 Task: Add a signature Jack Davis containing With heartfelt thanks and warm wishes, Jack Davis to email address softage.5@softage.net and add a folder Easter ideas
Action: Mouse moved to (187, 54)
Screenshot: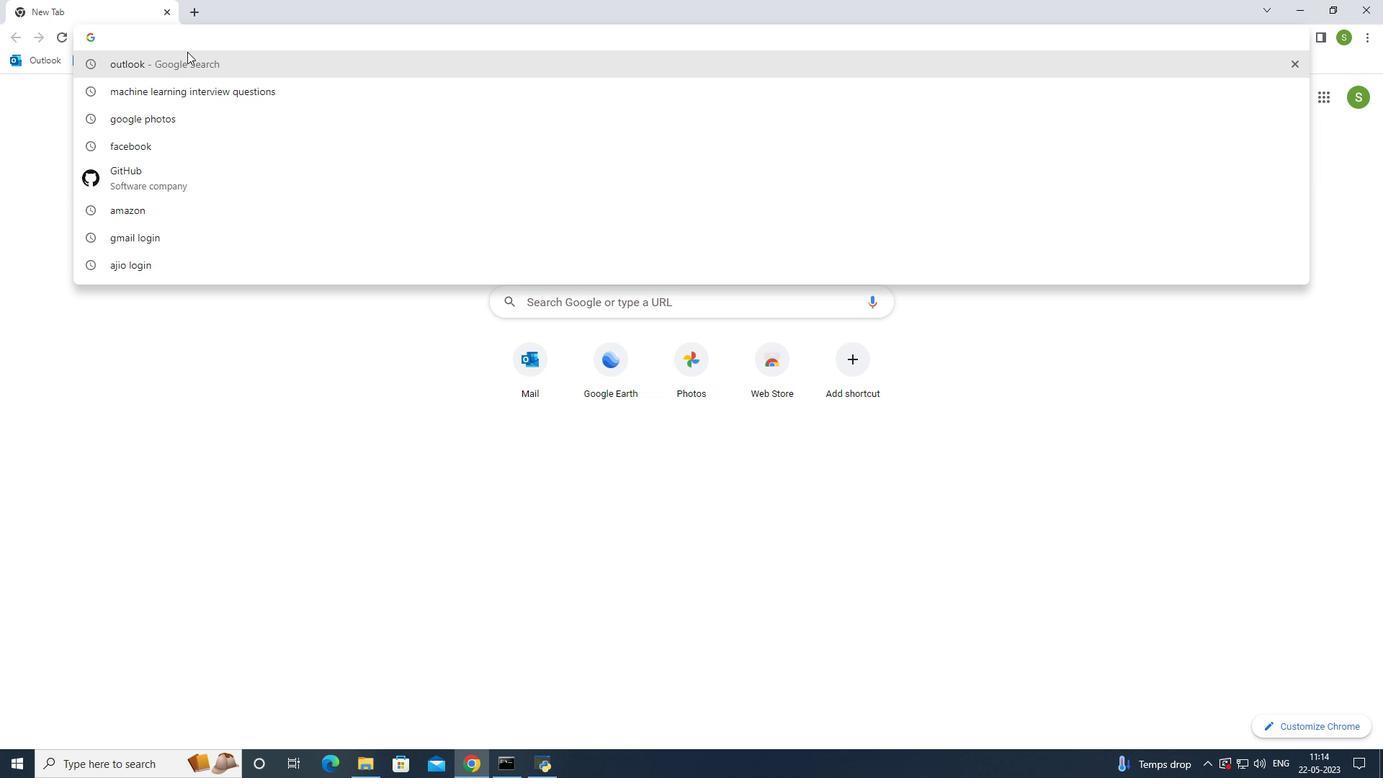 
Action: Key pressed outloo
Screenshot: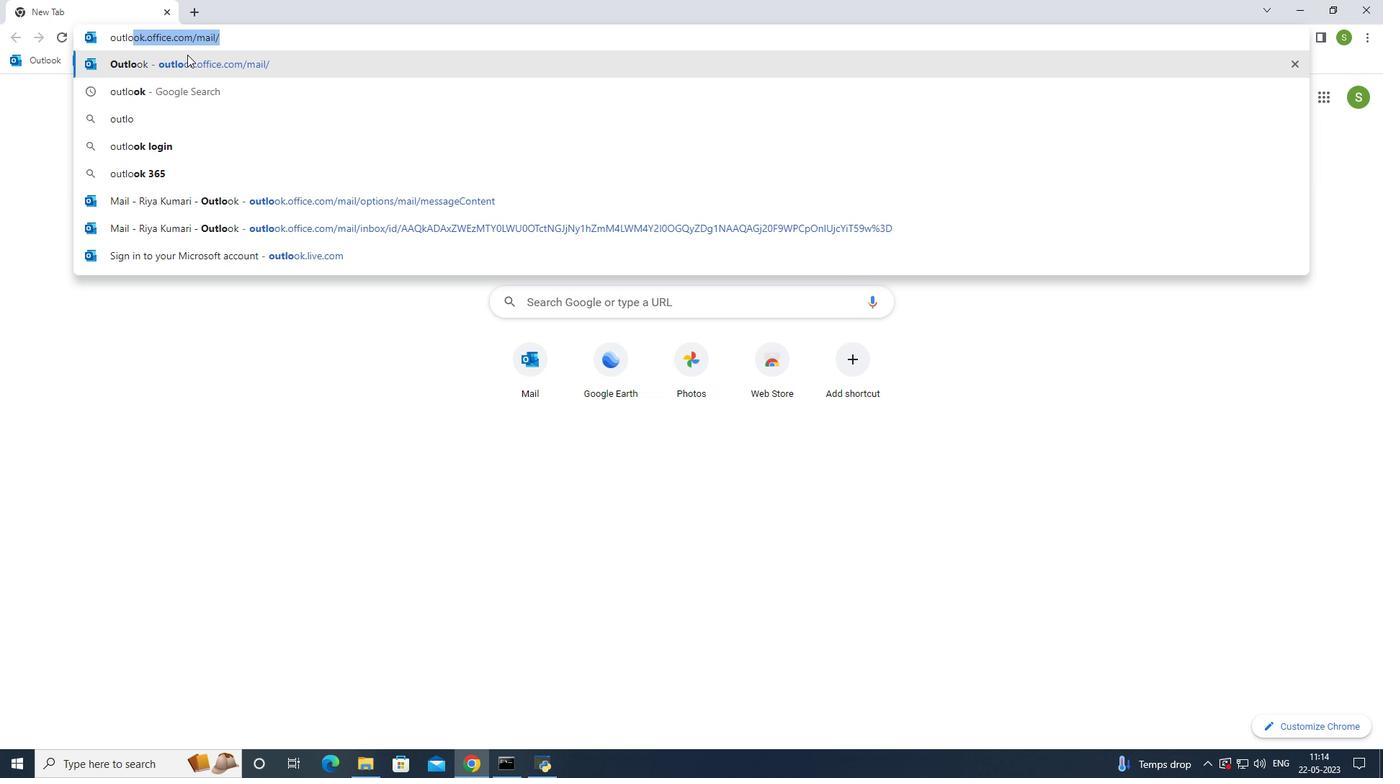 
Action: Mouse moved to (185, 62)
Screenshot: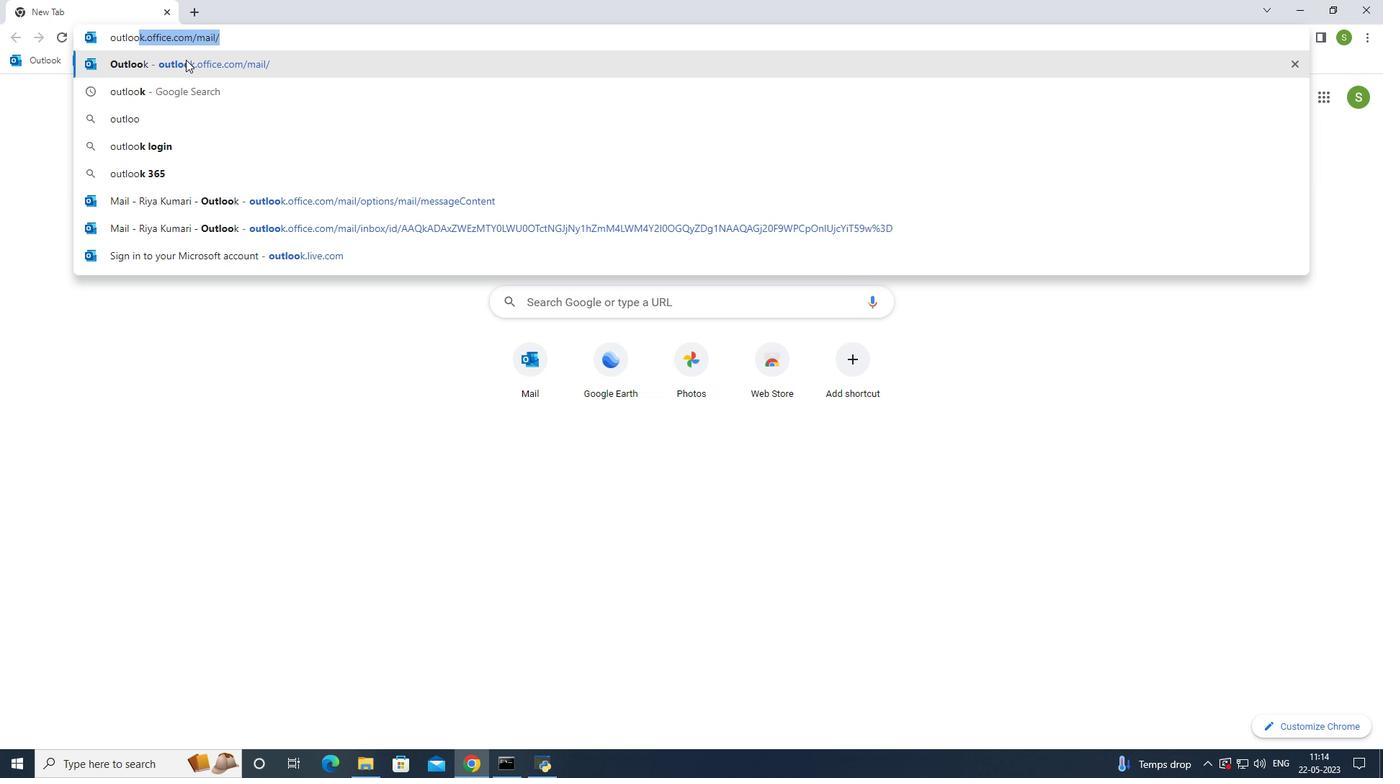 
Action: Mouse pressed left at (185, 62)
Screenshot: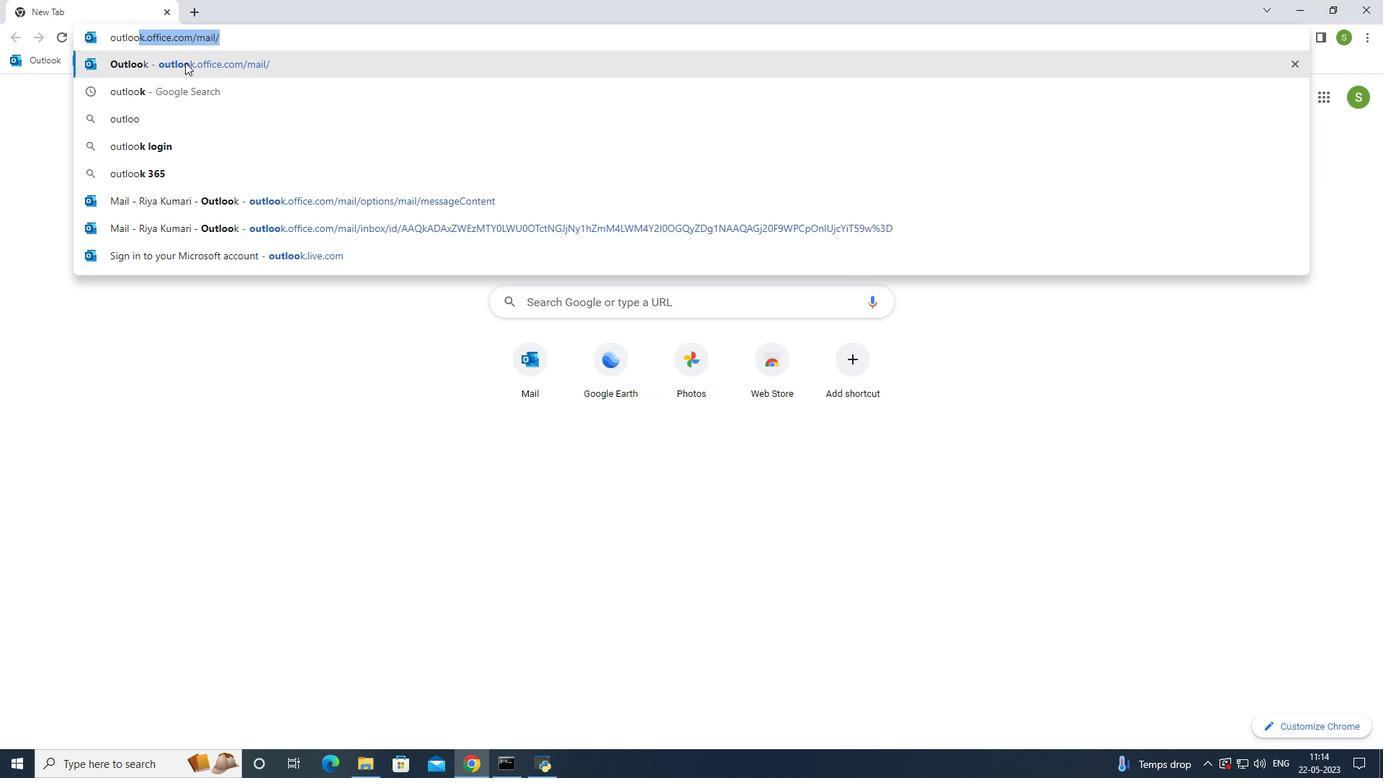 
Action: Mouse moved to (133, 123)
Screenshot: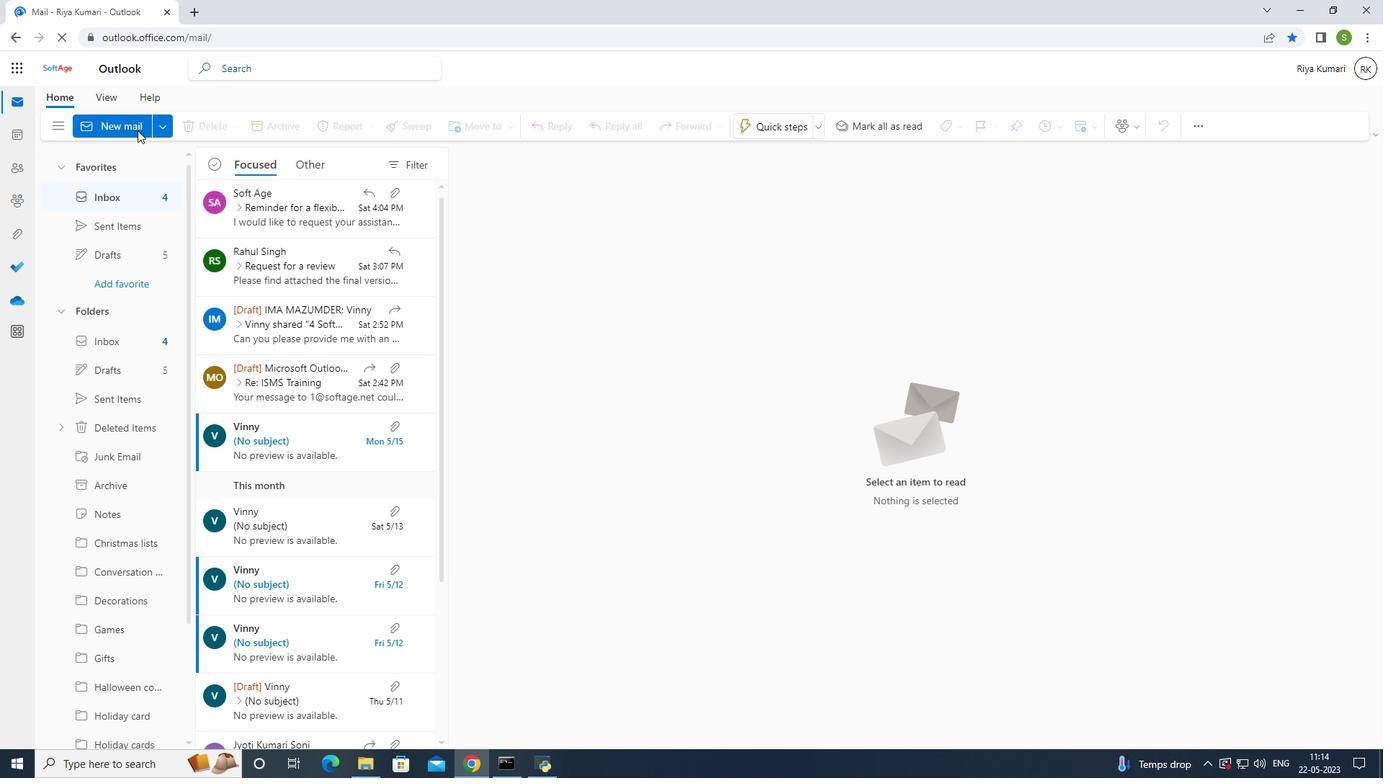 
Action: Mouse pressed left at (133, 123)
Screenshot: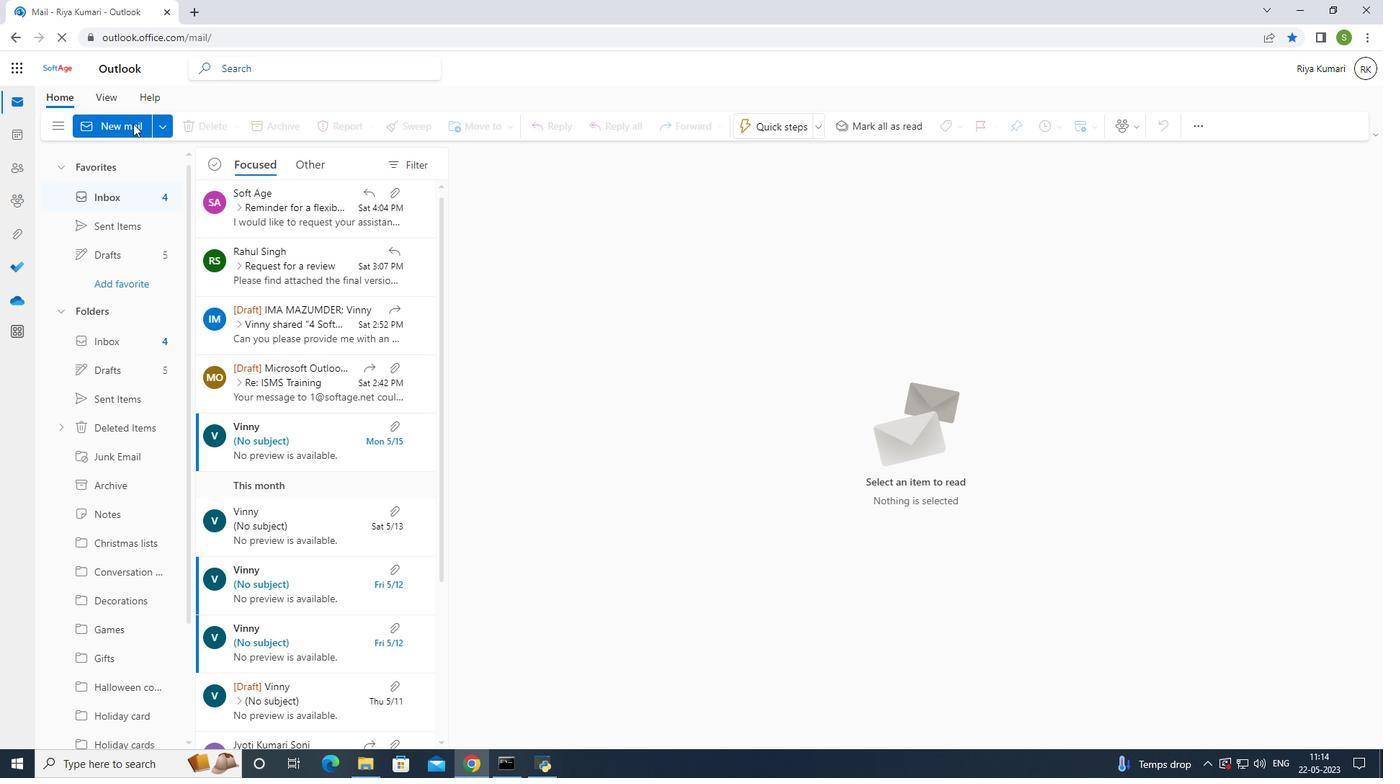 
Action: Mouse moved to (935, 127)
Screenshot: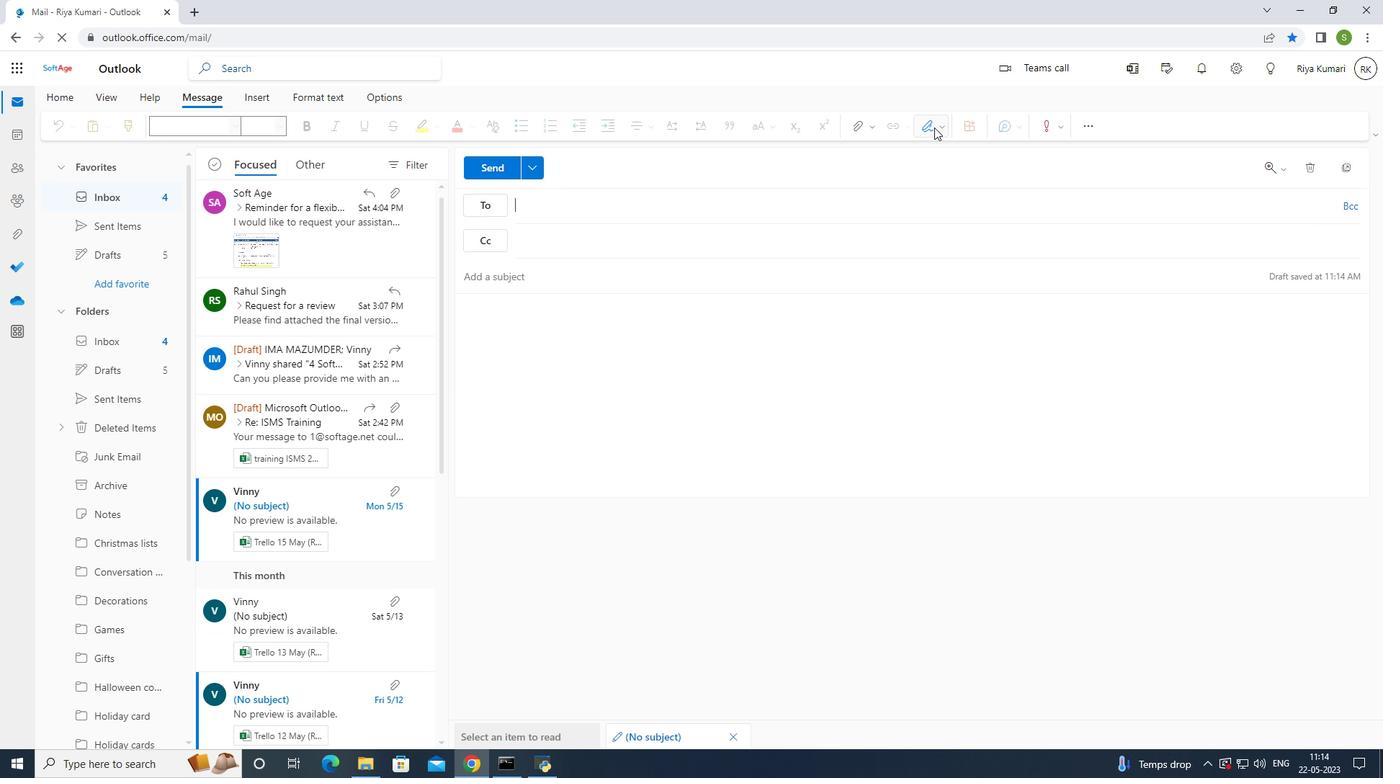 
Action: Mouse pressed left at (935, 127)
Screenshot: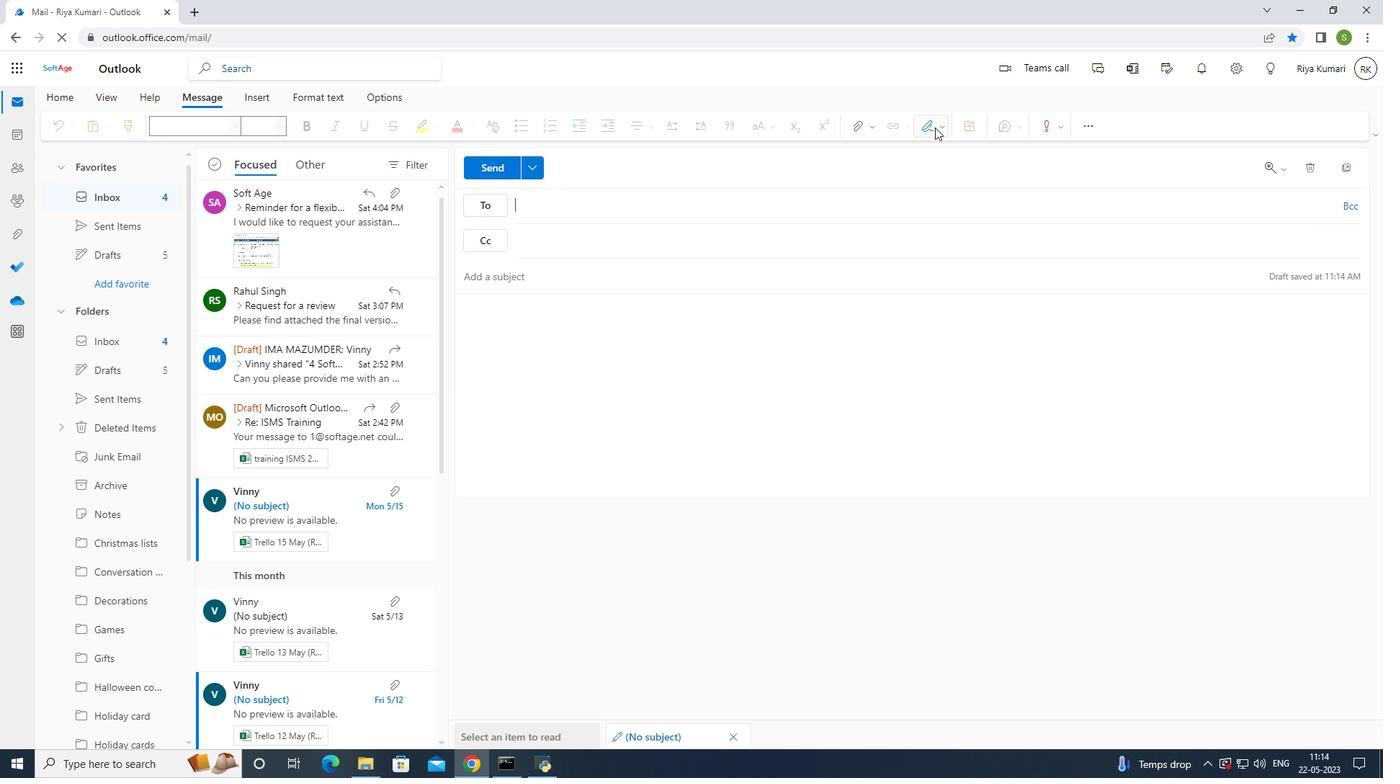 
Action: Mouse moved to (914, 208)
Screenshot: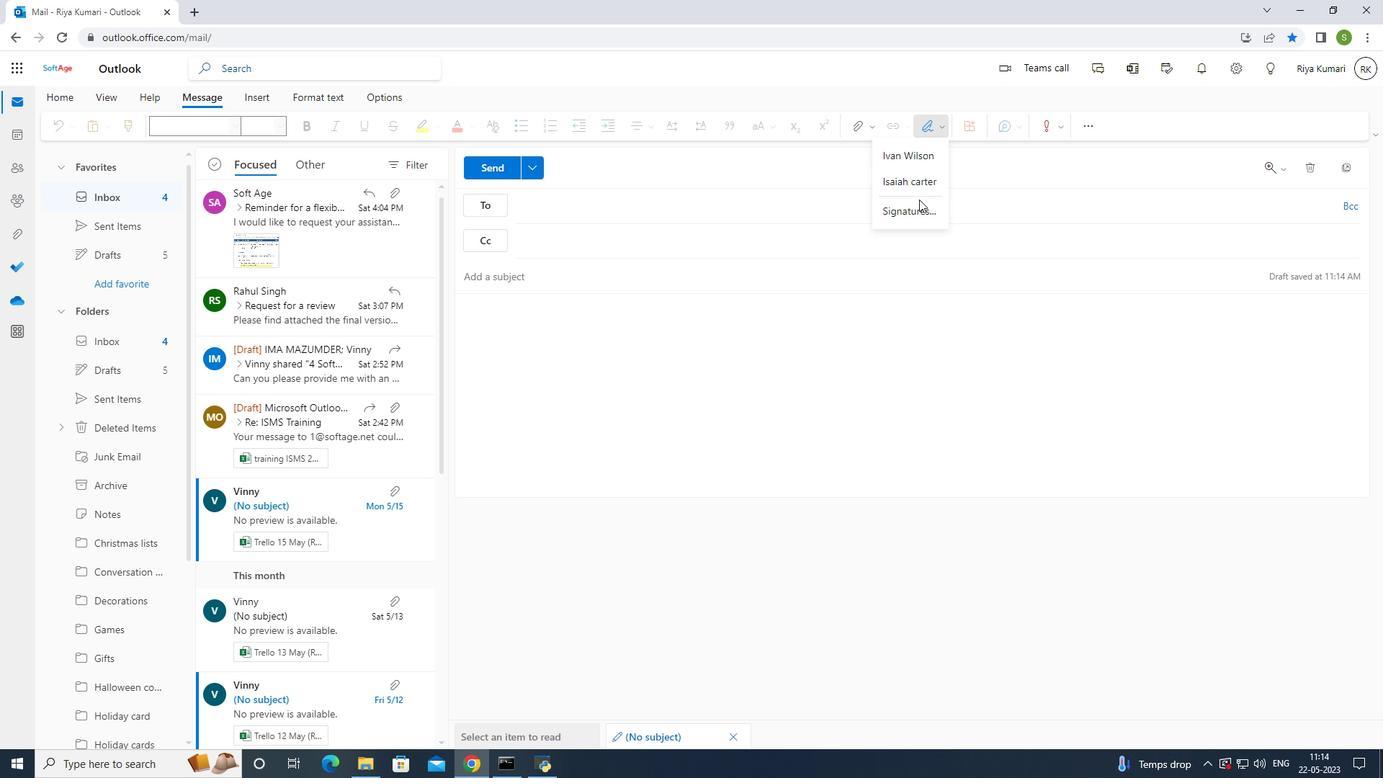 
Action: Mouse pressed left at (914, 208)
Screenshot: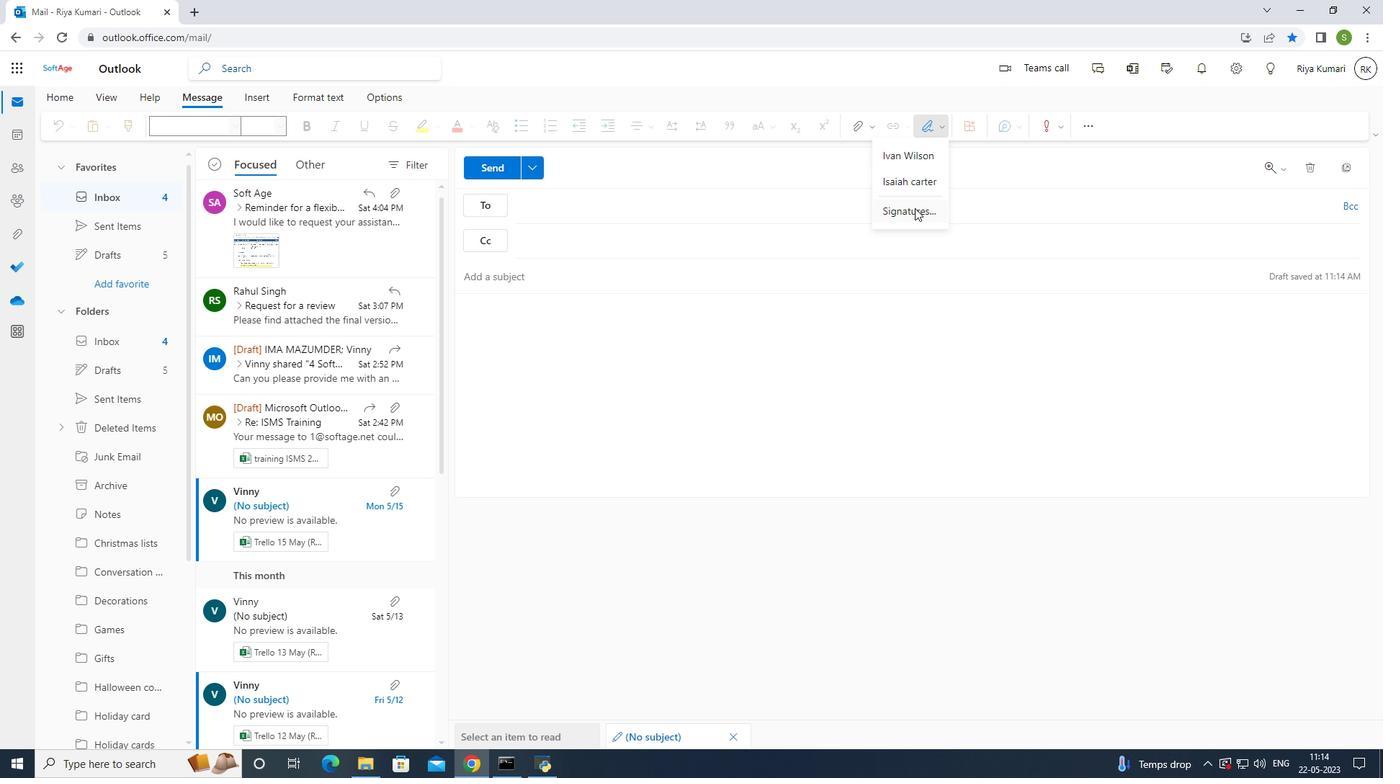 
Action: Mouse moved to (909, 241)
Screenshot: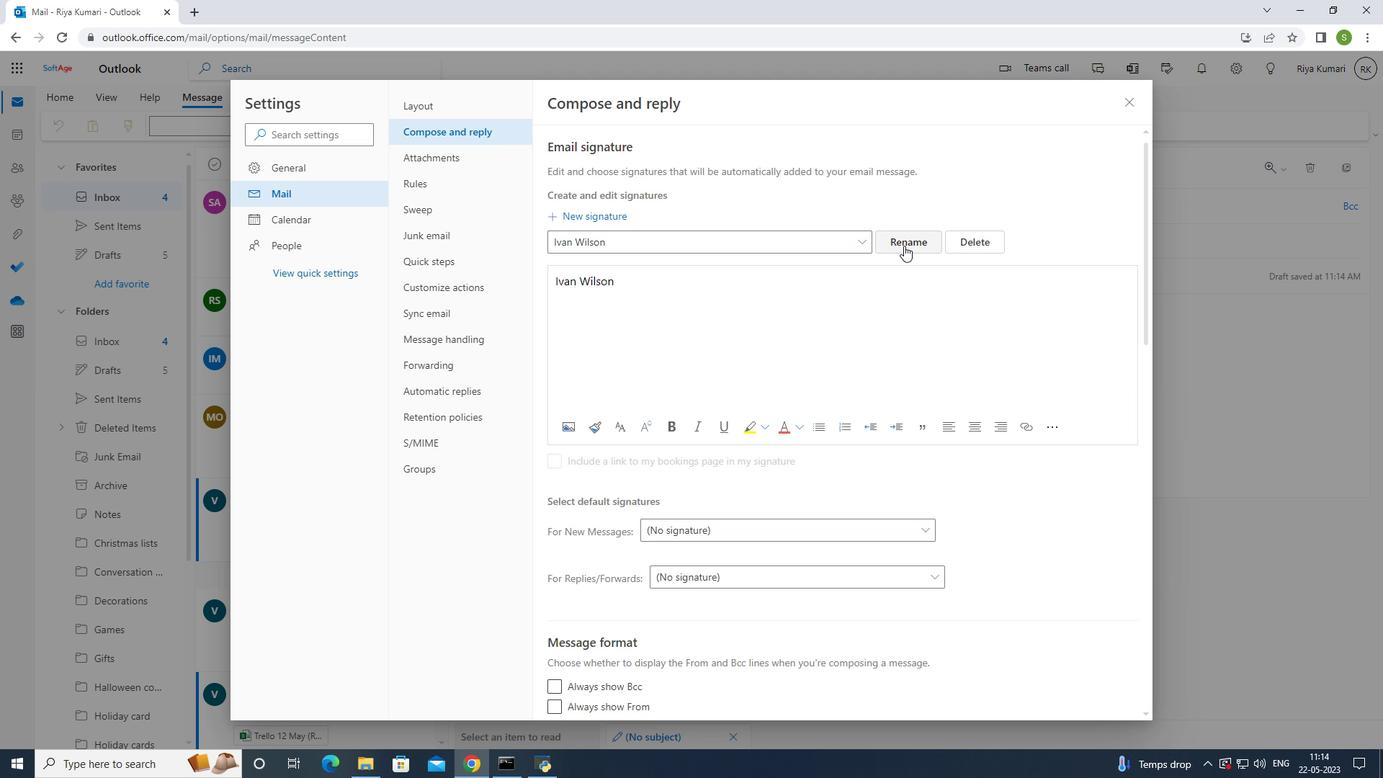 
Action: Mouse pressed left at (909, 241)
Screenshot: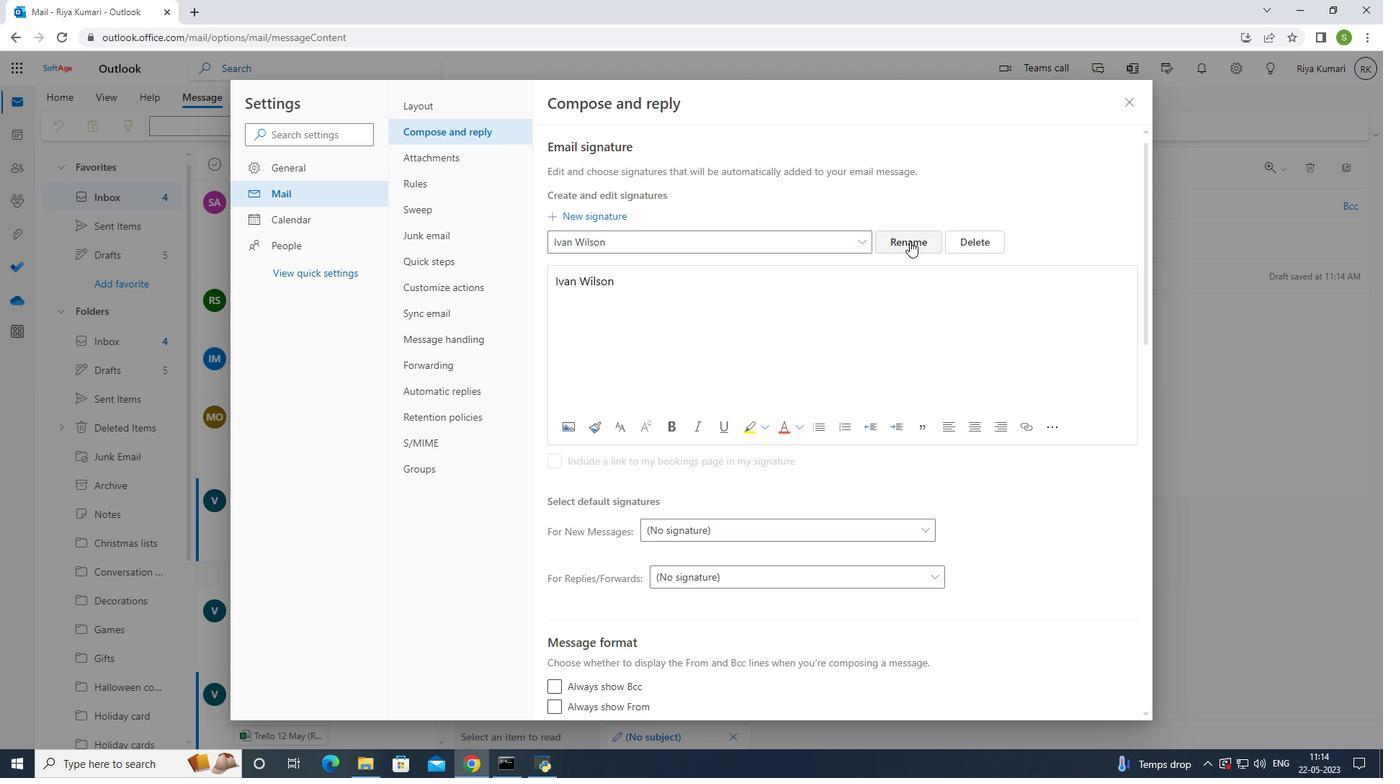 
Action: Mouse moved to (900, 233)
Screenshot: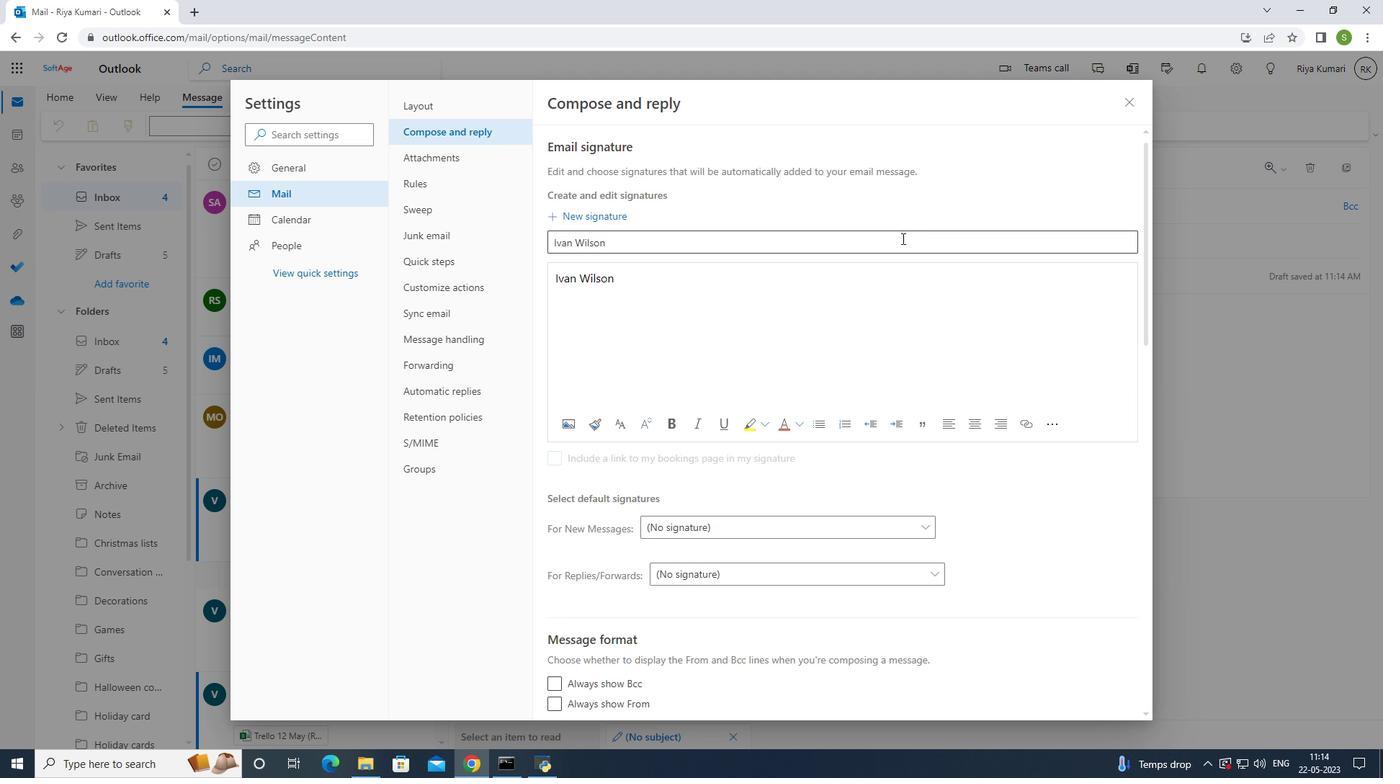 
Action: Key pressed <Key.backspace>
Screenshot: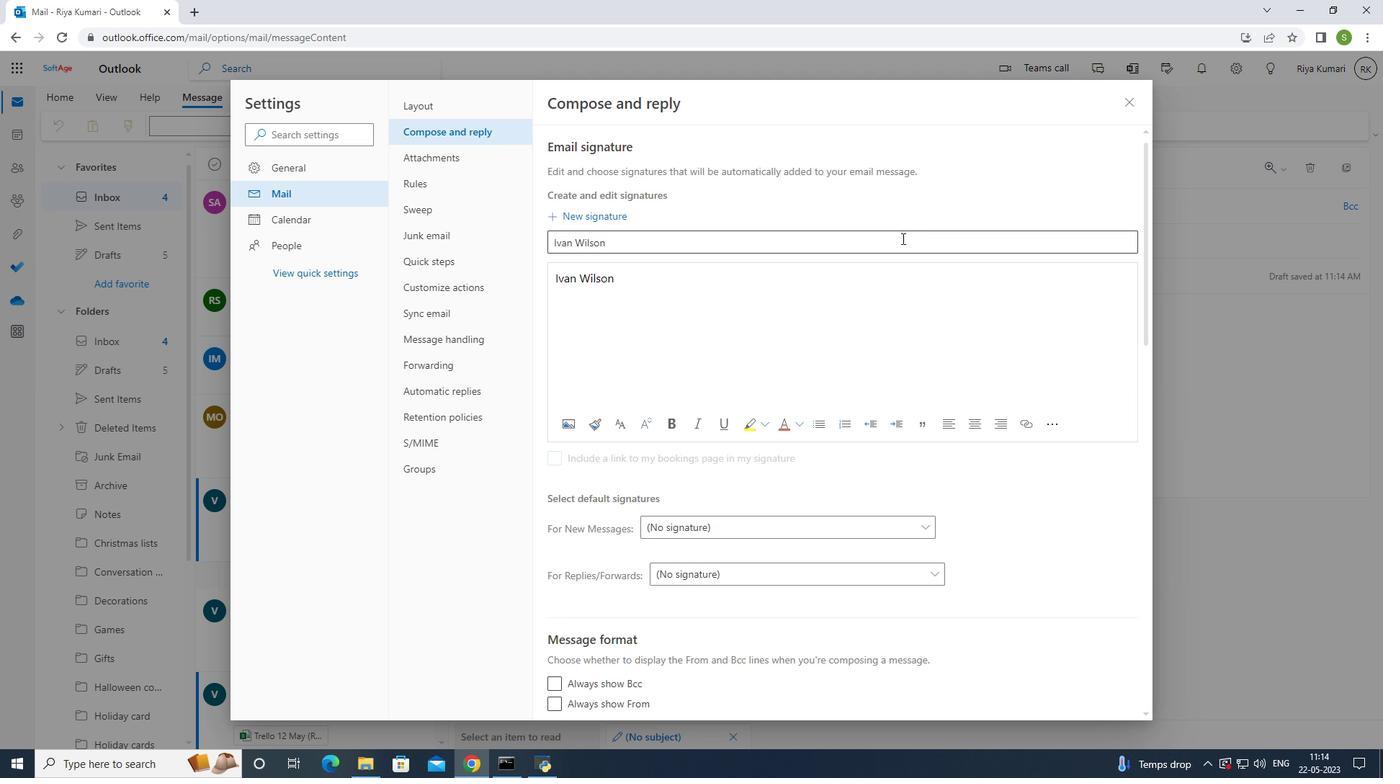 
Action: Mouse moved to (899, 231)
Screenshot: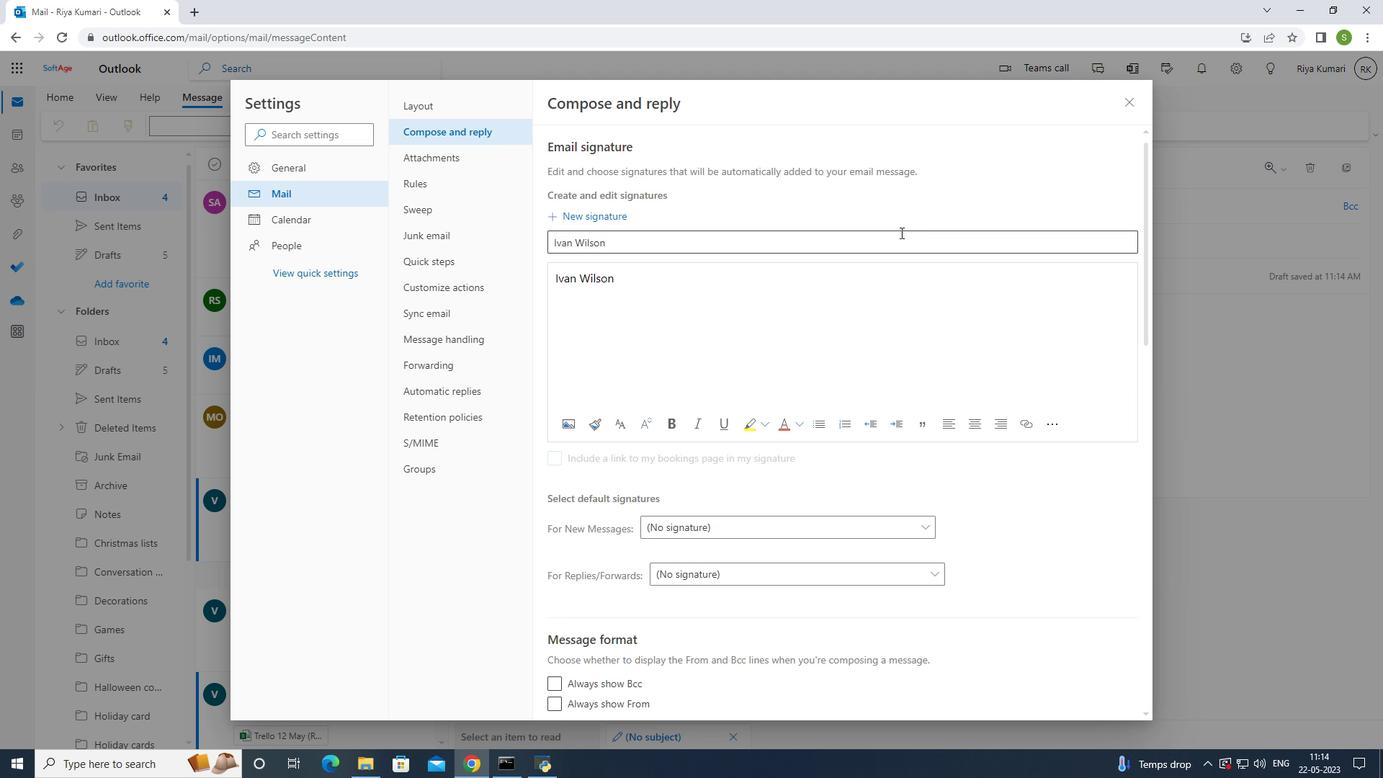 
Action: Key pressed <Key.backspace><Key.backspace>
Screenshot: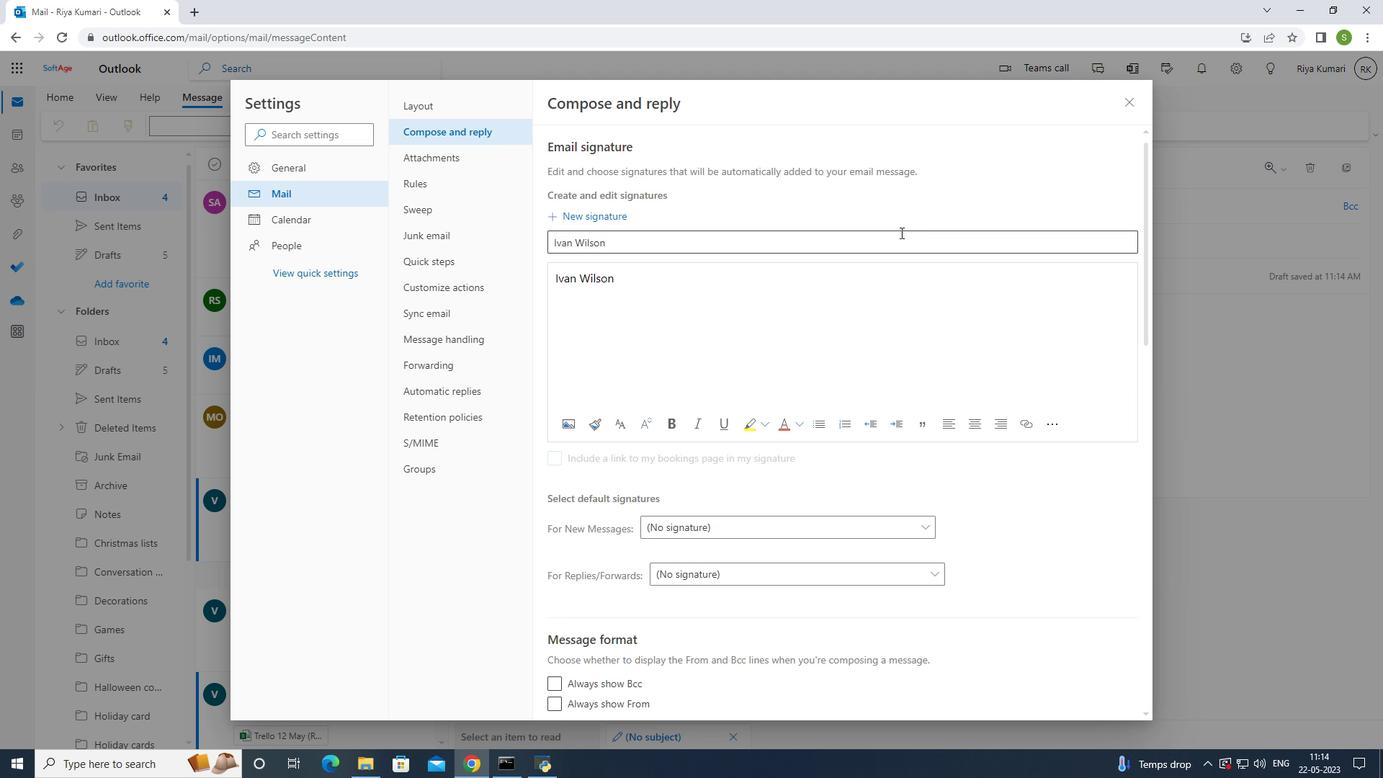 
Action: Mouse moved to (721, 219)
Screenshot: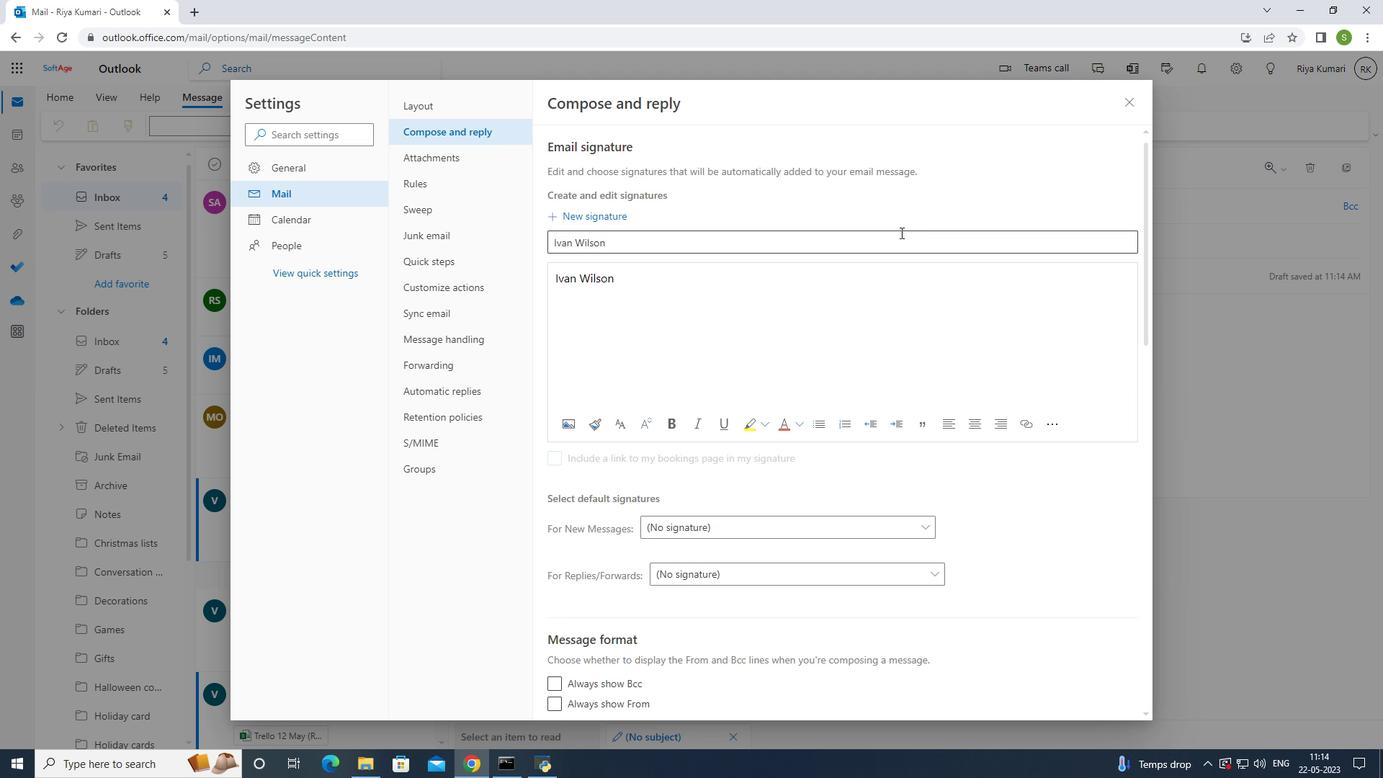 
Action: Key pressed <Key.backspace>
Screenshot: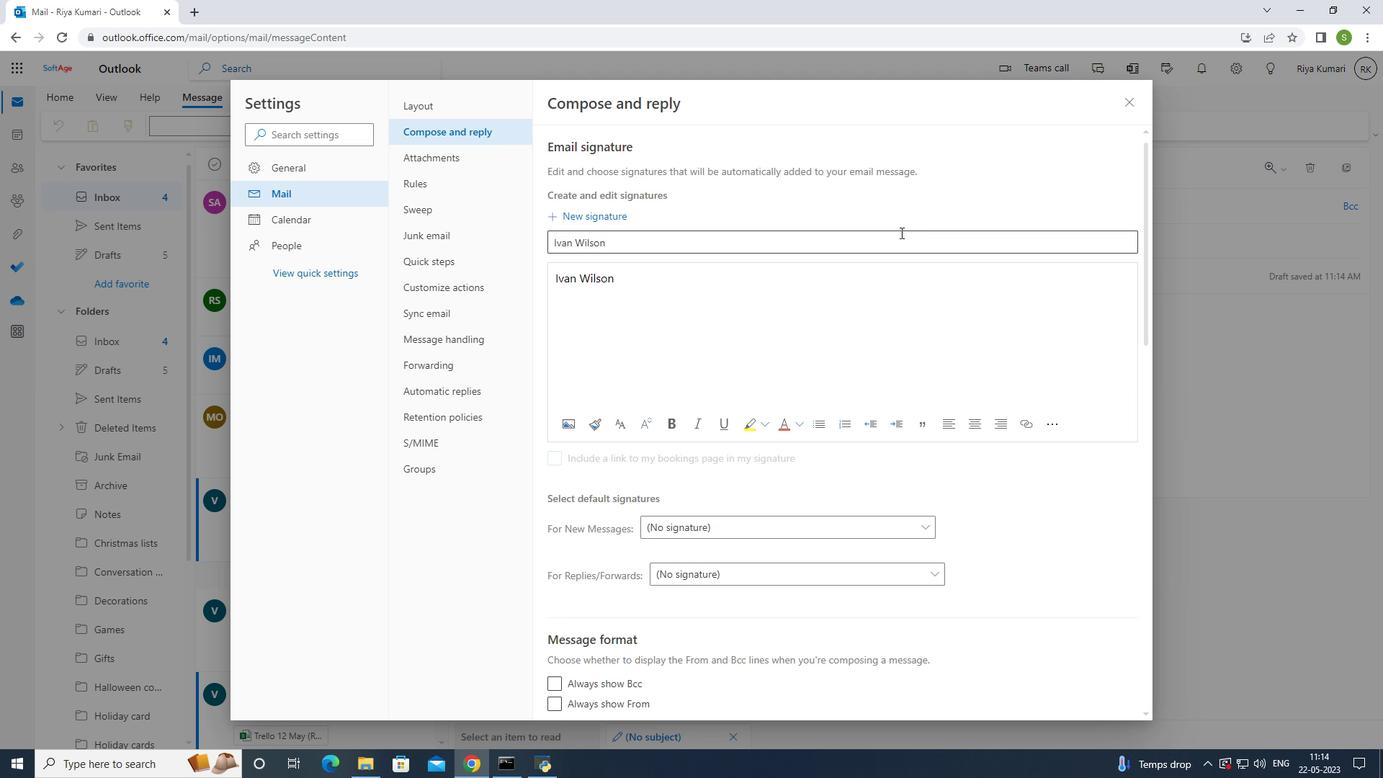 
Action: Mouse moved to (719, 219)
Screenshot: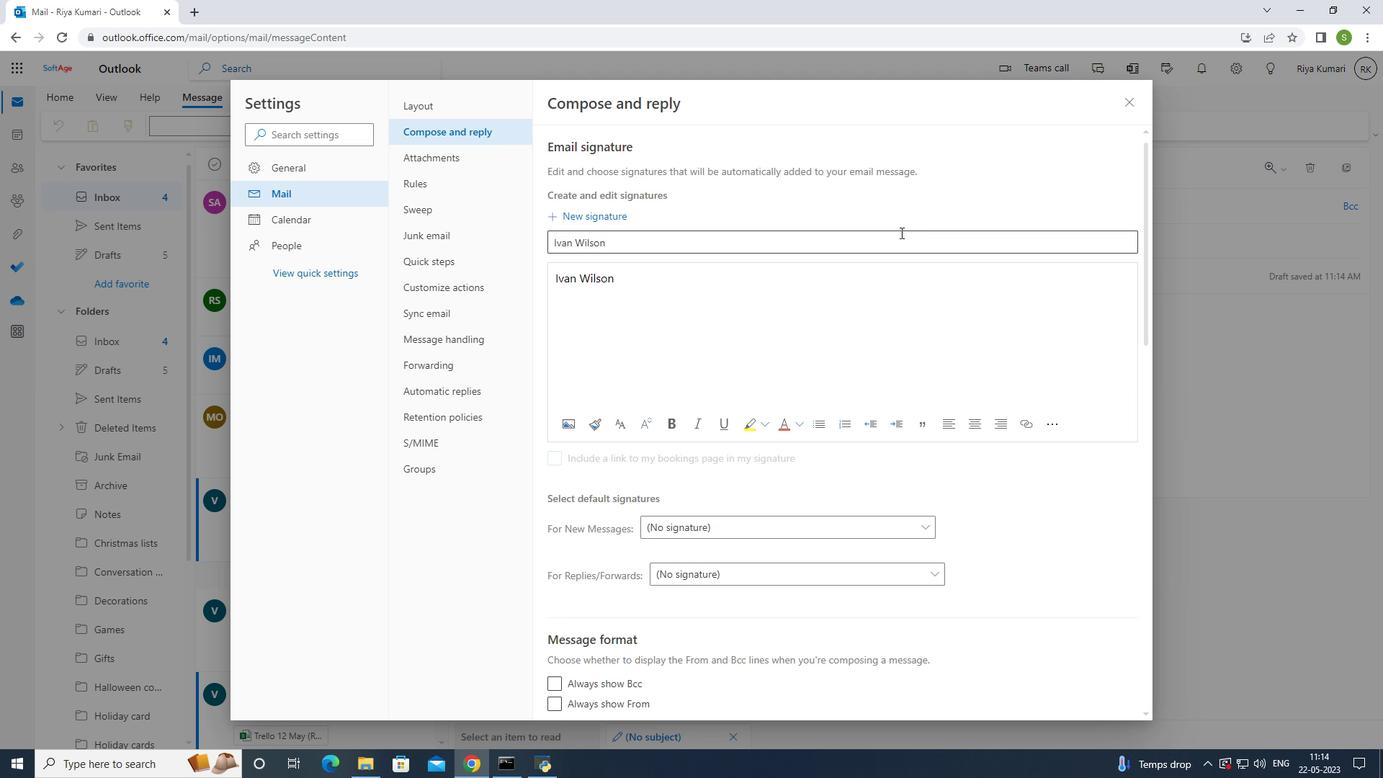 
Action: Key pressed <Key.backspace>
Screenshot: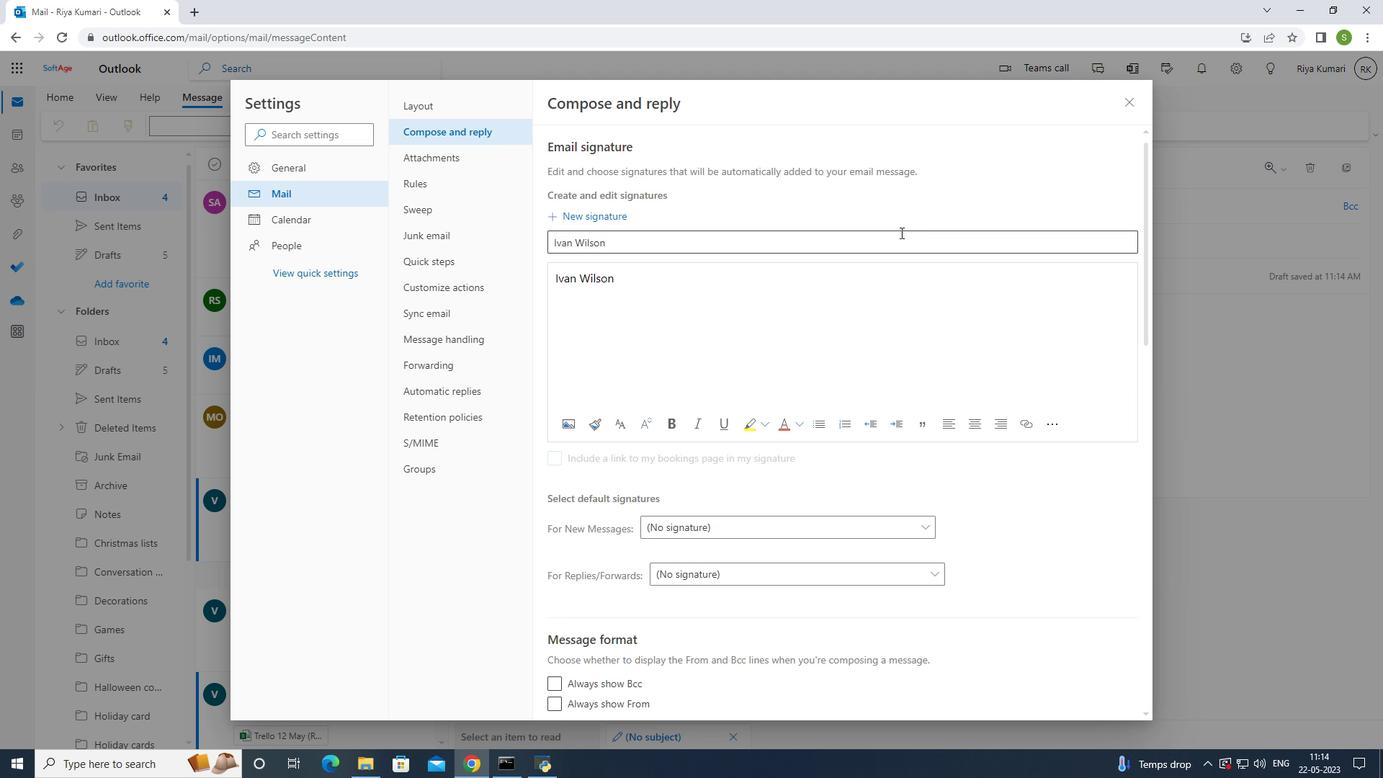 
Action: Mouse moved to (718, 219)
Screenshot: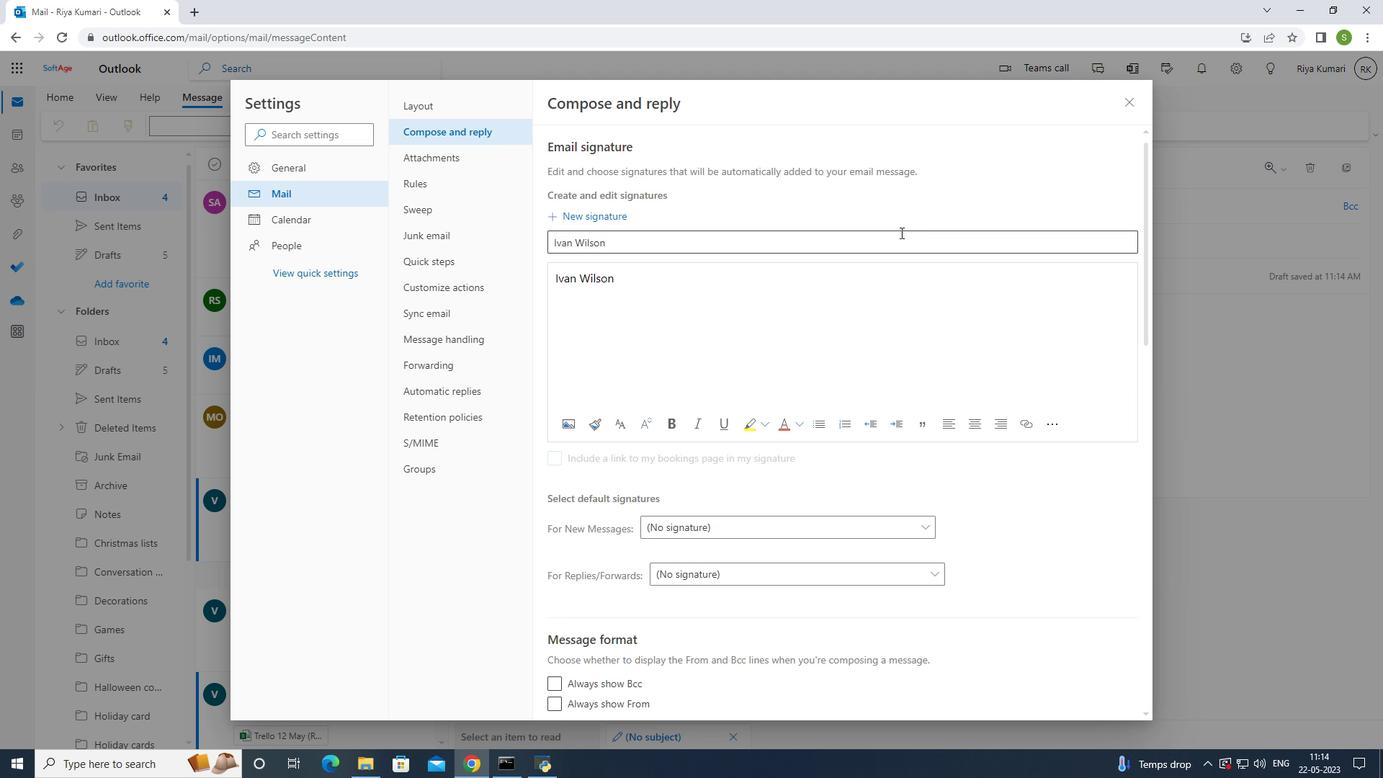 
Action: Key pressed <Key.backspace>
Screenshot: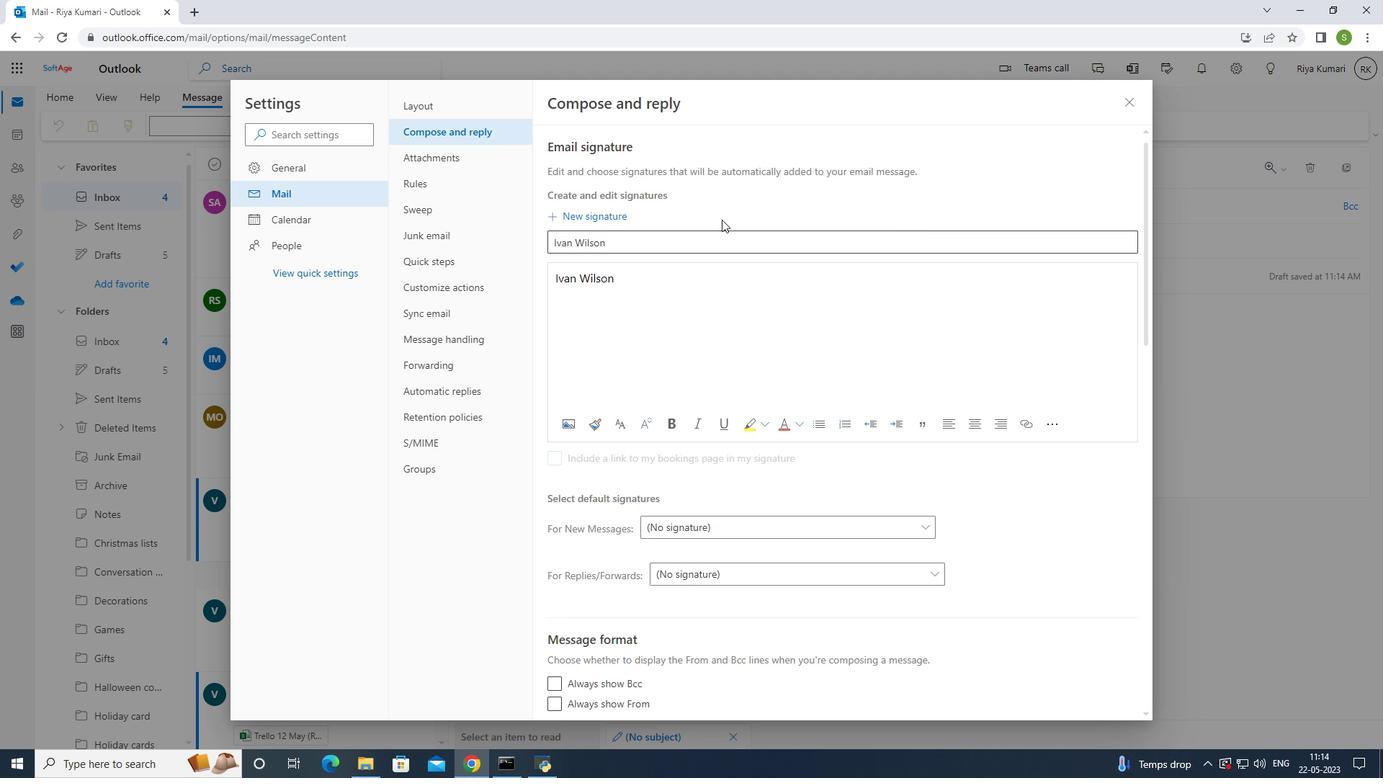 
Action: Mouse moved to (666, 231)
Screenshot: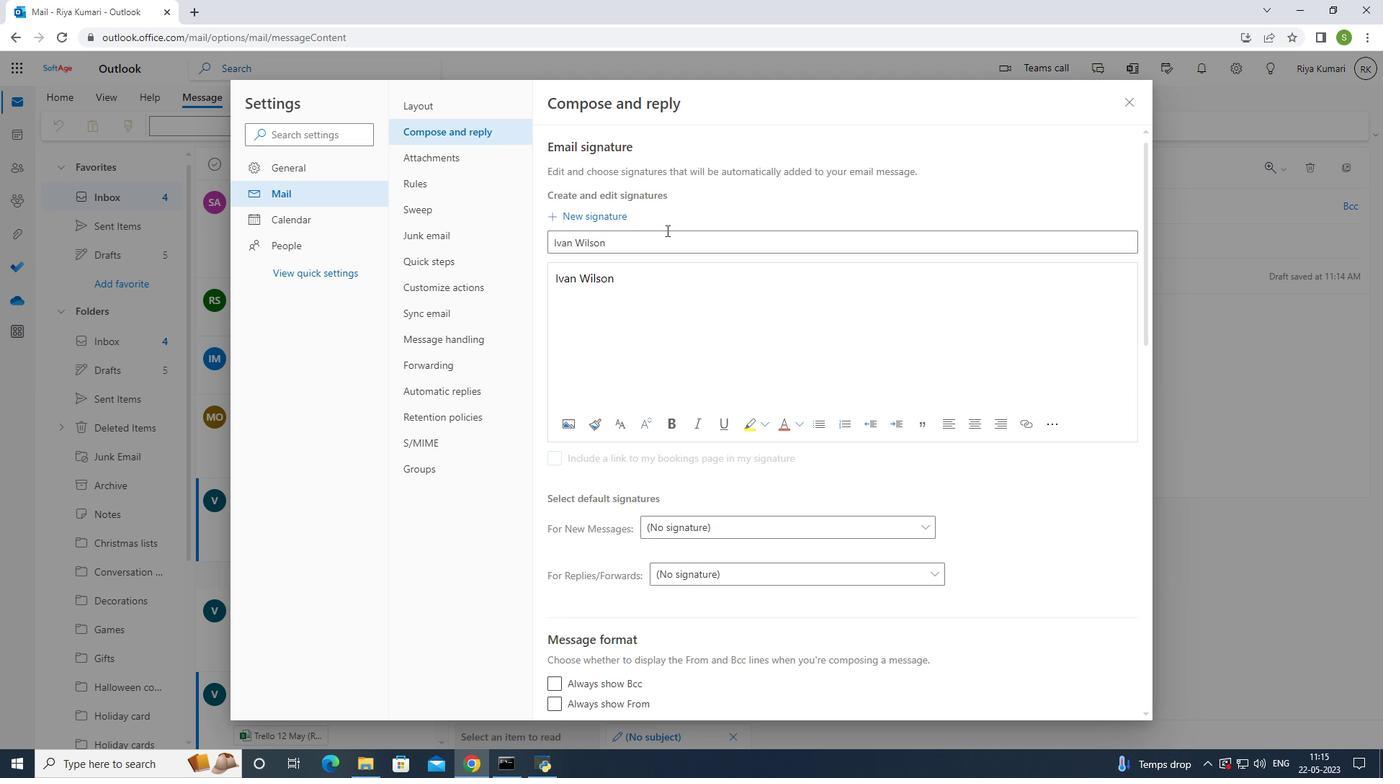 
Action: Mouse pressed left at (666, 231)
Screenshot: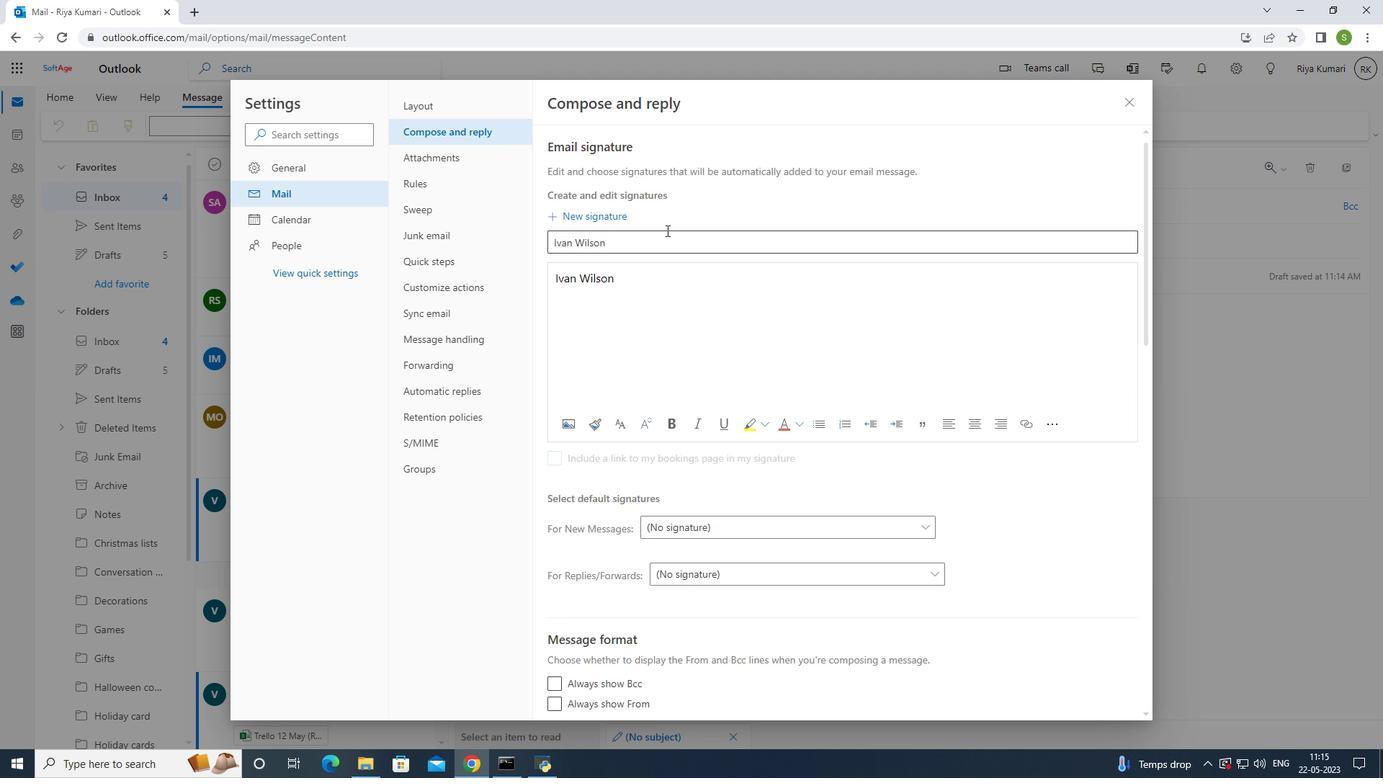
Action: Mouse moved to (666, 231)
Screenshot: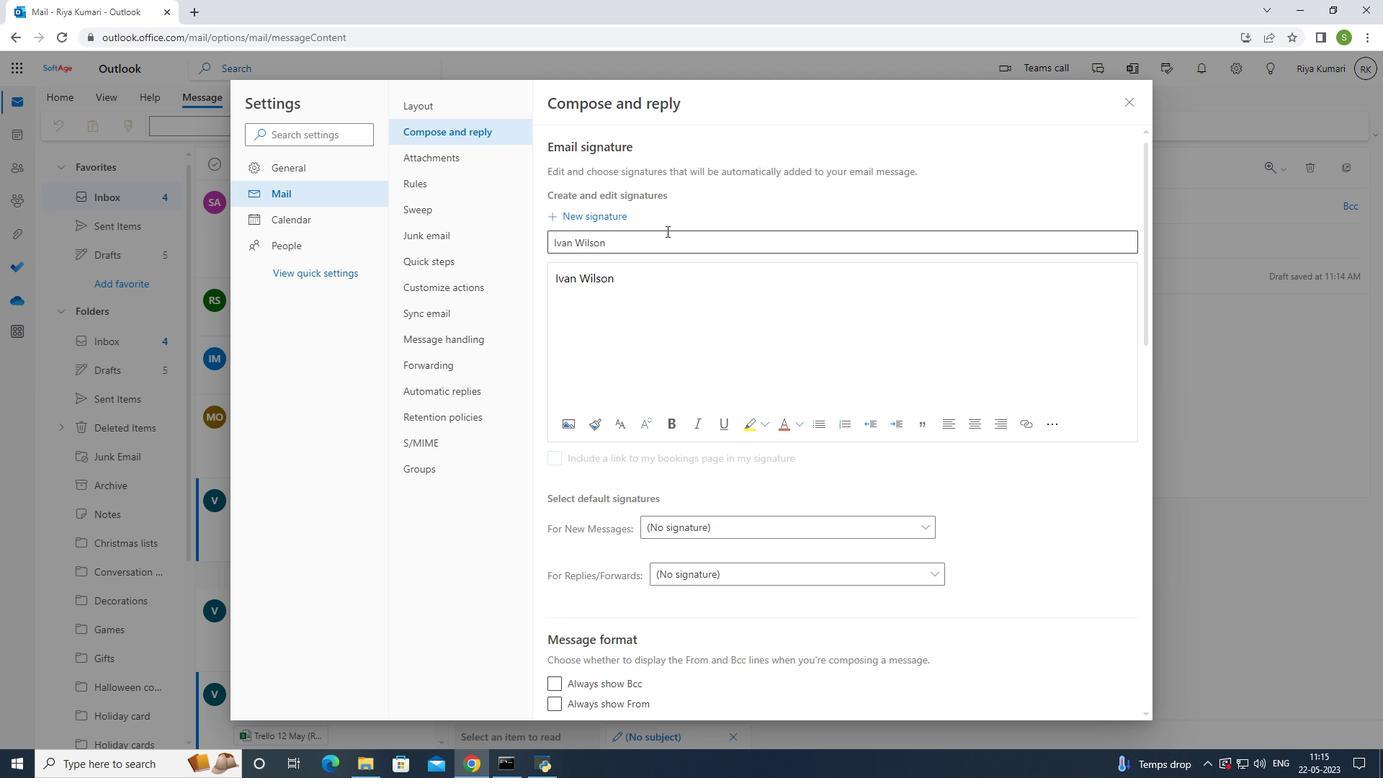 
Action: Key pressed <Key.backspace><Key.backspace><Key.backspace><Key.backspace><Key.backspace><Key.backspace><Key.backspace><Key.backspace><Key.backspace><Key.backspace><Key.backspace><Key.backspace><Key.backspace><Key.backspace><Key.backspace><Key.backspace><Key.backspace>
Screenshot: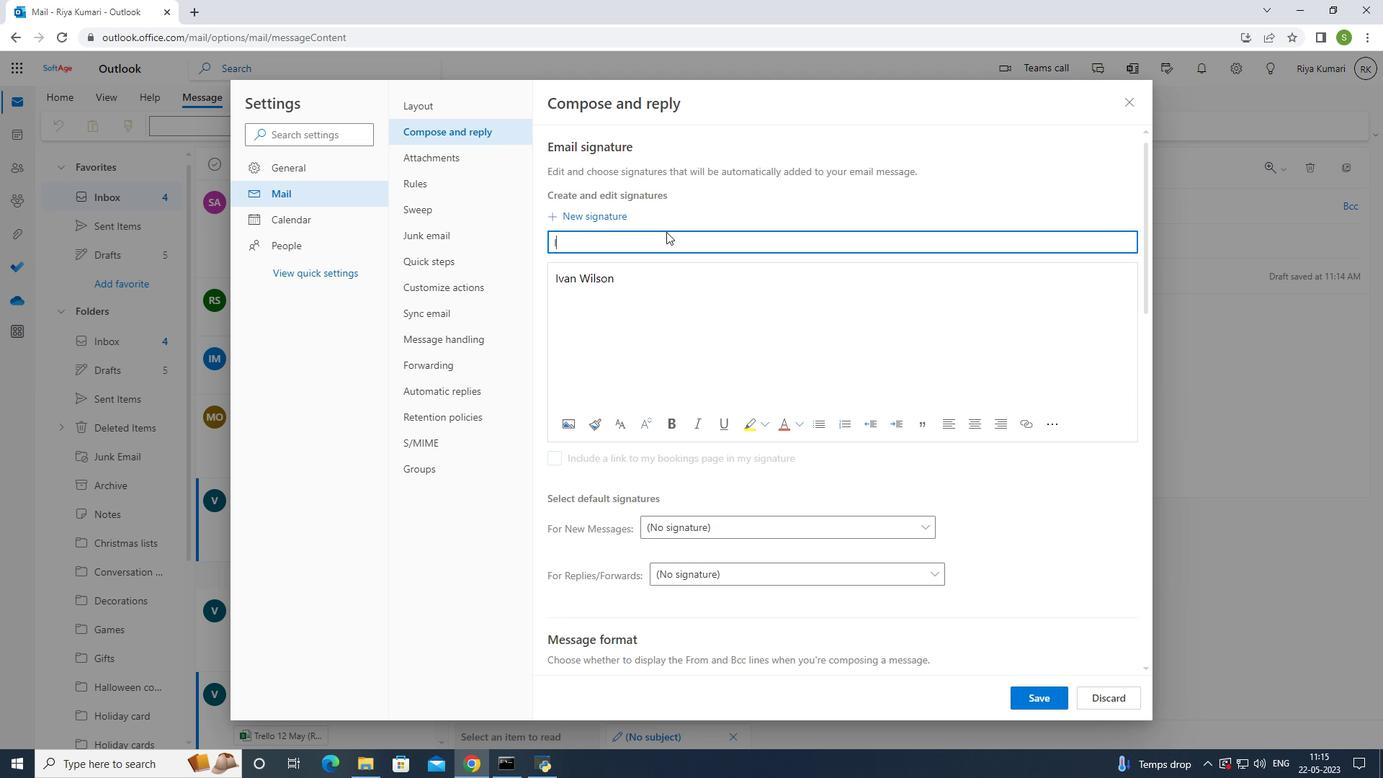 
Action: Mouse moved to (757, 261)
Screenshot: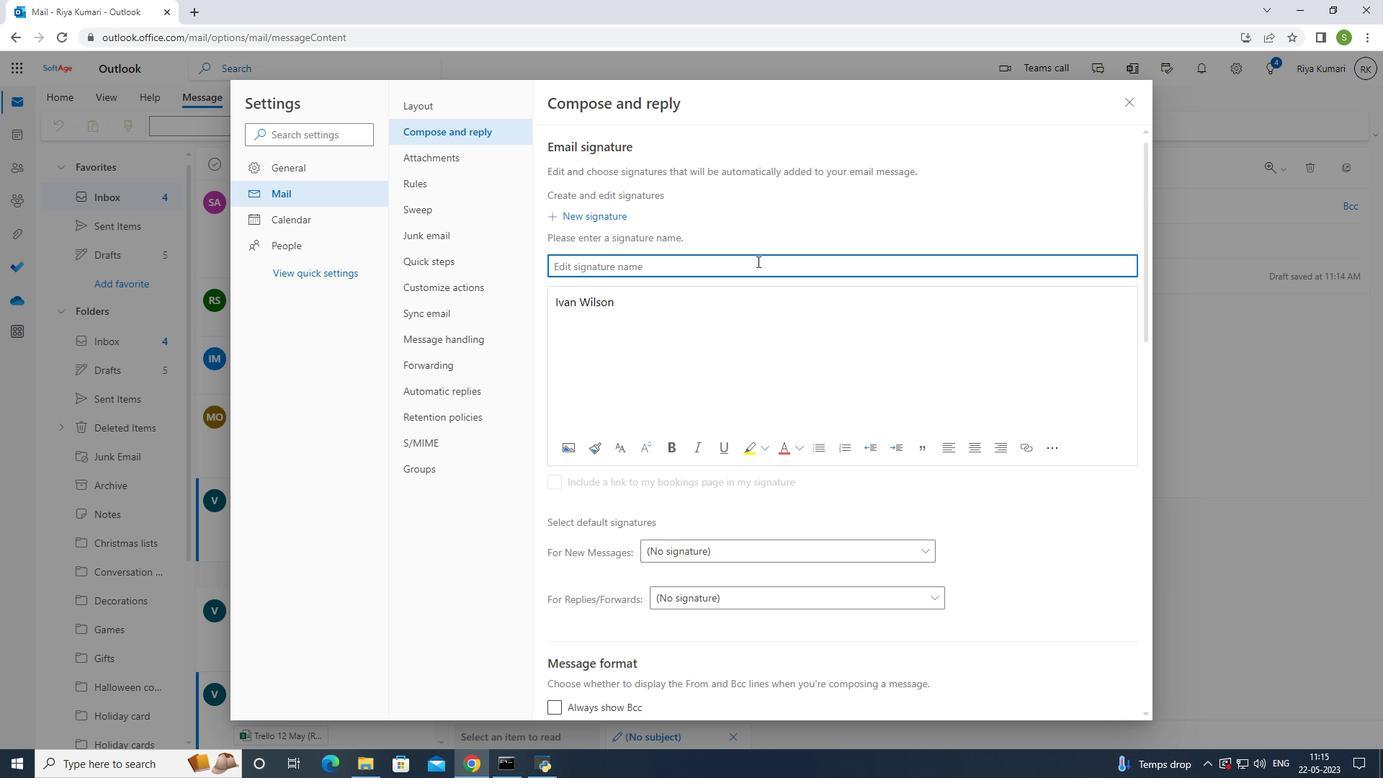 
Action: Key pressed <Key.caps_lock>JAC<Key.caps_lock><Key.backspace><Key.backspace>ack<Key.space><Key.shift>Davisctrl+A<'\x03'>
Screenshot: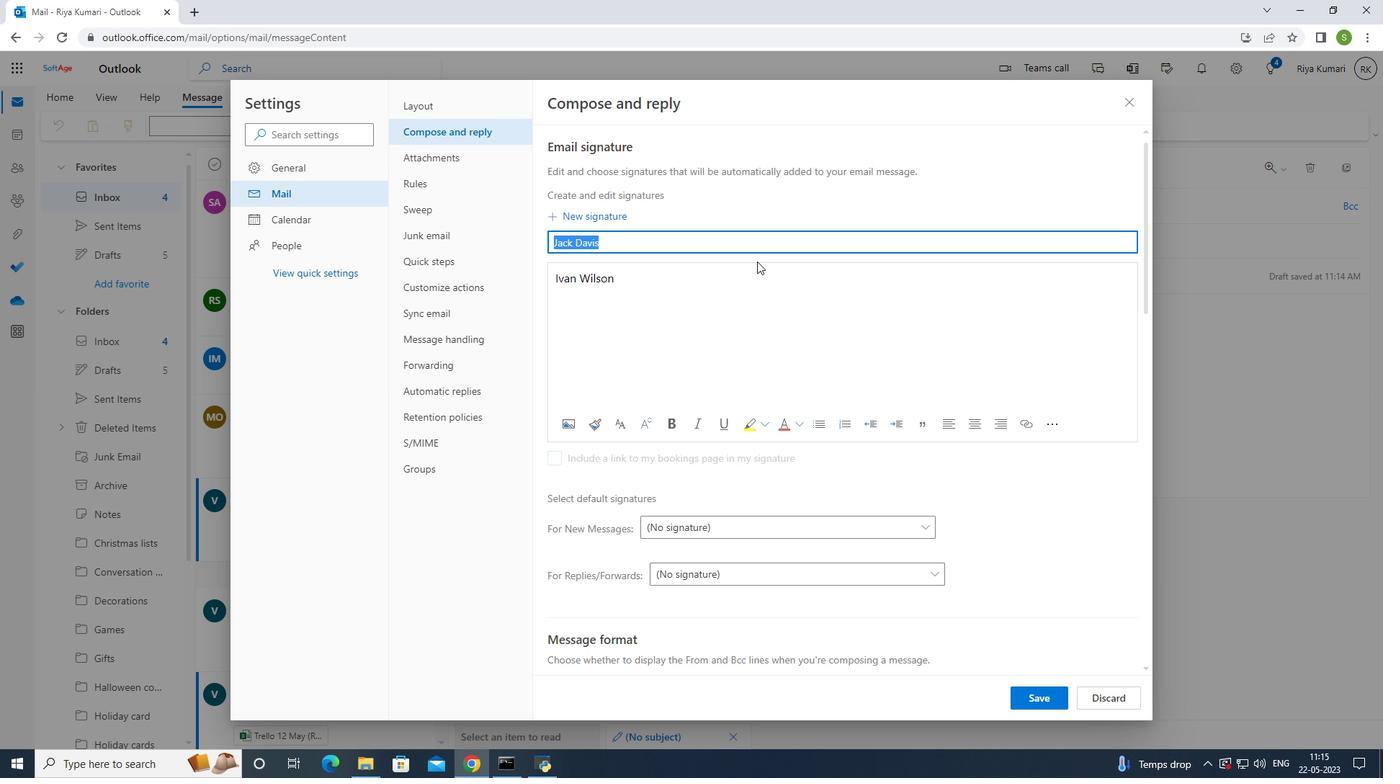 
Action: Mouse moved to (621, 280)
Screenshot: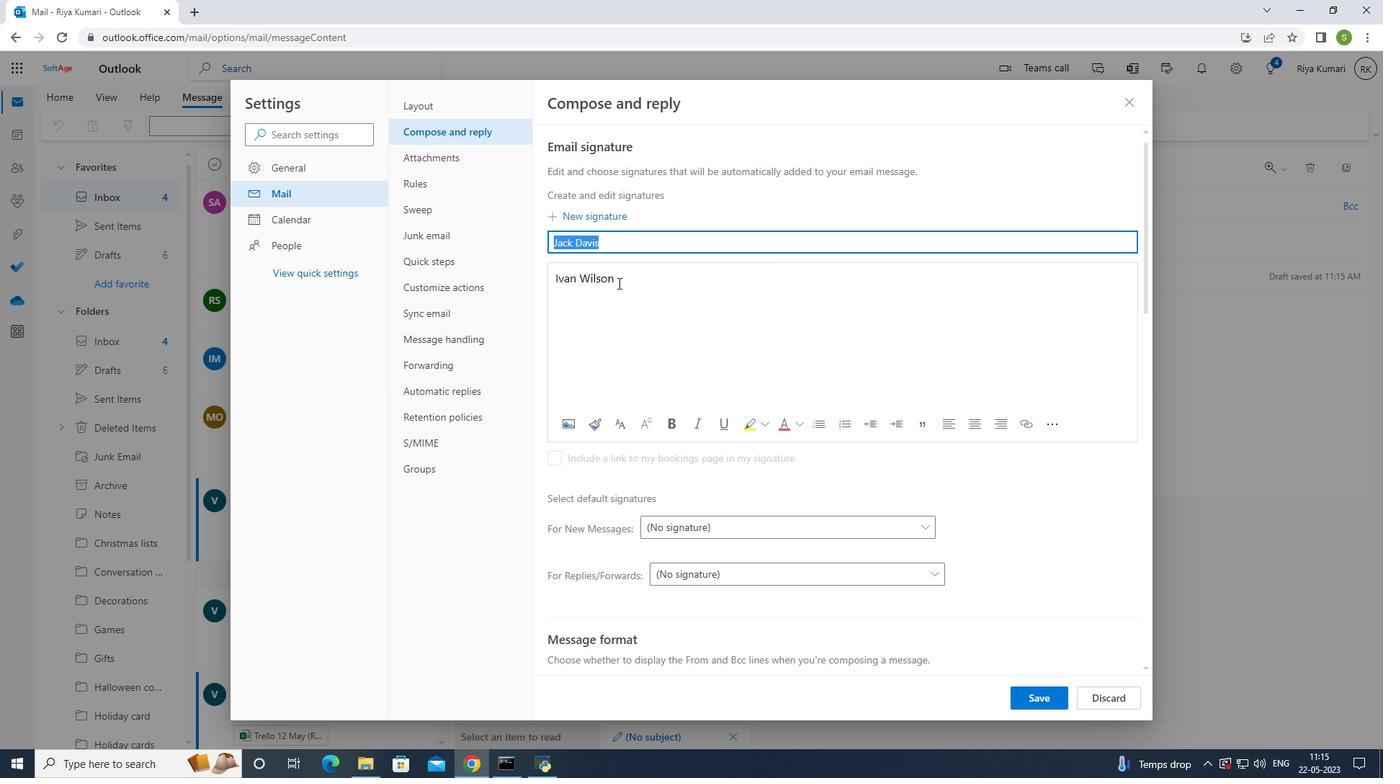 
Action: Mouse pressed left at (621, 280)
Screenshot: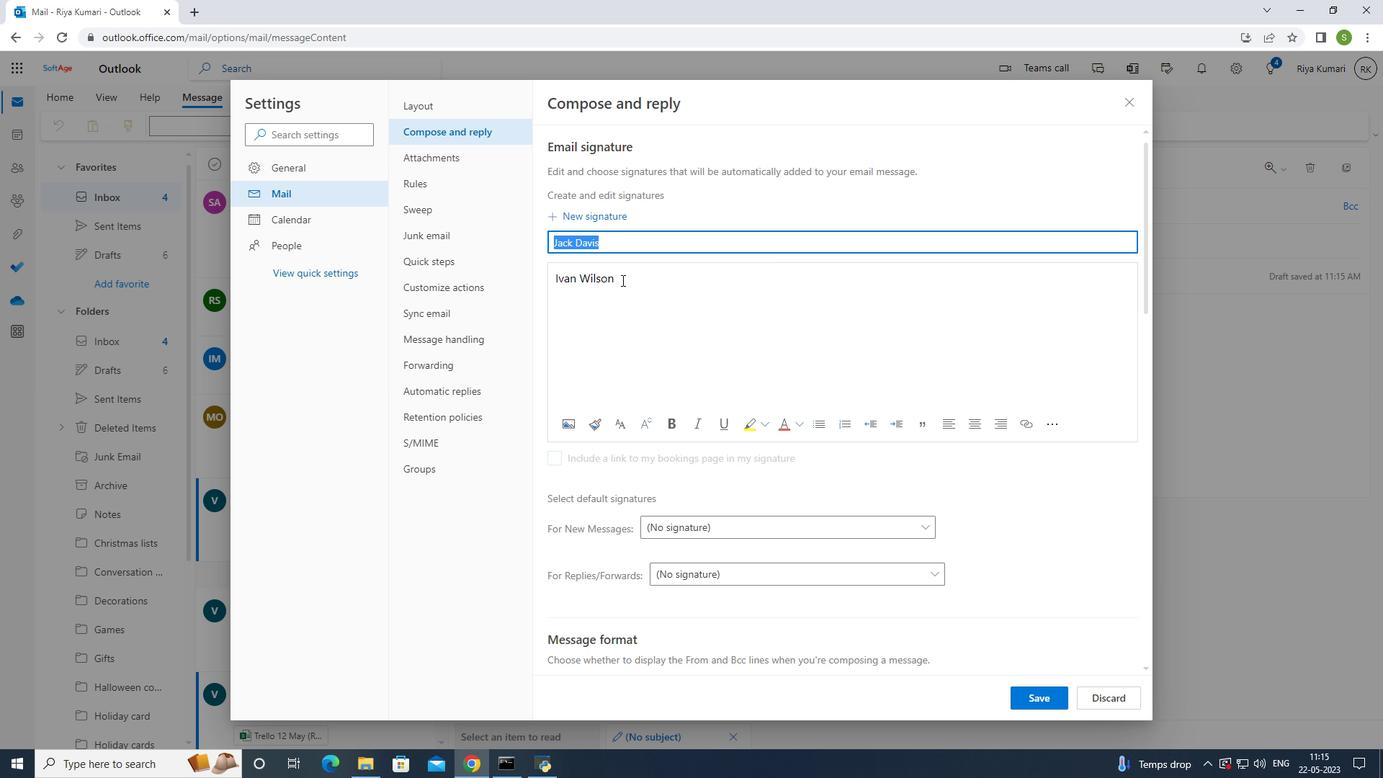 
Action: Key pressed <Key.backspace>
Screenshot: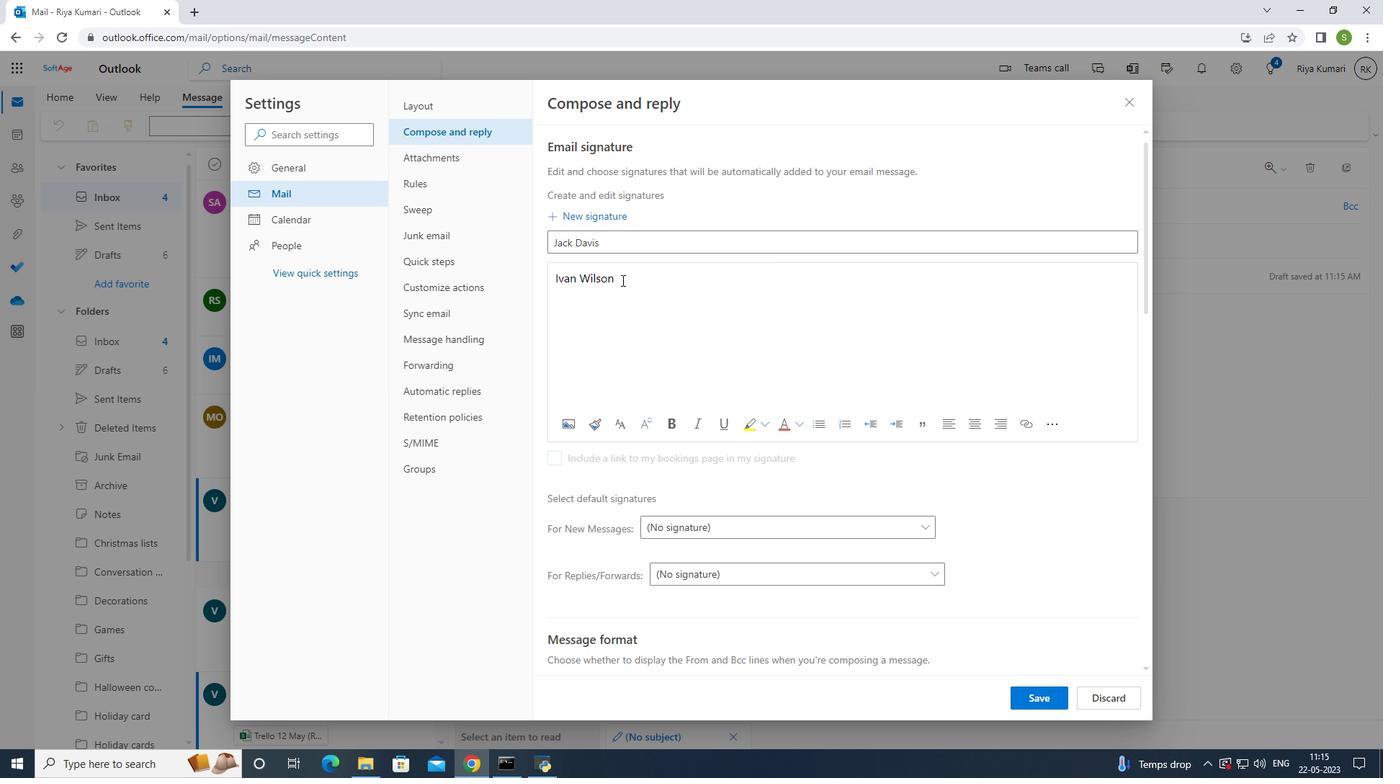 
Action: Mouse moved to (623, 277)
Screenshot: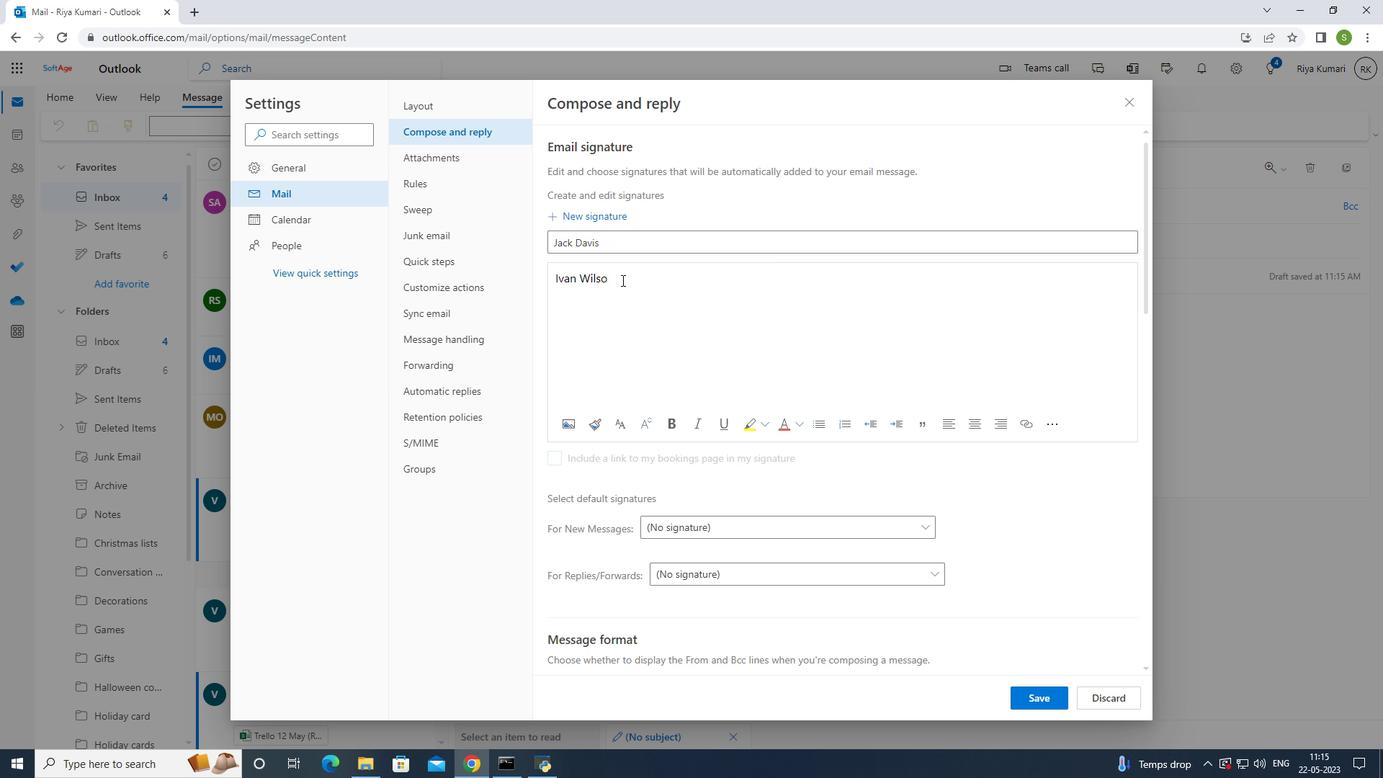 
Action: Key pressed <Key.backspace><Key.backspace><Key.backspace><Key.backspace><Key.backspace><Key.backspace><Key.backspace><Key.backspace><Key.backspace><Key.backspace><Key.backspace><Key.backspace><Key.backspace><Key.backspace><Key.backspace><Key.backspace><Key.backspace><Key.backspace><Key.backspace><Key.backspace><Key.backspace><Key.backspace><Key.backspace><Key.backspace><Key.backspace><Key.backspace><Key.backspace><Key.backspace><Key.backspace><Key.backspace>
Screenshot: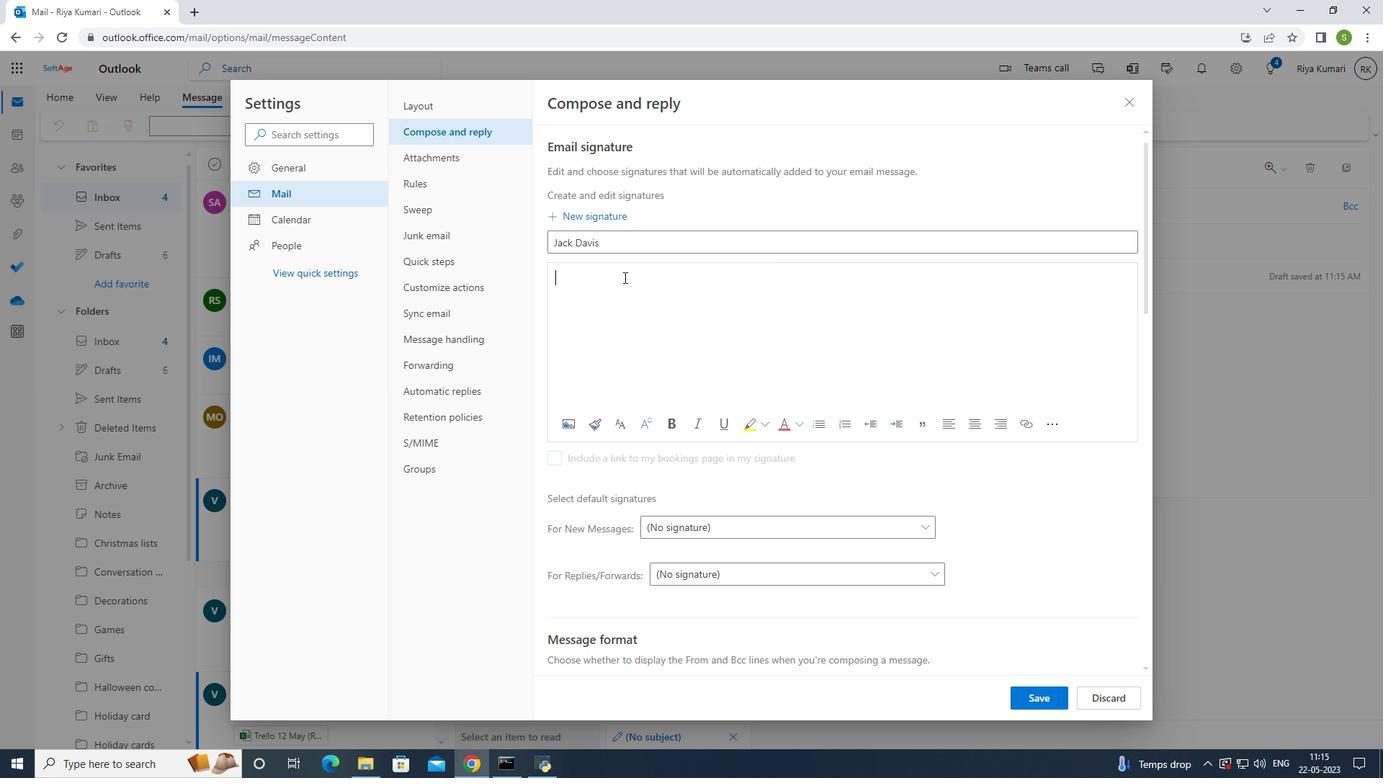 
Action: Mouse moved to (624, 272)
Screenshot: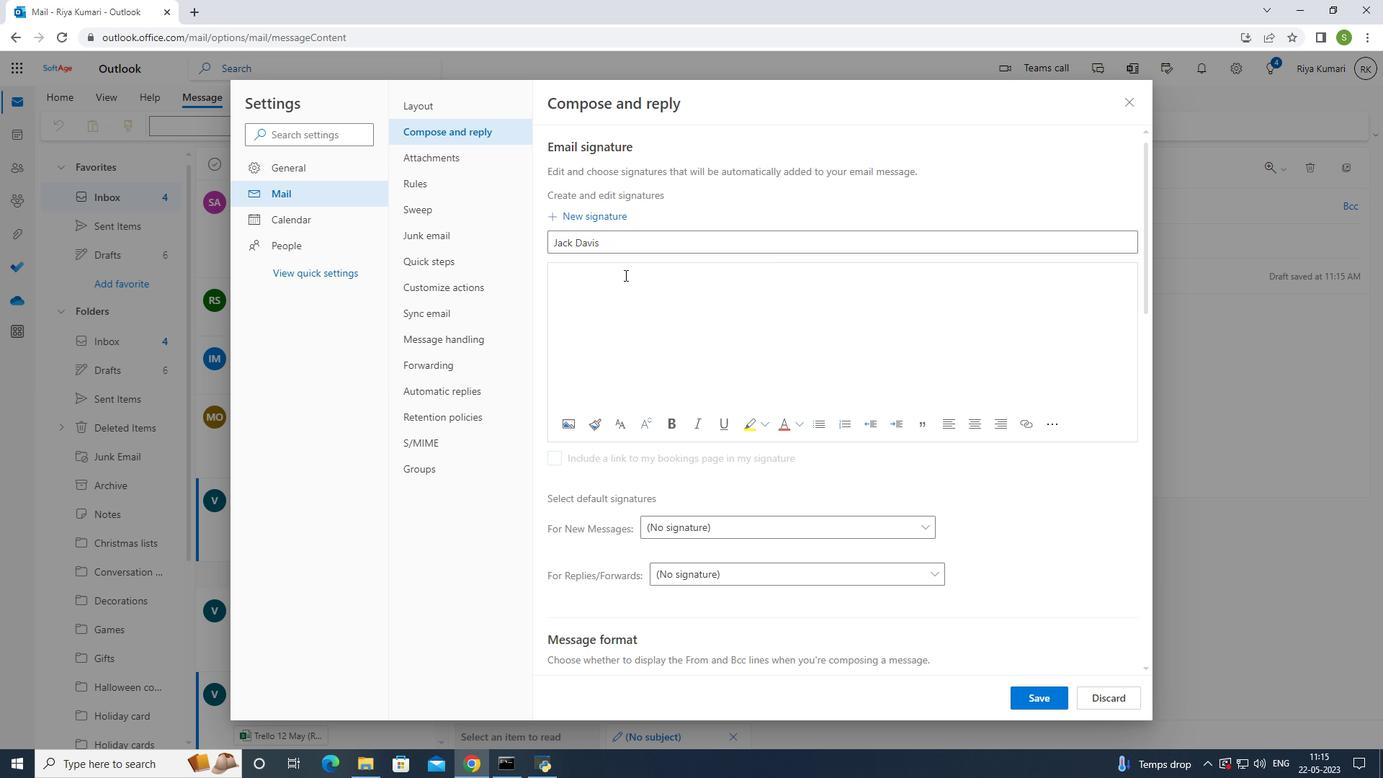 
Action: Key pressed ctrl+V
Screenshot: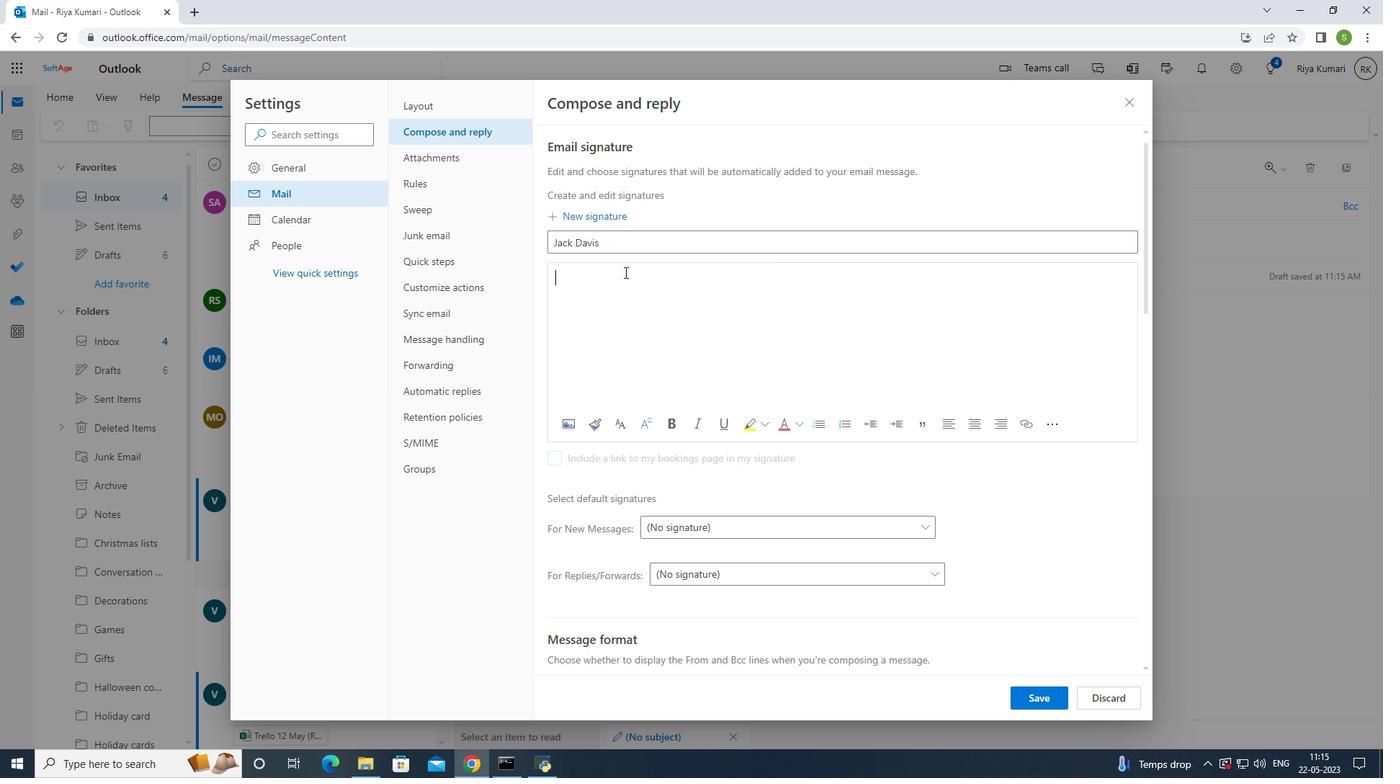
Action: Mouse moved to (1030, 705)
Screenshot: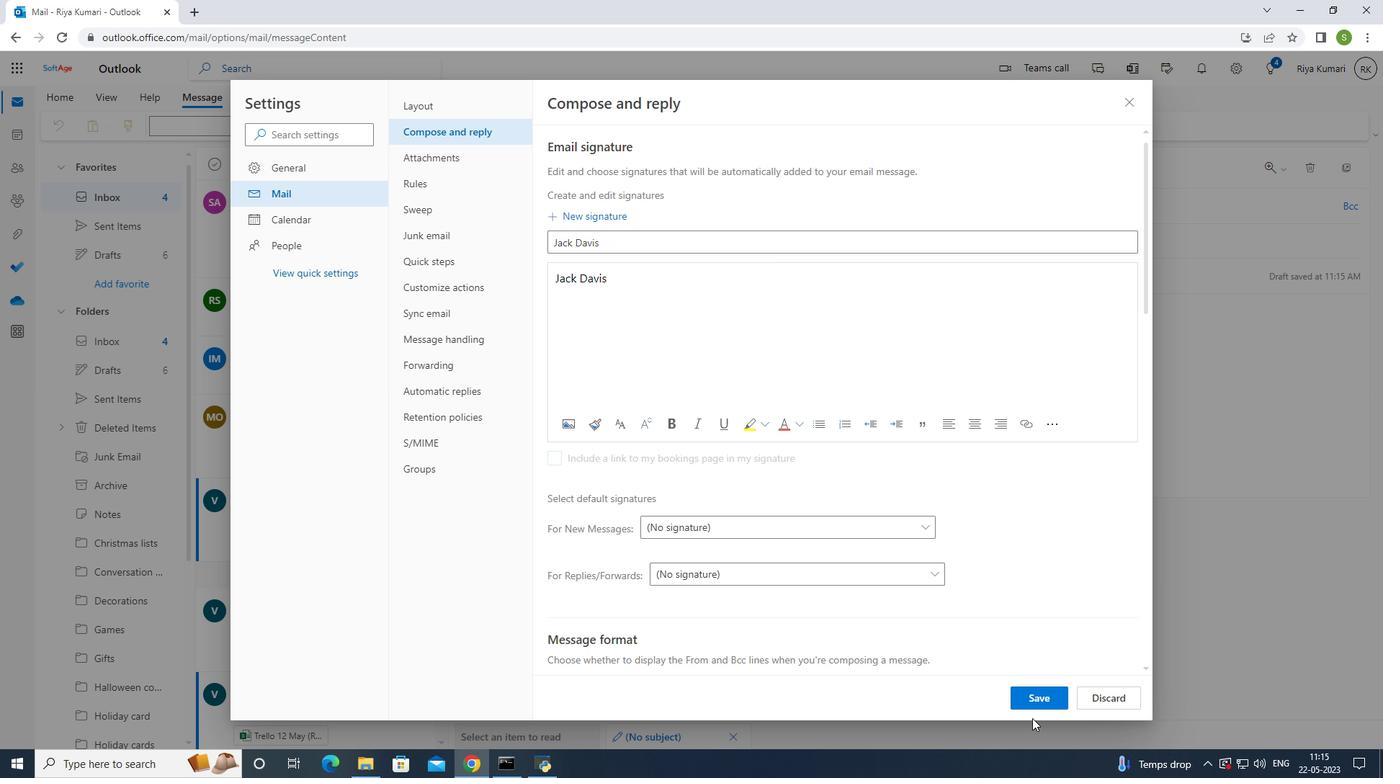 
Action: Mouse pressed left at (1030, 705)
Screenshot: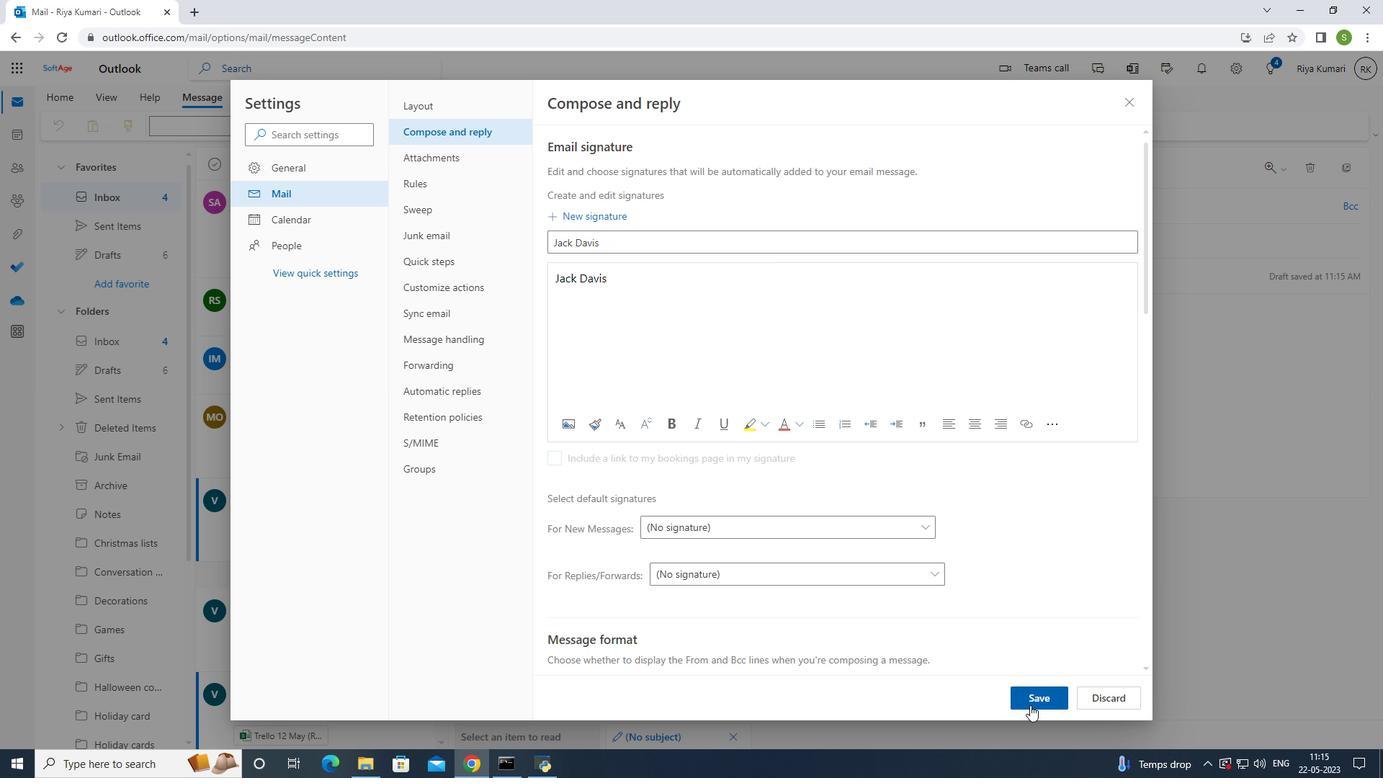 
Action: Mouse moved to (1129, 101)
Screenshot: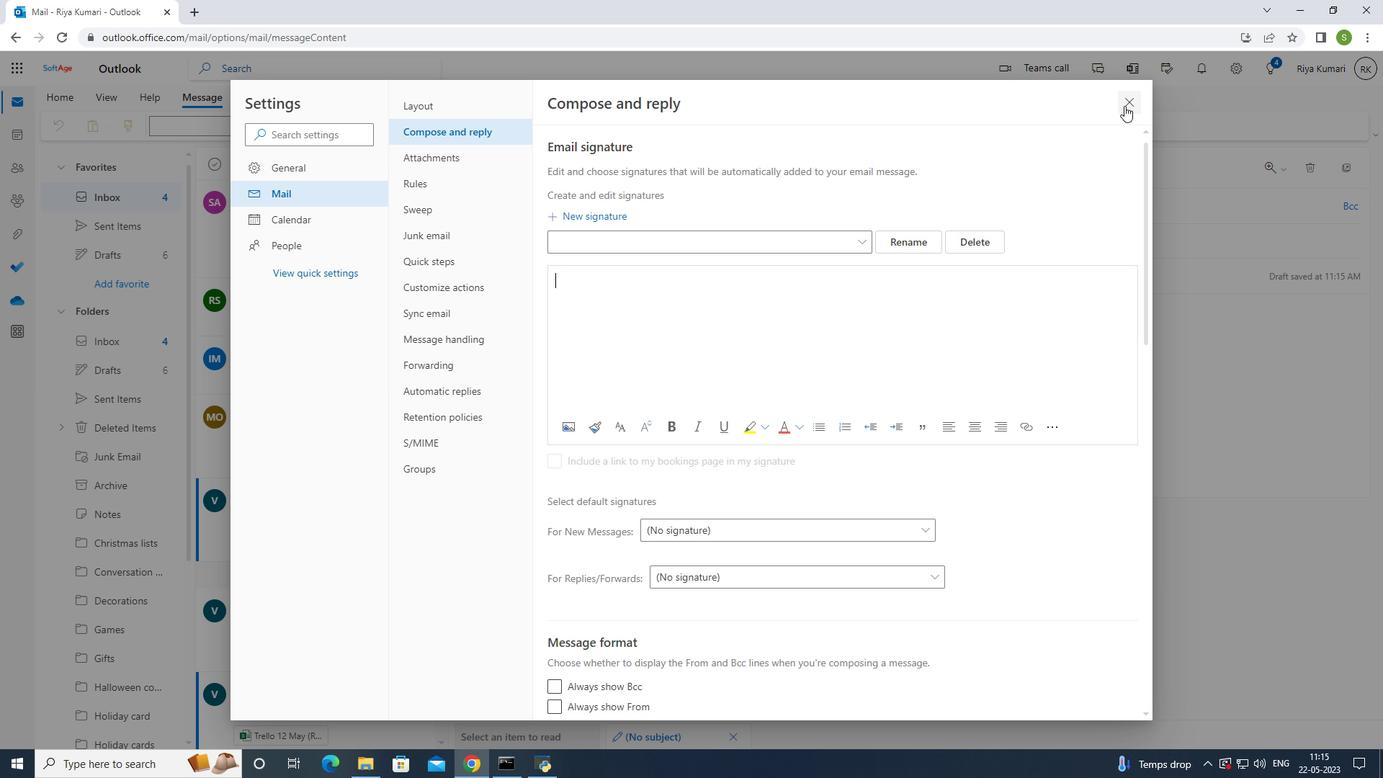 
Action: Mouse pressed left at (1129, 101)
Screenshot: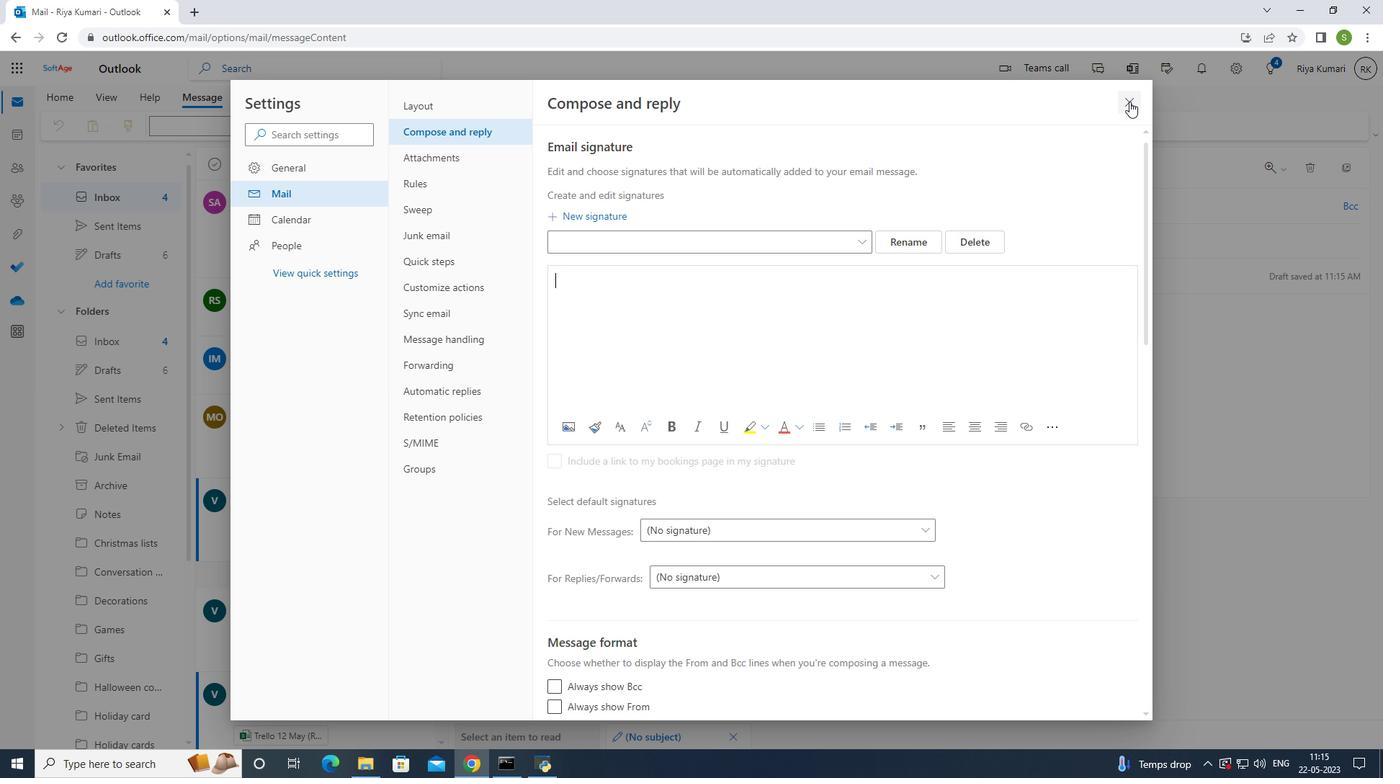 
Action: Mouse moved to (564, 322)
Screenshot: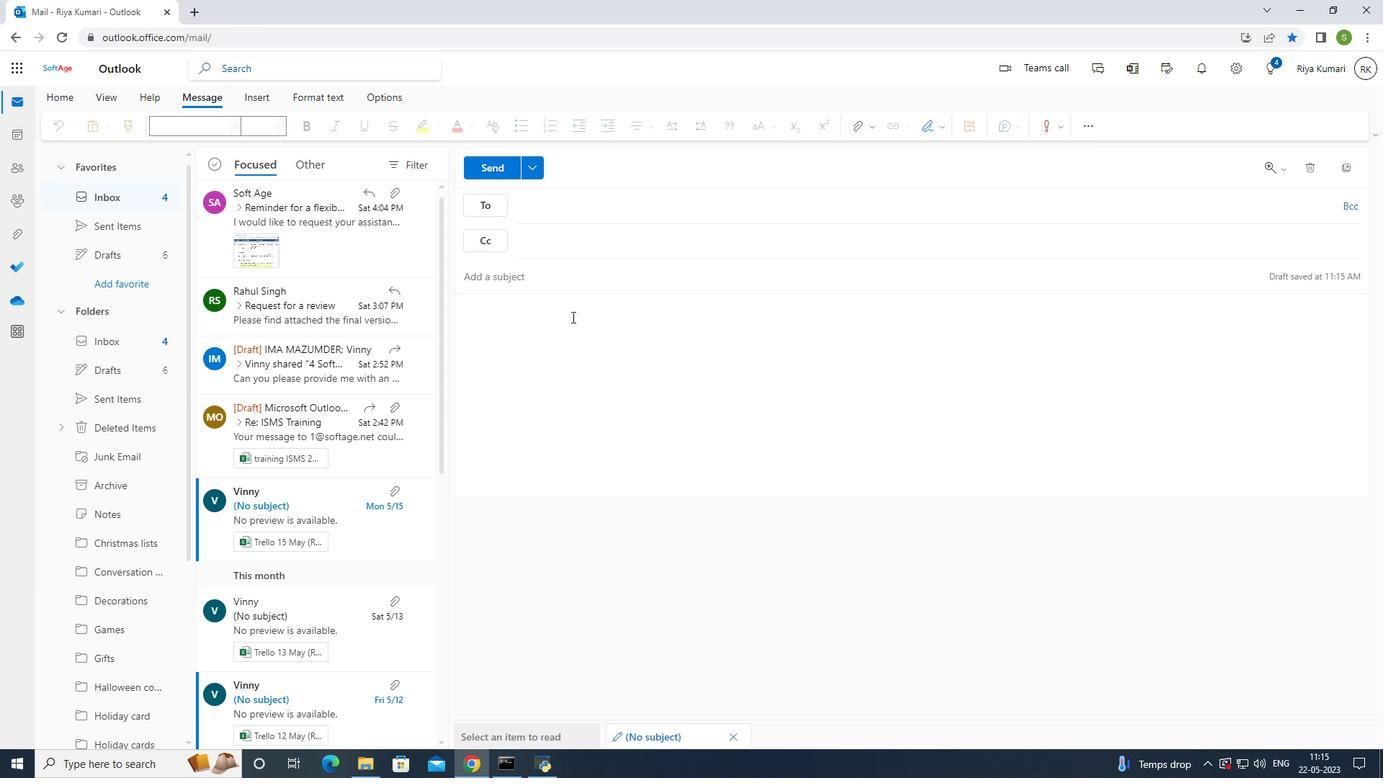 
Action: Mouse pressed left at (564, 322)
Screenshot: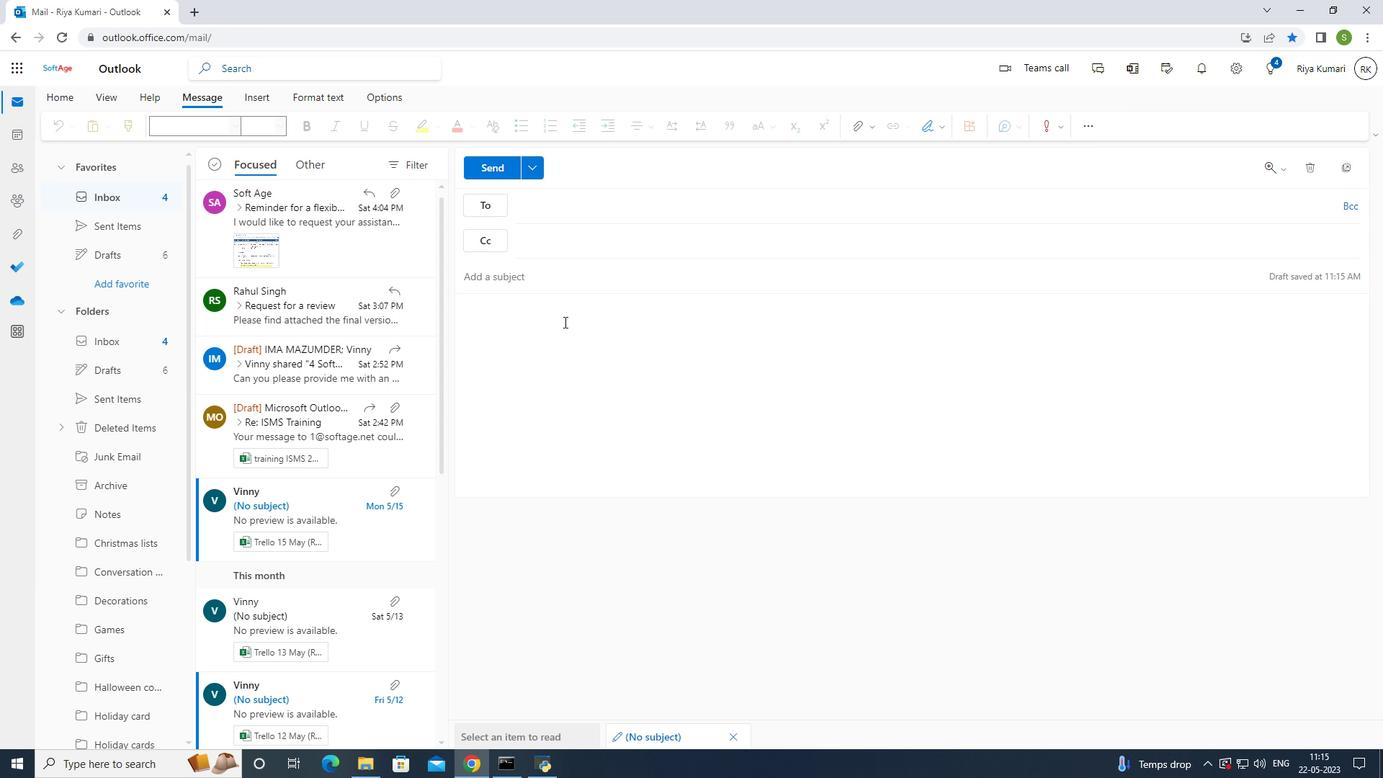 
Action: Mouse moved to (942, 132)
Screenshot: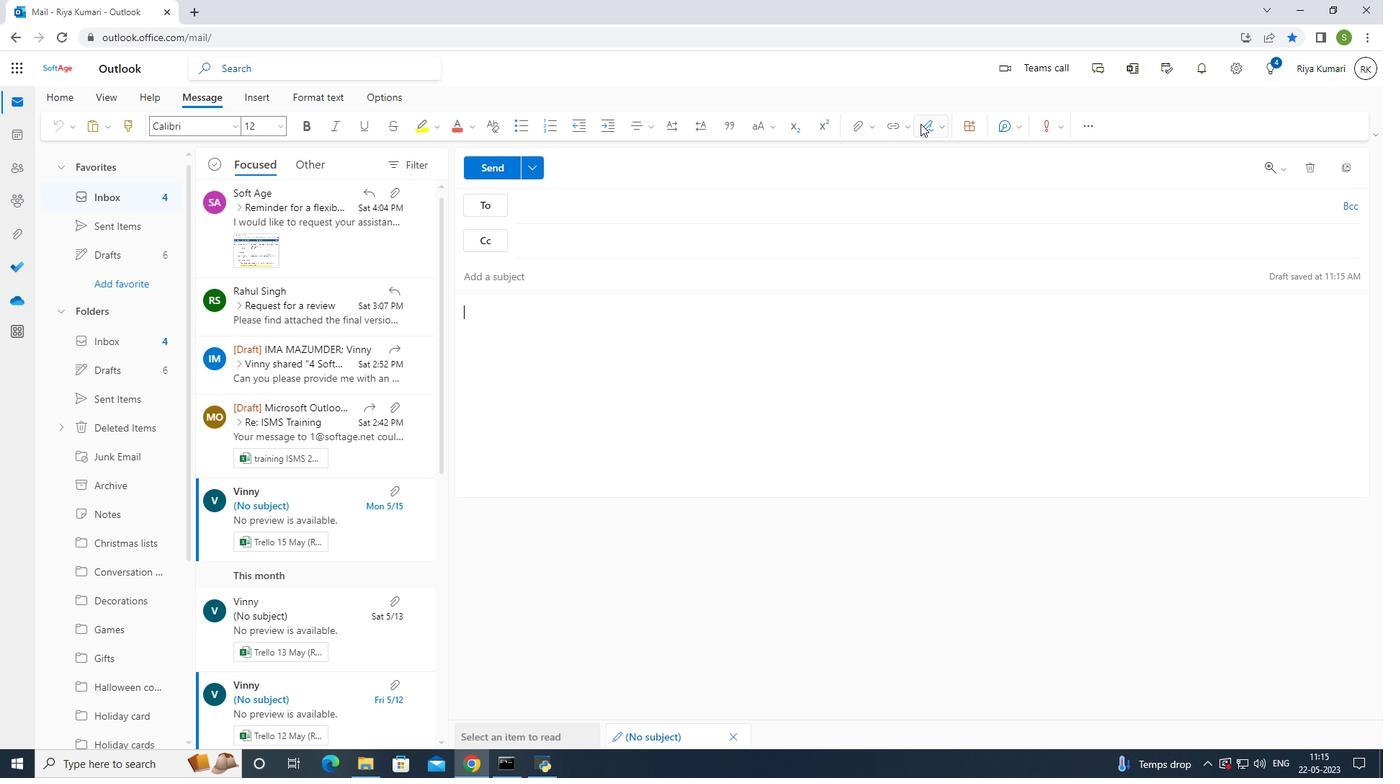 
Action: Mouse pressed left at (942, 132)
Screenshot: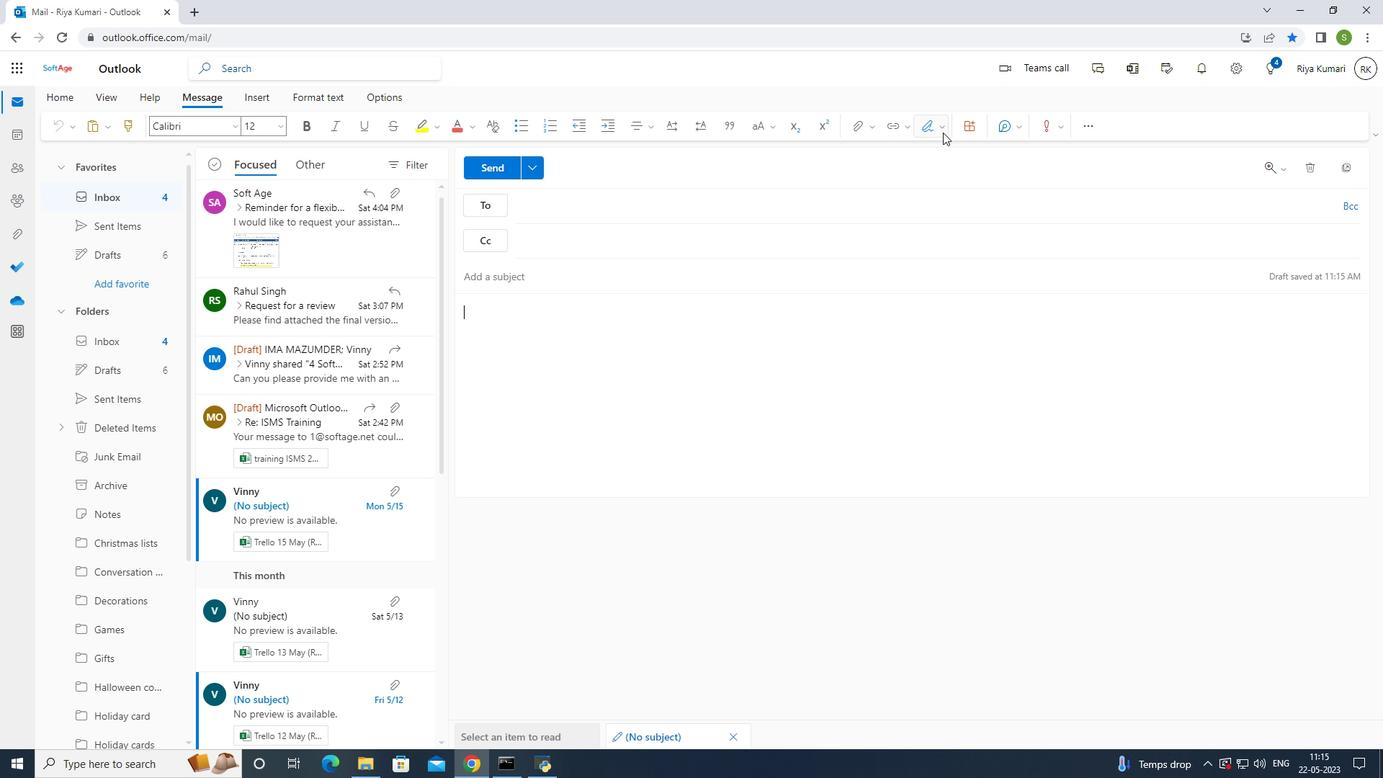 
Action: Mouse moved to (916, 181)
Screenshot: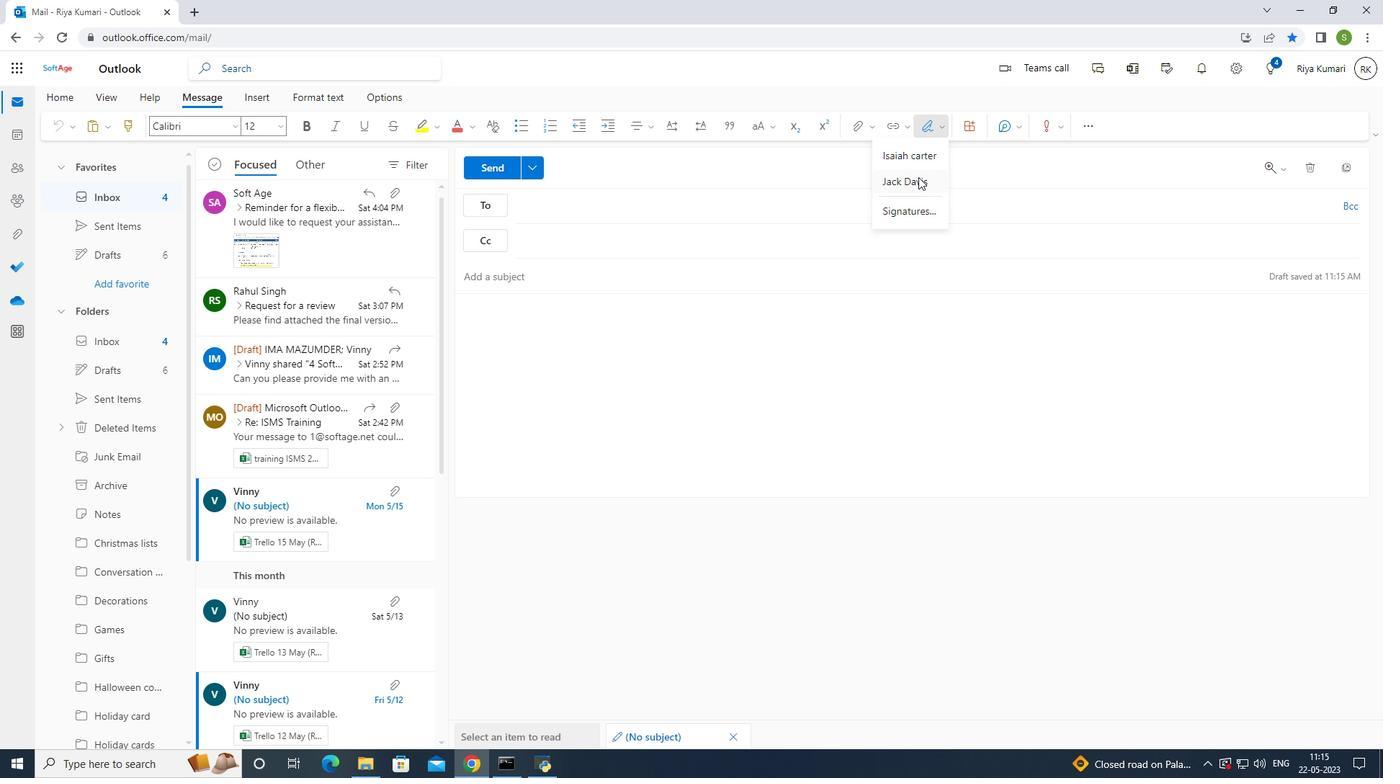 
Action: Mouse pressed left at (916, 181)
Screenshot: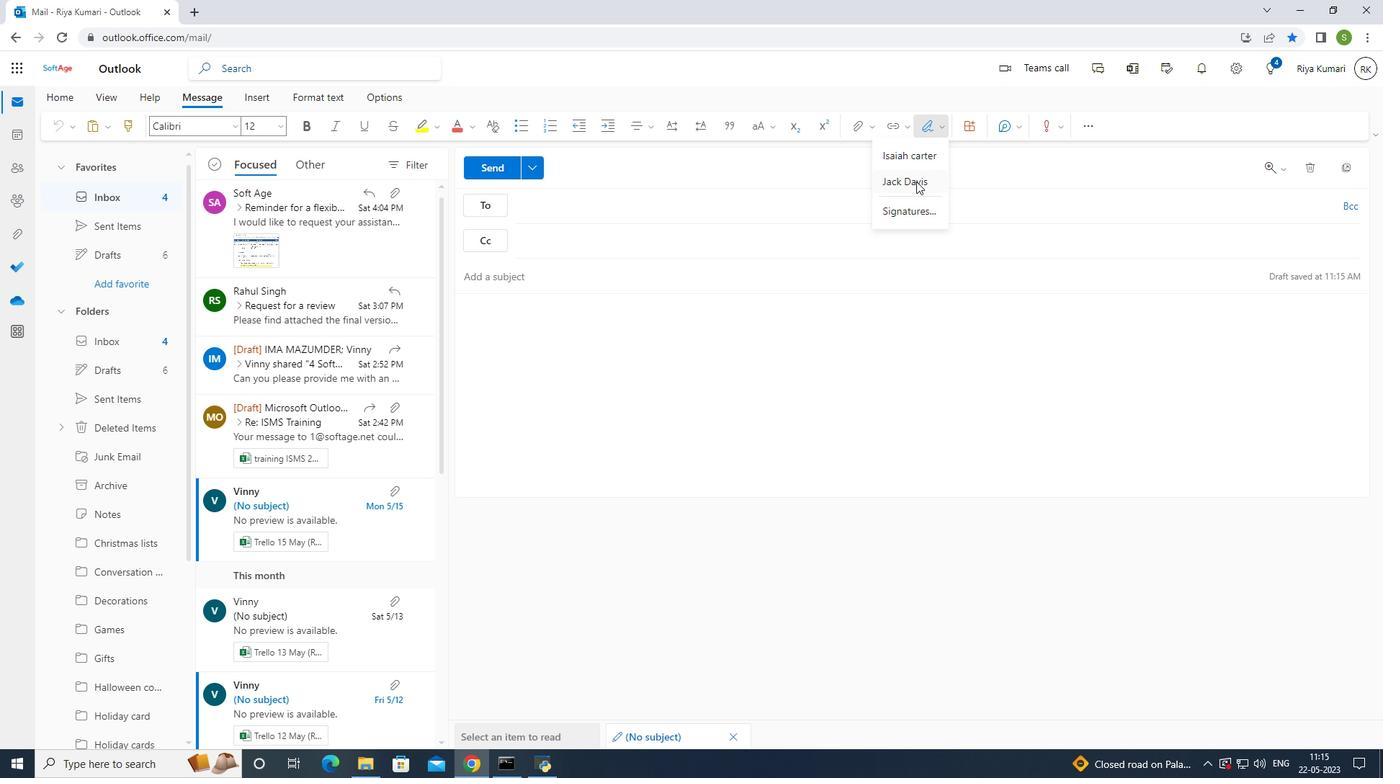 
Action: Mouse moved to (816, 425)
Screenshot: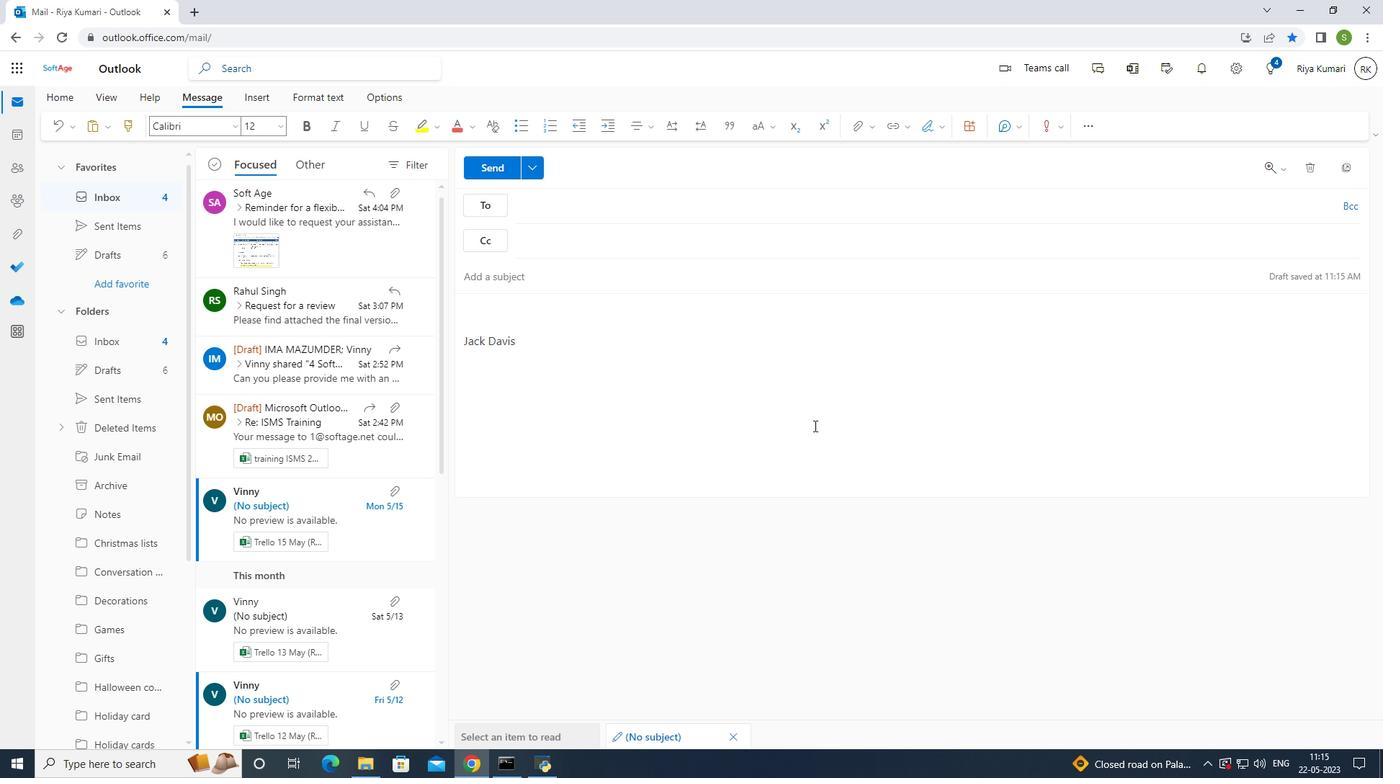 
Action: Key pressed containing<Key.space>with<Key.space>heartfull<Key.backspace><Key.backspace><Key.backspace>elt<Key.space>thanks<Key.space>and<Key.space>warm<Key.space>wishes.
Screenshot: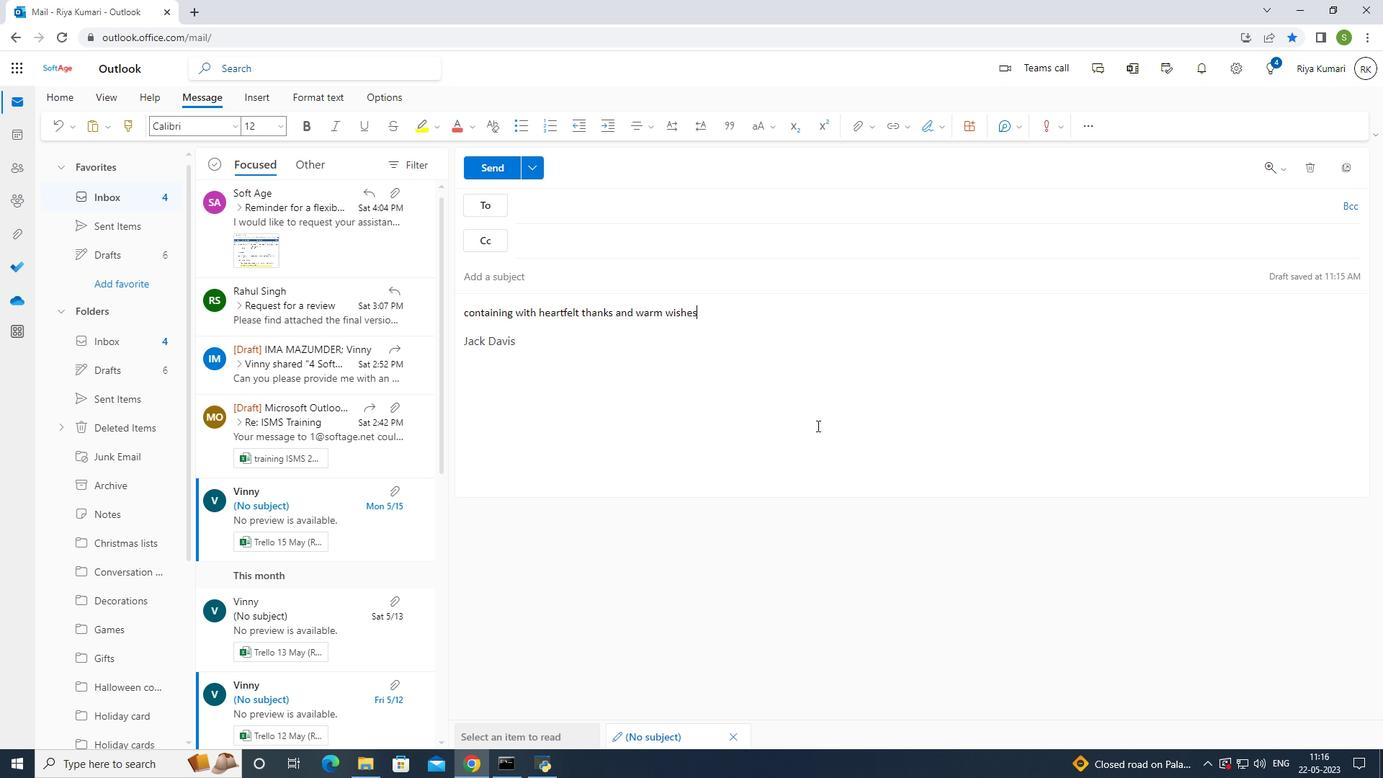 
Action: Mouse moved to (105, 599)
Screenshot: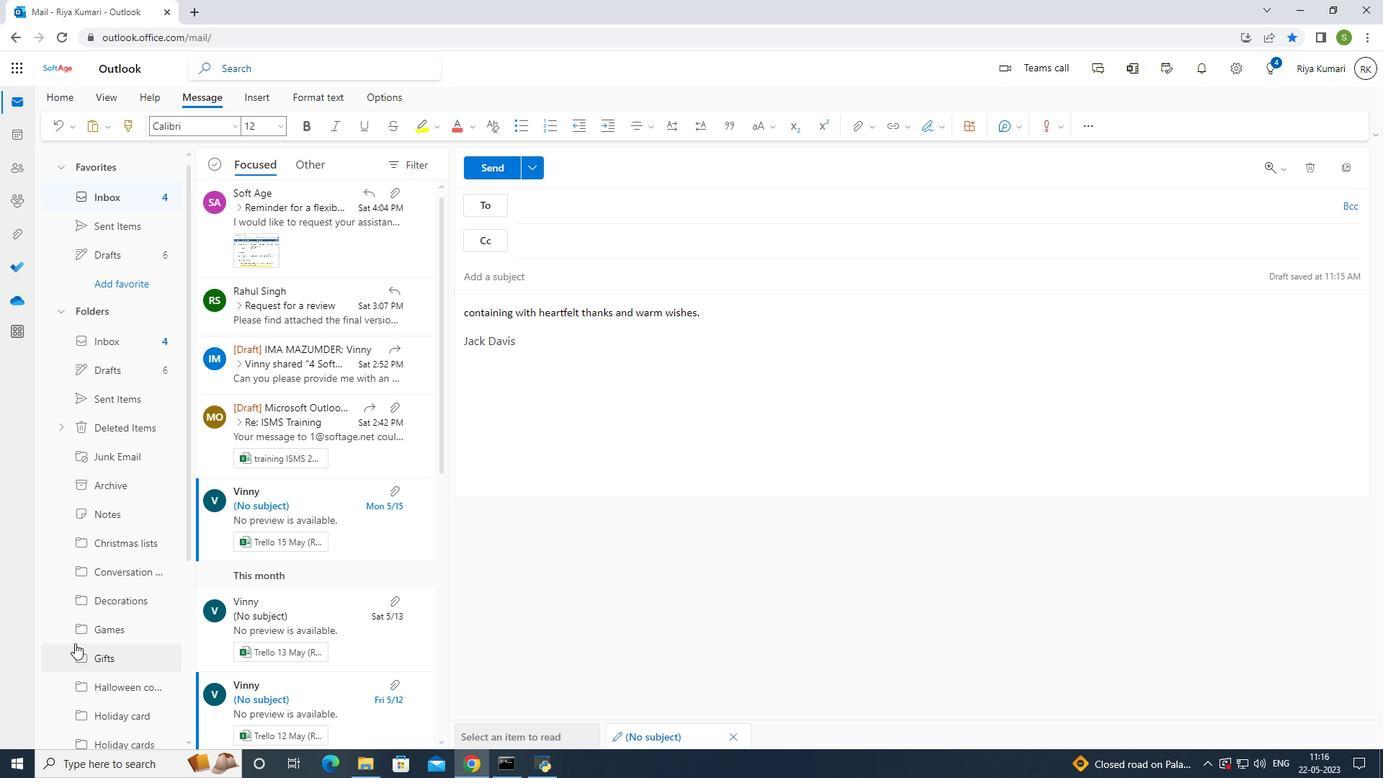 
Action: Mouse scrolled (105, 598) with delta (0, 0)
Screenshot: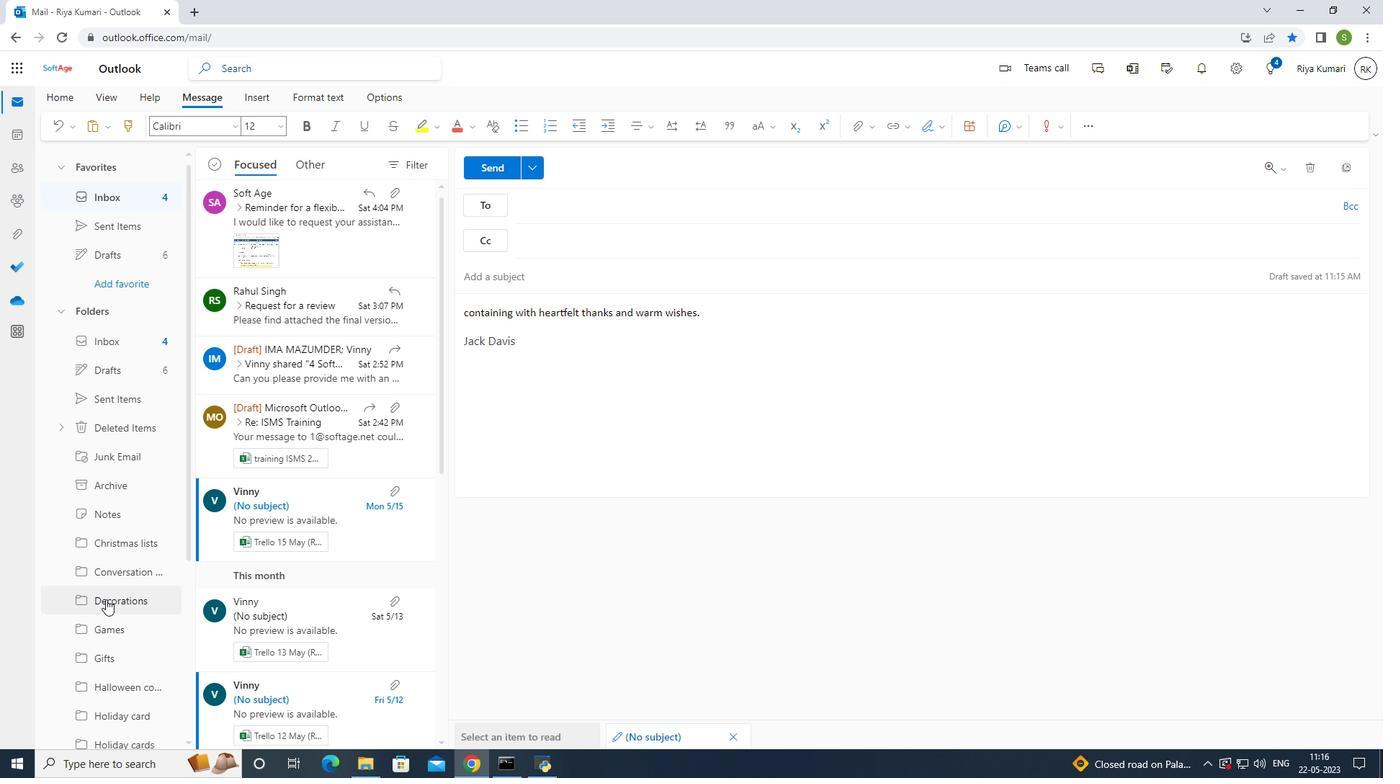 
Action: Mouse scrolled (105, 598) with delta (0, 0)
Screenshot: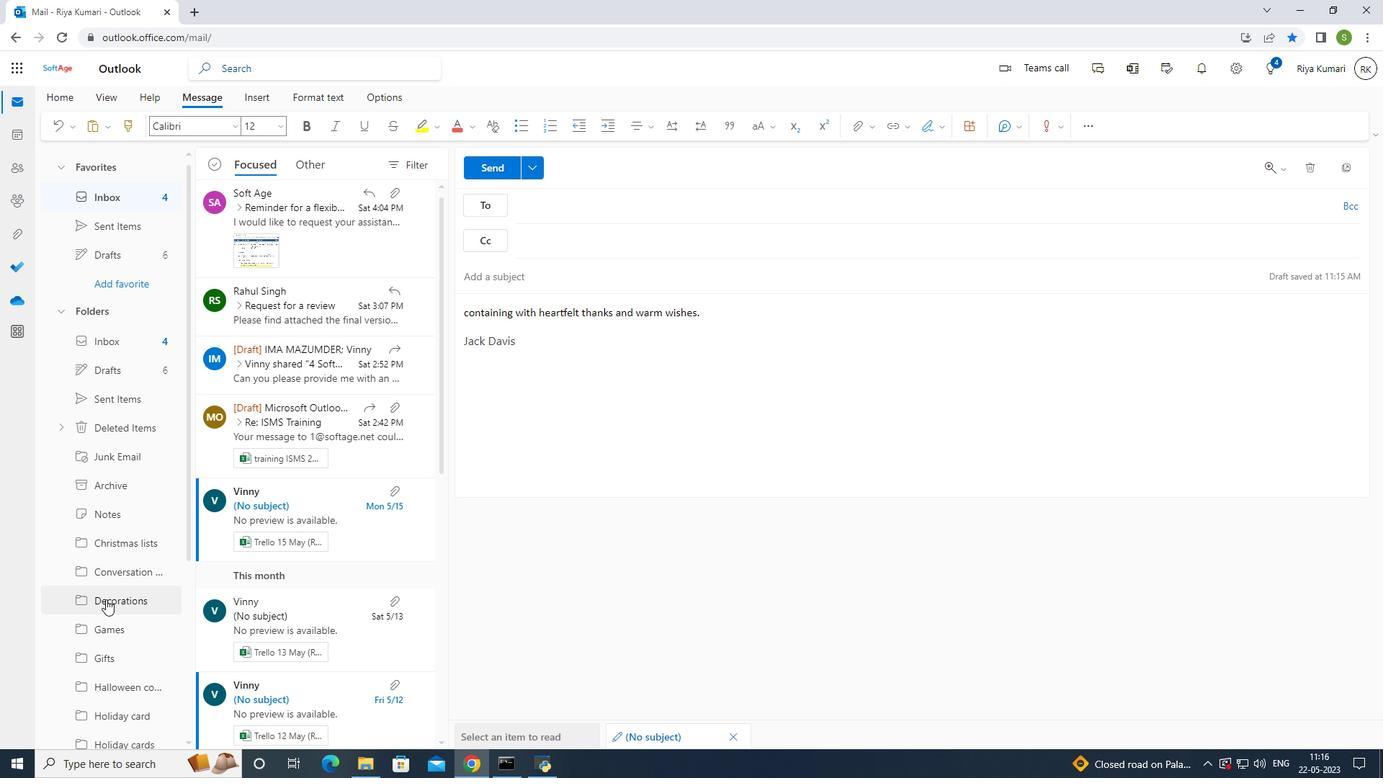 
Action: Mouse scrolled (105, 598) with delta (0, 0)
Screenshot: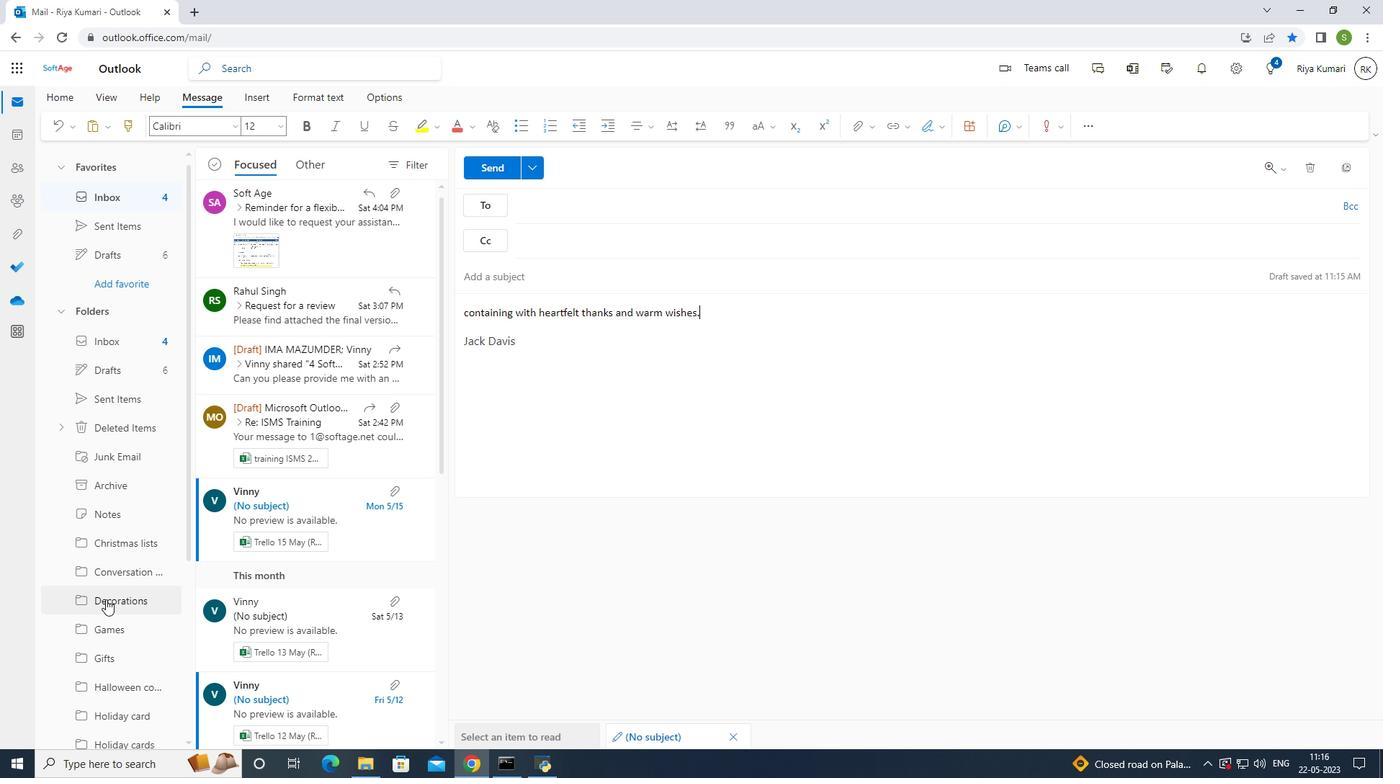
Action: Mouse scrolled (105, 598) with delta (0, 0)
Screenshot: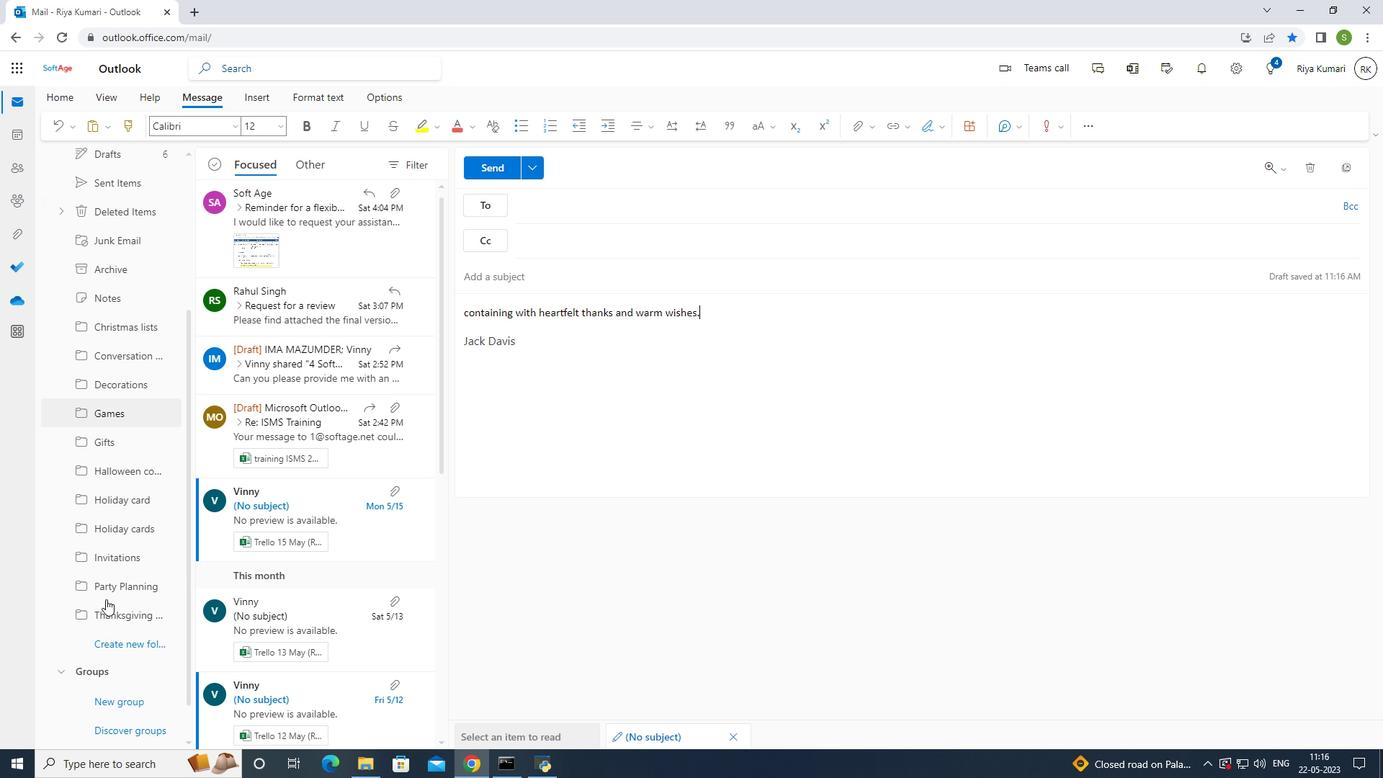 
Action: Mouse moved to (107, 601)
Screenshot: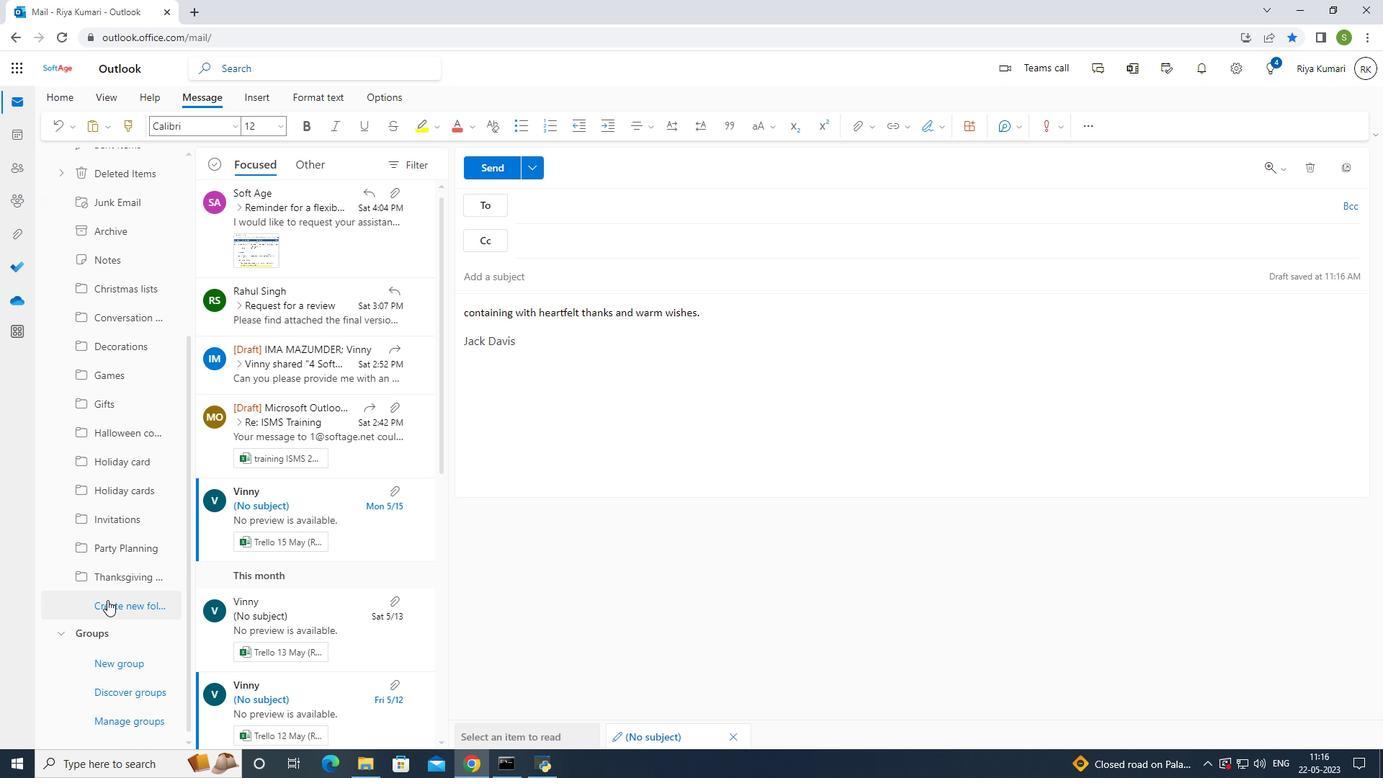 
Action: Mouse pressed left at (107, 601)
Screenshot: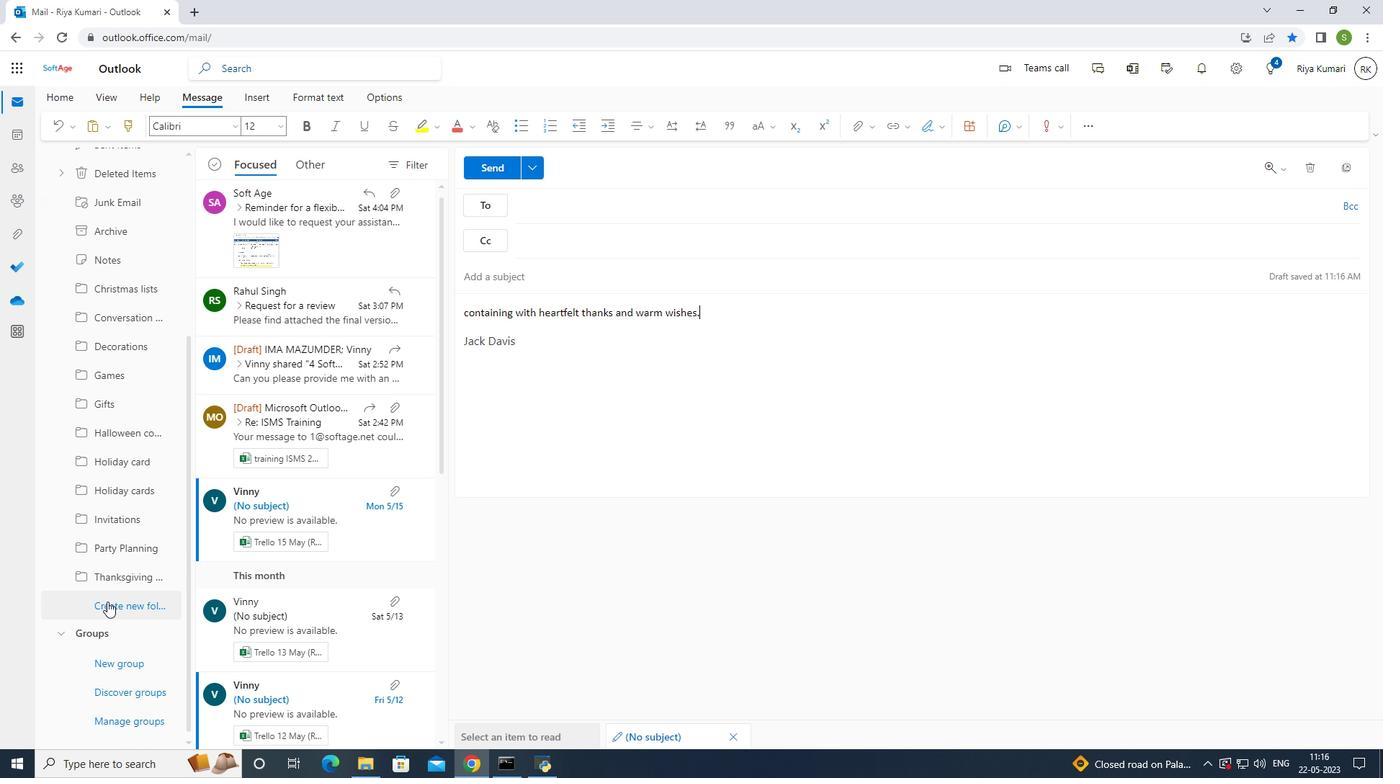 
Action: Mouse moved to (701, 580)
Screenshot: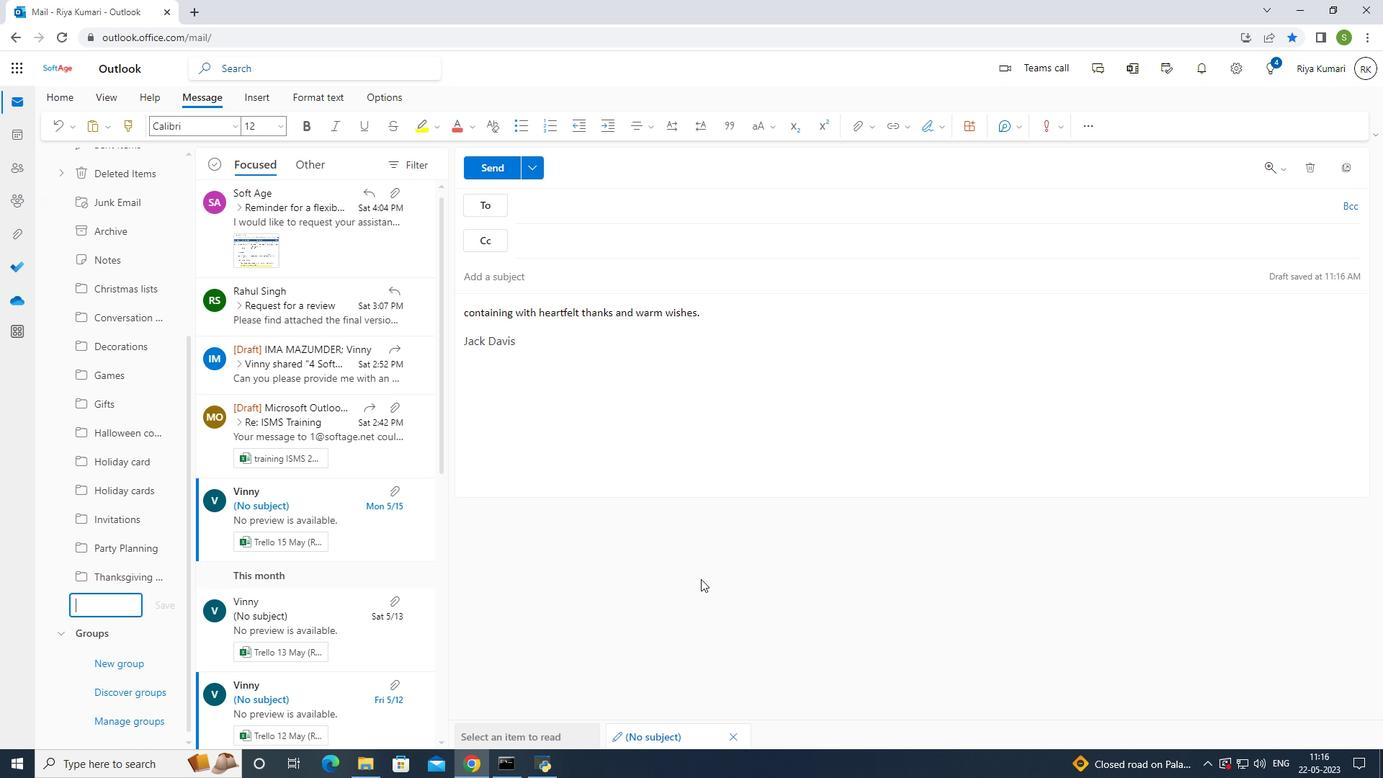 
Action: Key pressed <Key.shift>es<Key.backspace><Key.backspace><Key.shift>Easter<Key.space>ideas
Screenshot: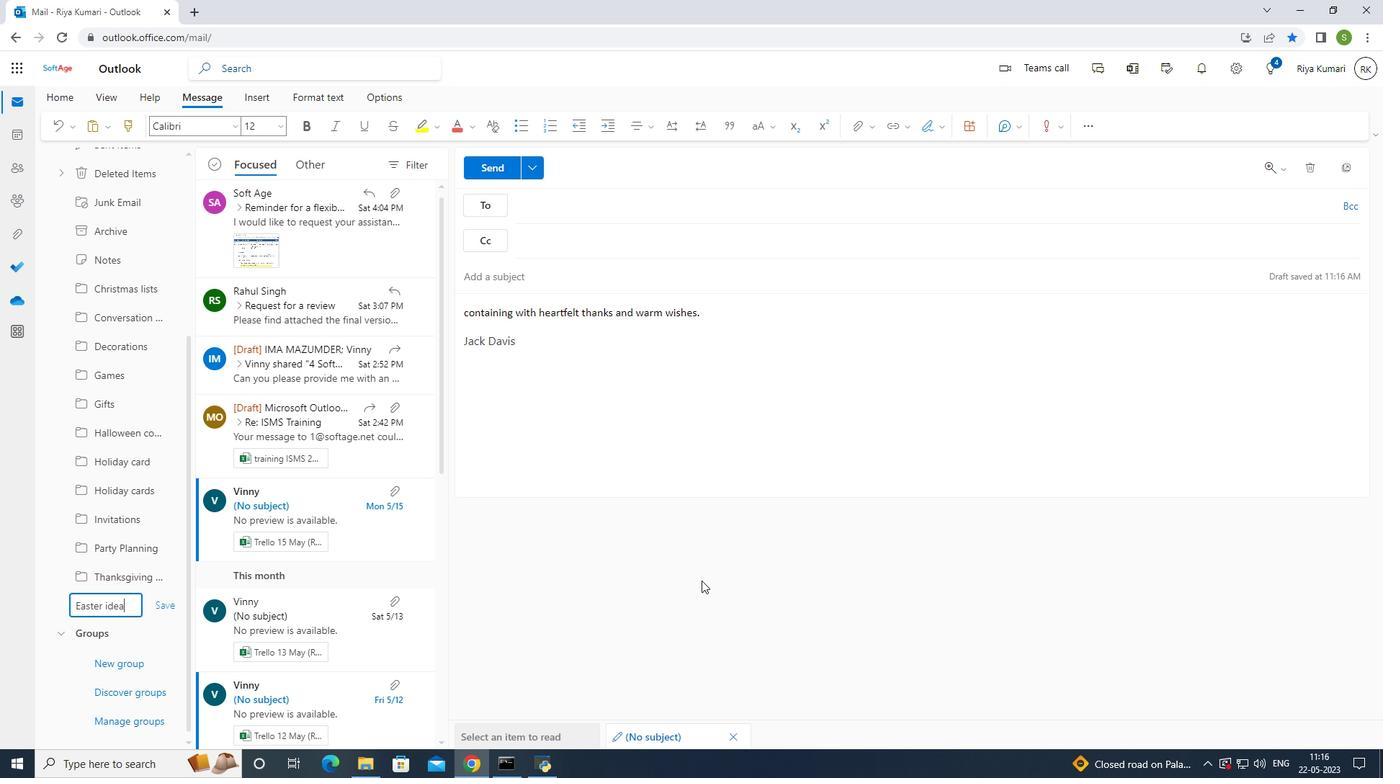 
Action: Mouse moved to (162, 606)
Screenshot: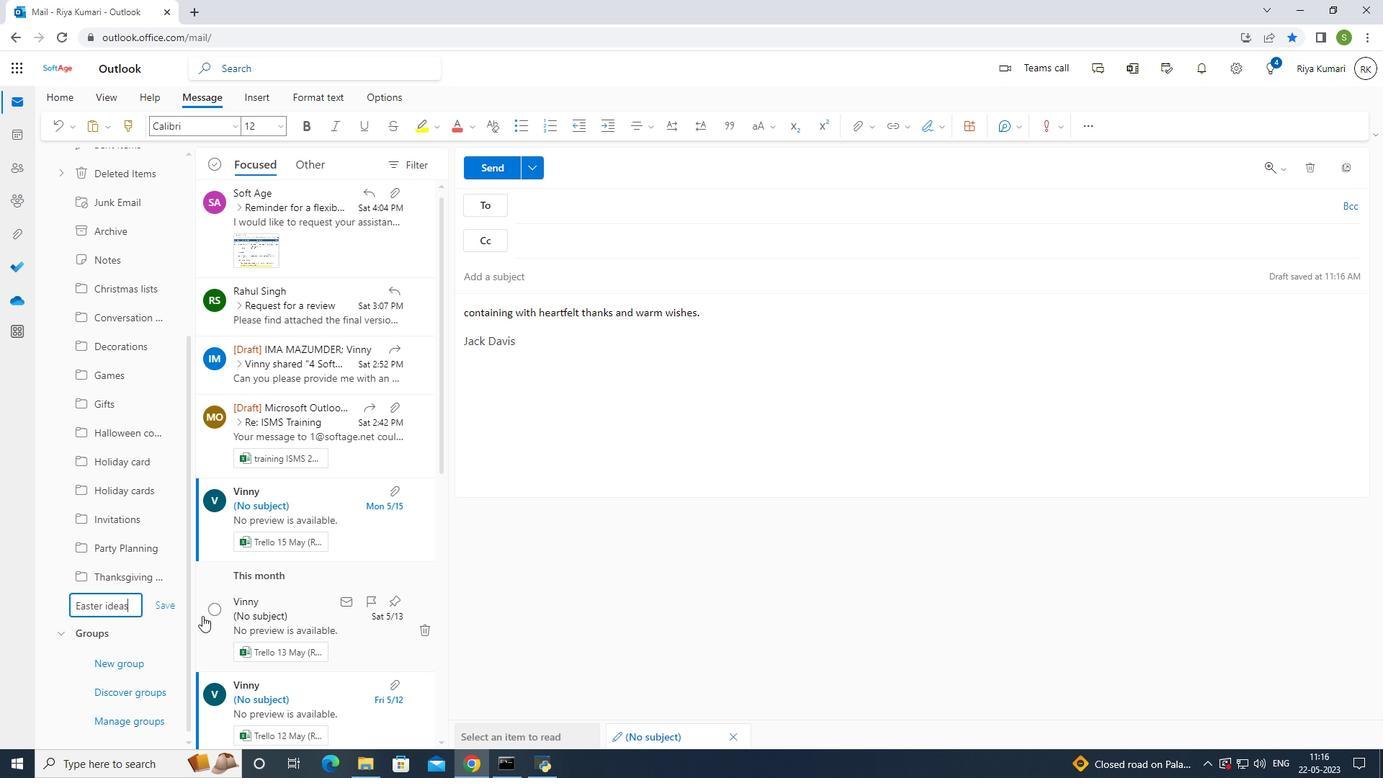 
Action: Mouse pressed left at (162, 606)
Screenshot: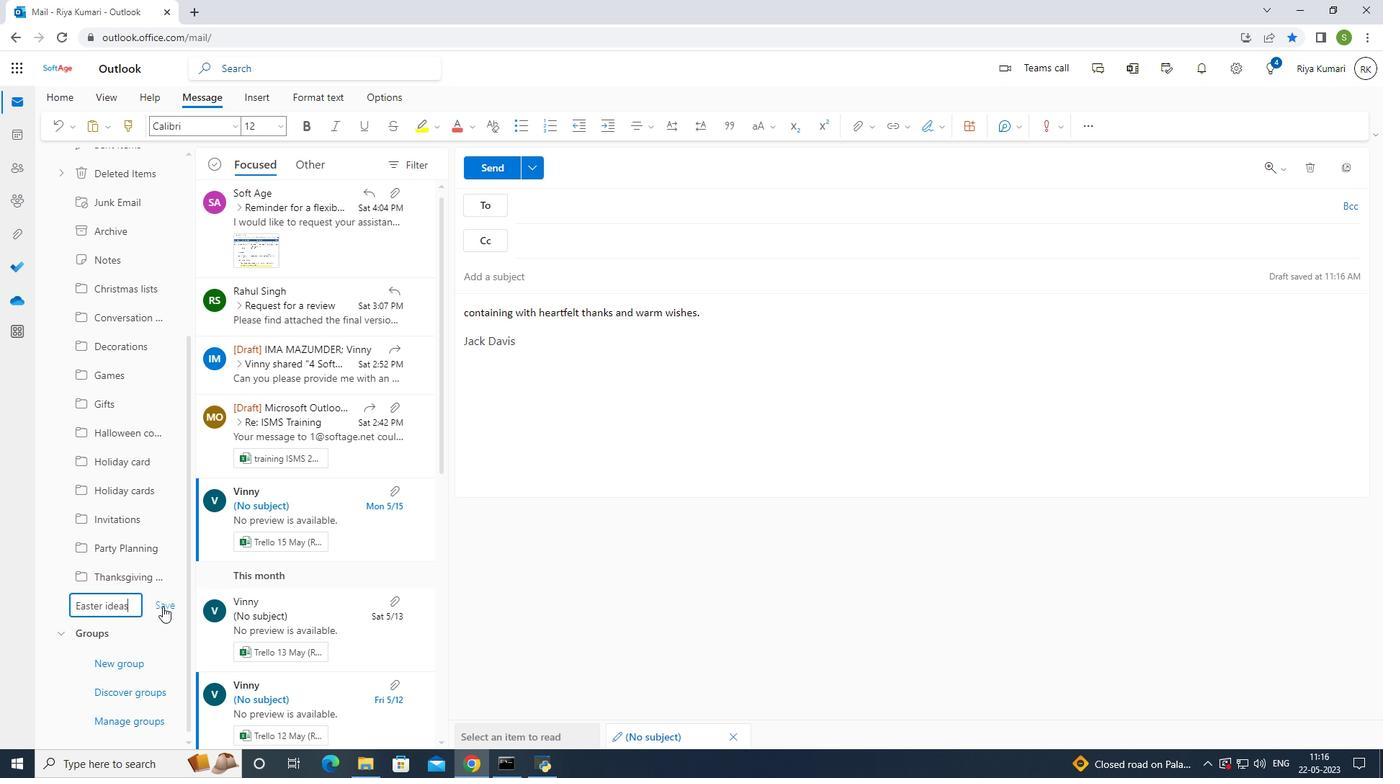 
Action: Mouse moved to (486, 165)
Screenshot: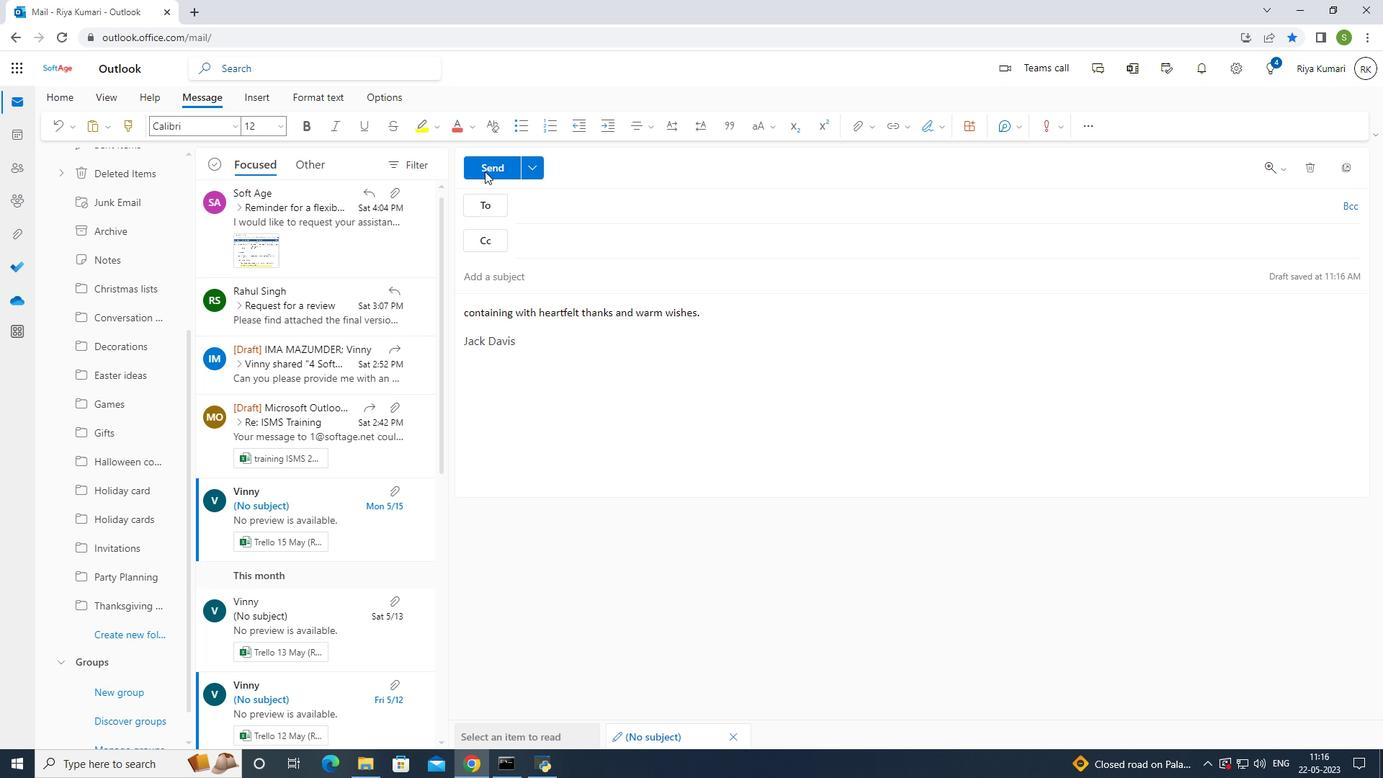 
Action: Mouse pressed left at (486, 165)
Screenshot: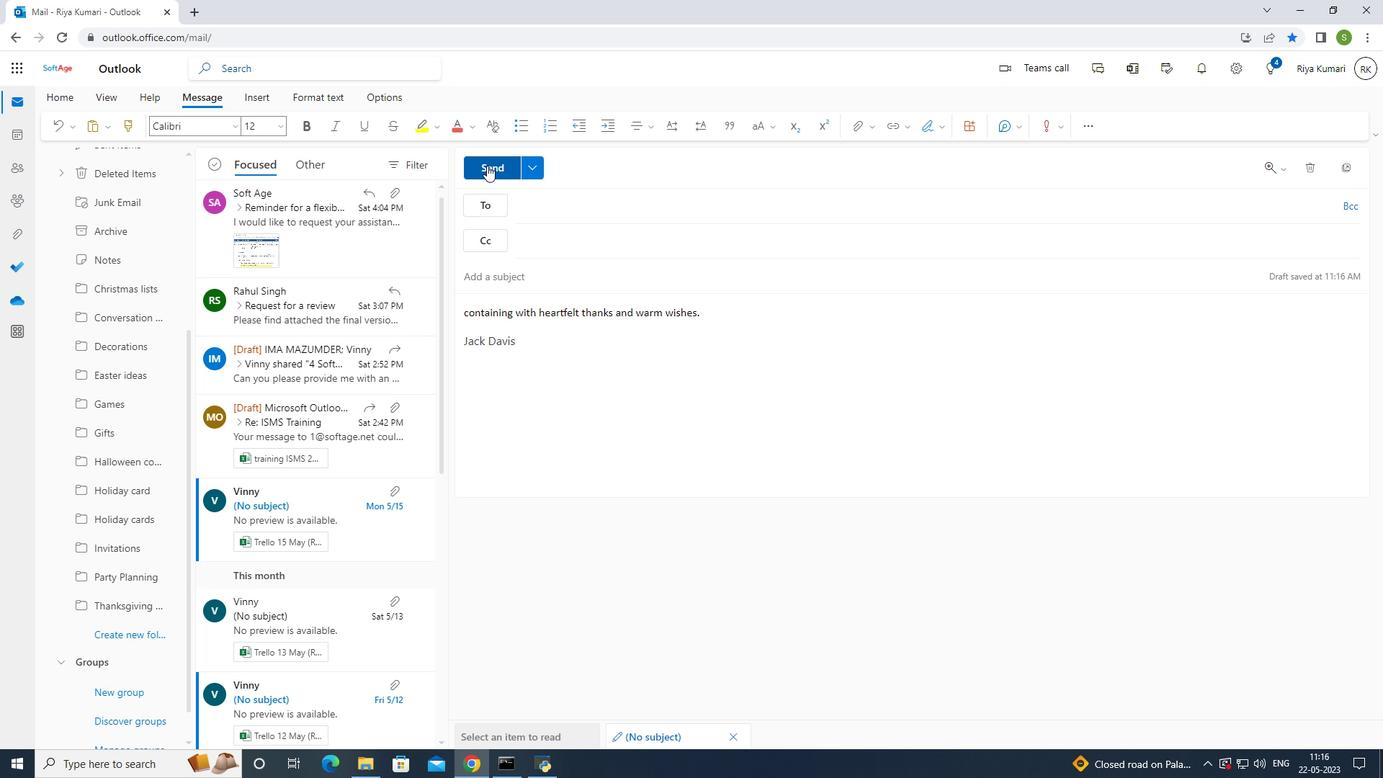 
Action: Mouse moved to (566, 244)
Screenshot: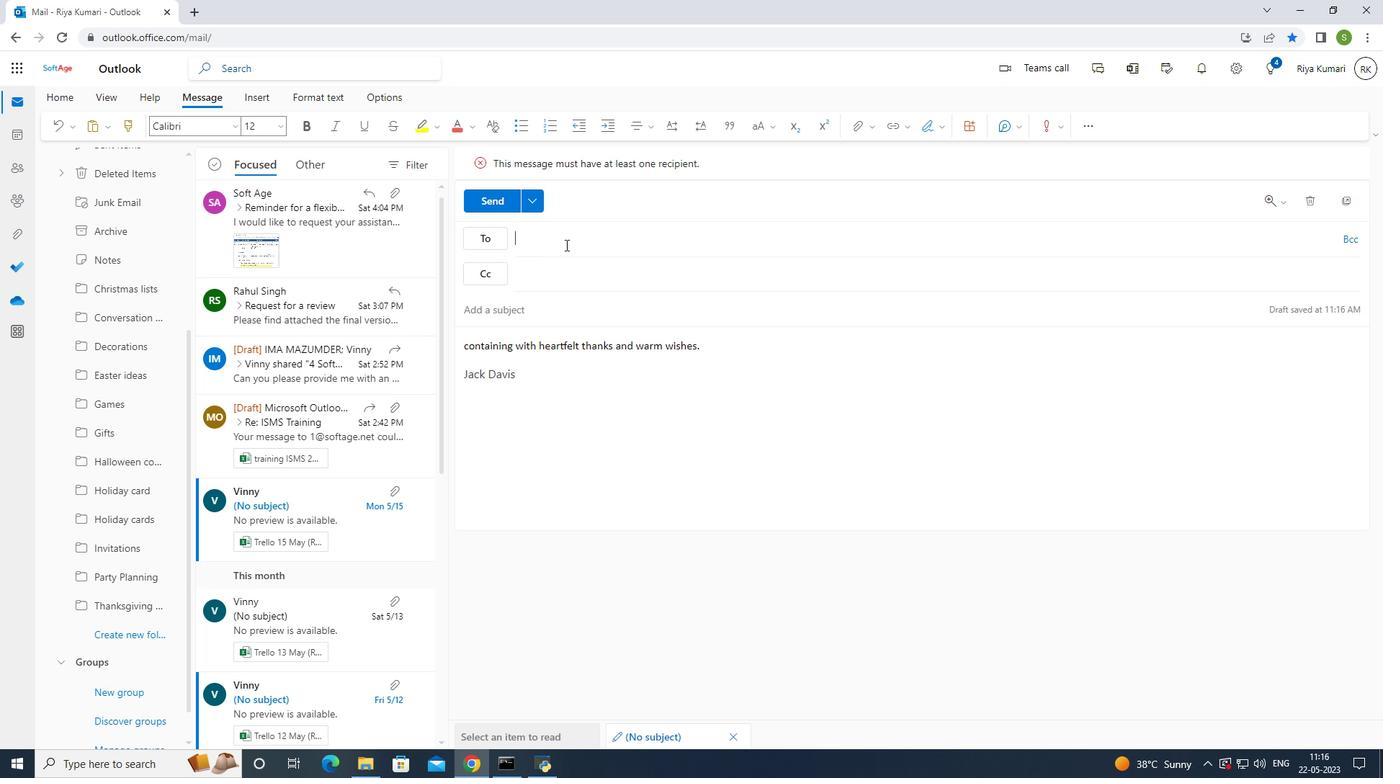 
Action: Key pressed softage<Key.shift>@<Key.backspace>.5<Key.shift>2softage.net
Screenshot: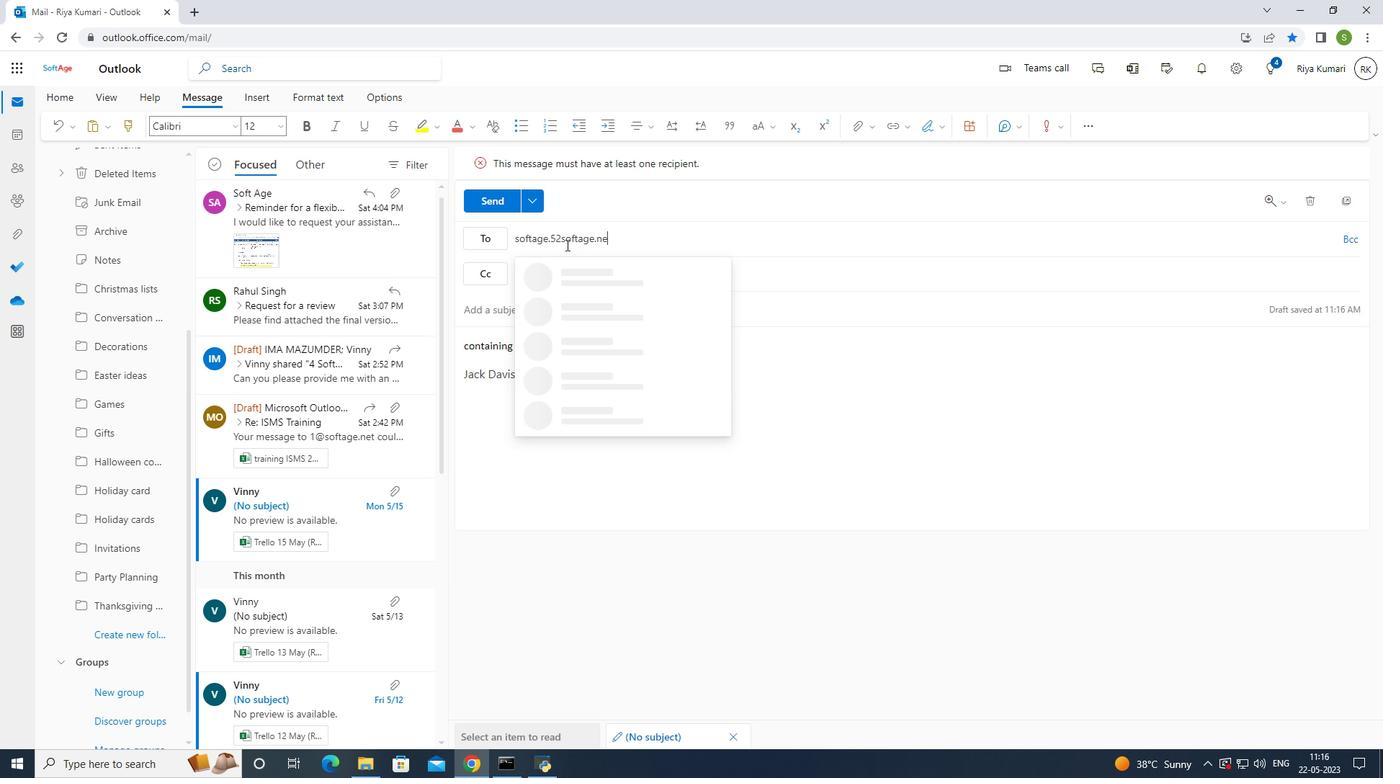 
Action: Mouse moved to (560, 235)
Screenshot: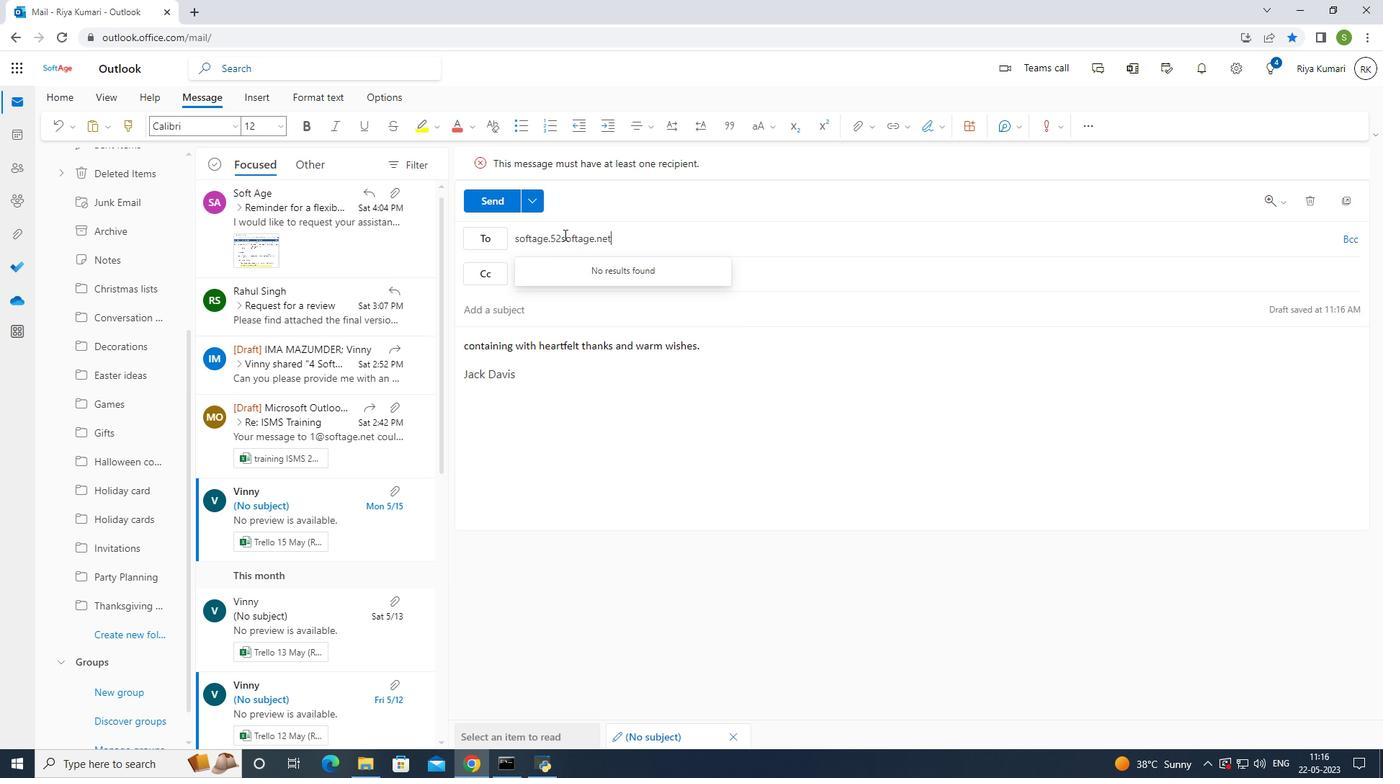 
Action: Mouse pressed left at (560, 235)
Screenshot: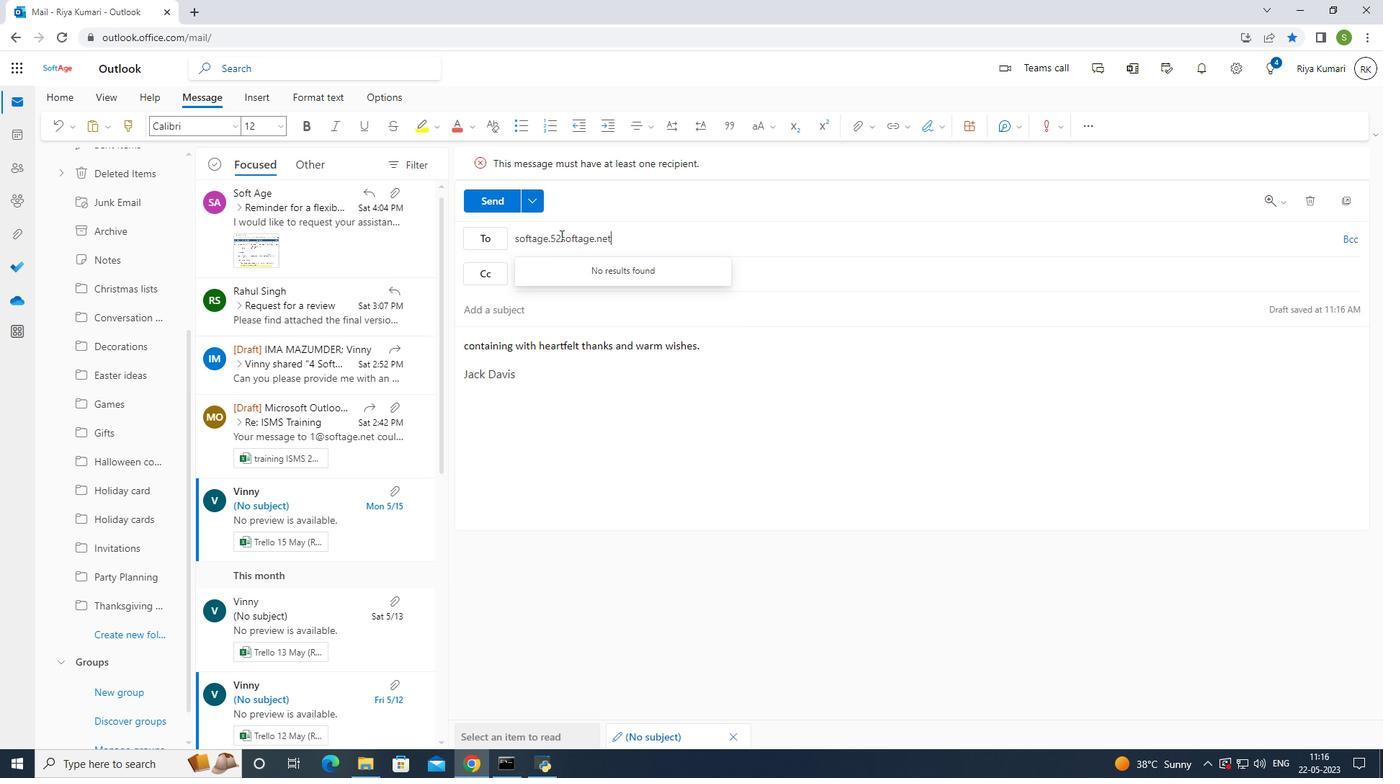 
Action: Mouse moved to (590, 235)
Screenshot: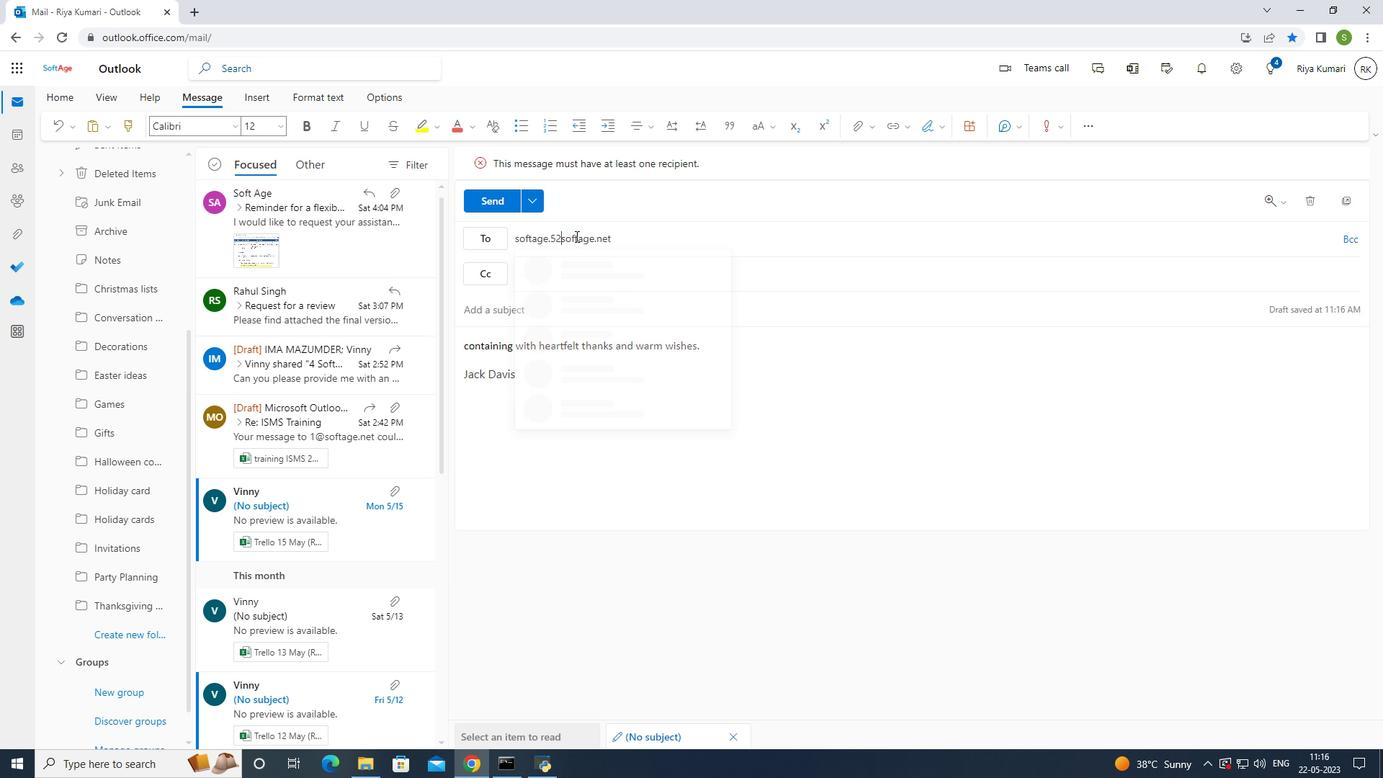 
Action: Key pressed <Key.backspace>
Screenshot: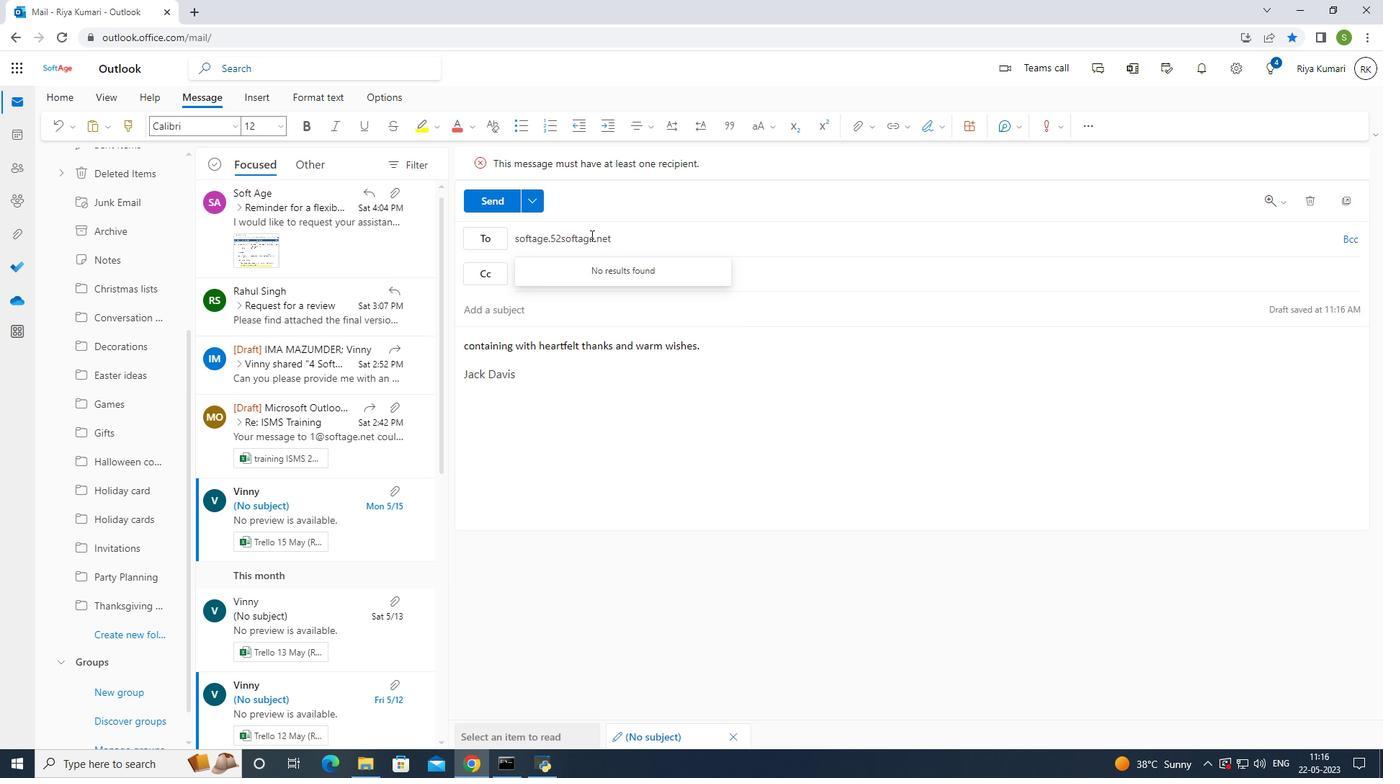 
Action: Mouse moved to (592, 235)
Screenshot: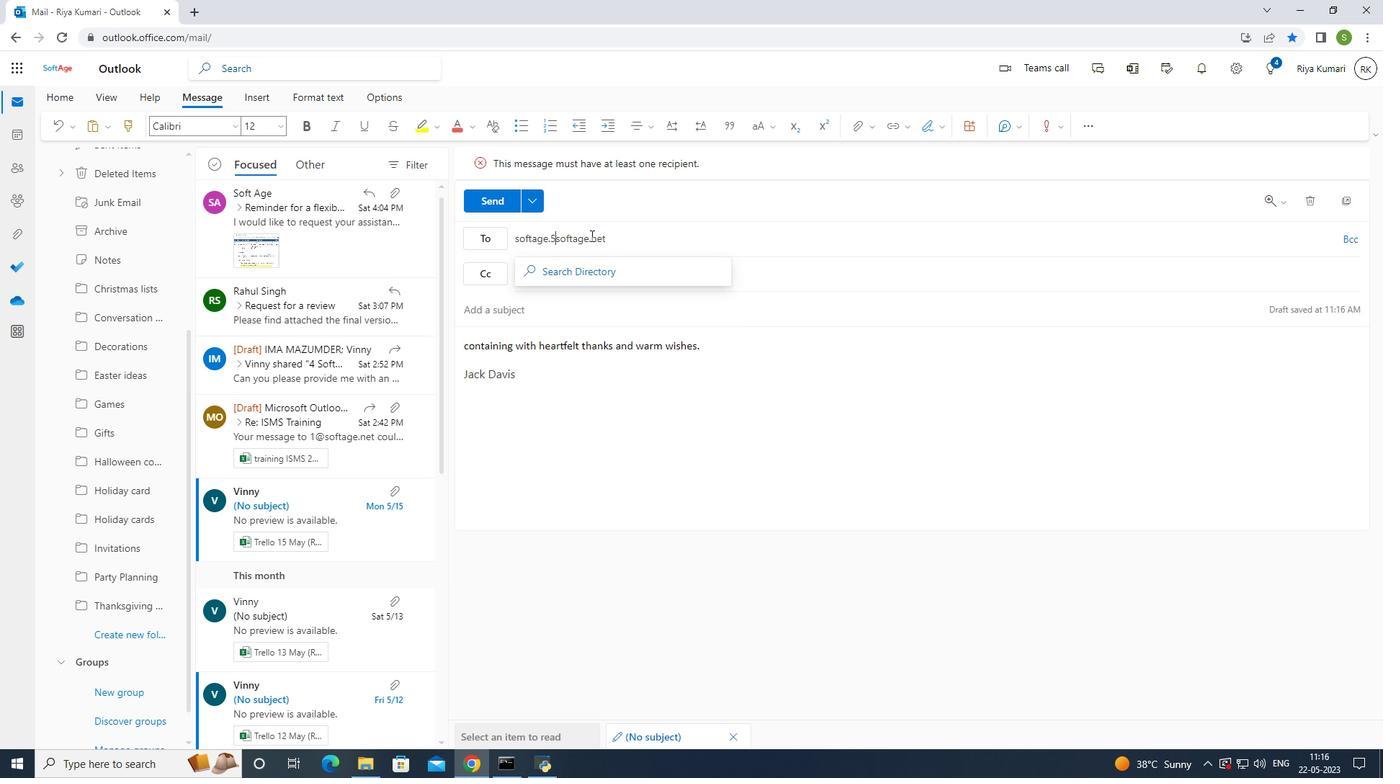 
Action: Key pressed <Key.shift>@
Screenshot: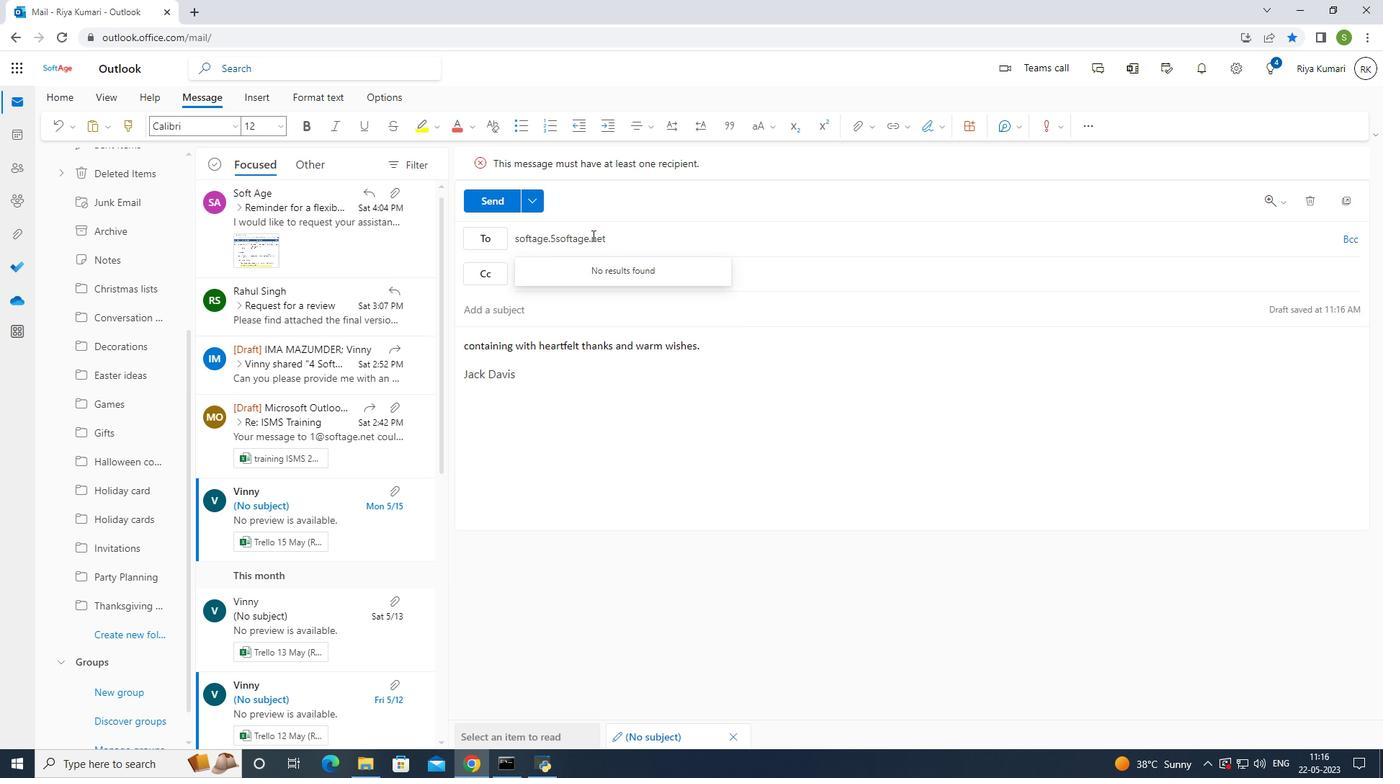 
Action: Mouse moved to (590, 275)
Screenshot: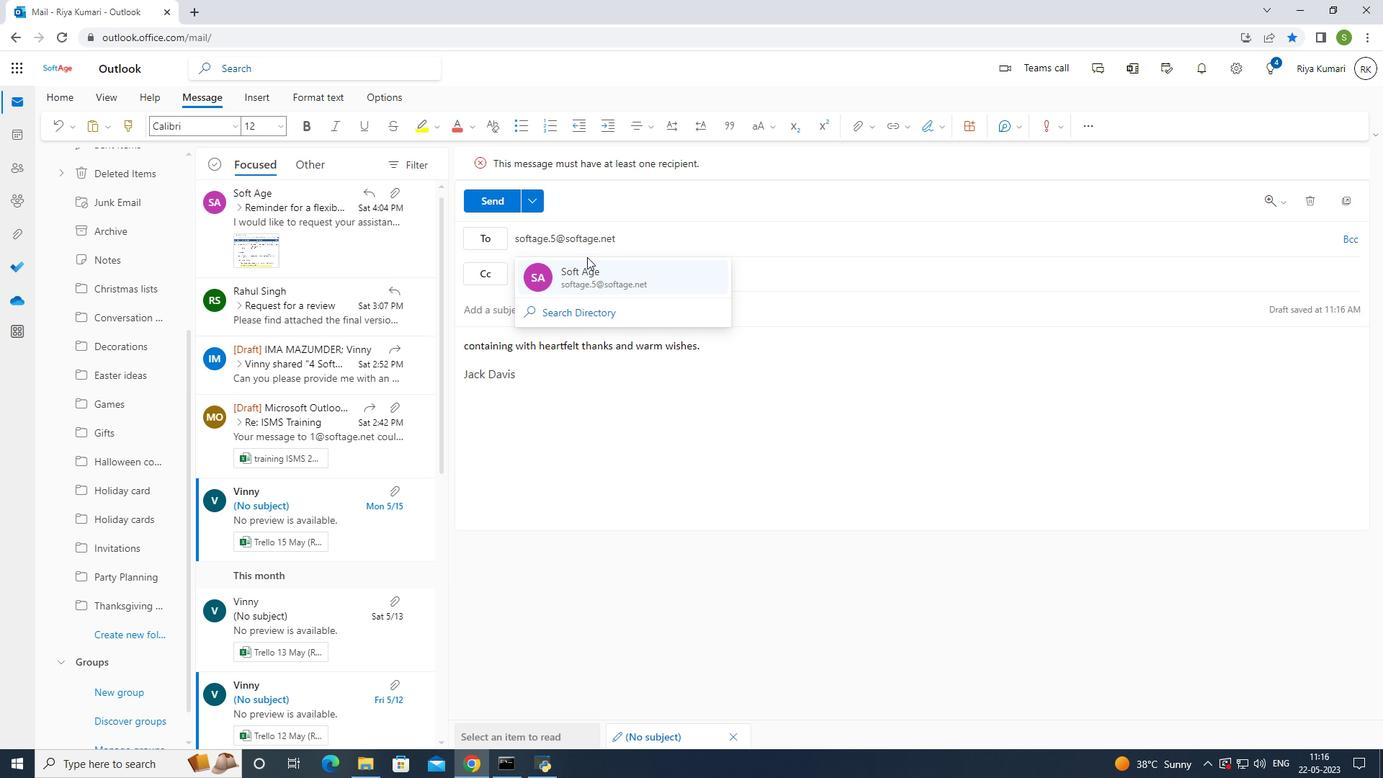 
Action: Mouse pressed left at (590, 275)
Screenshot: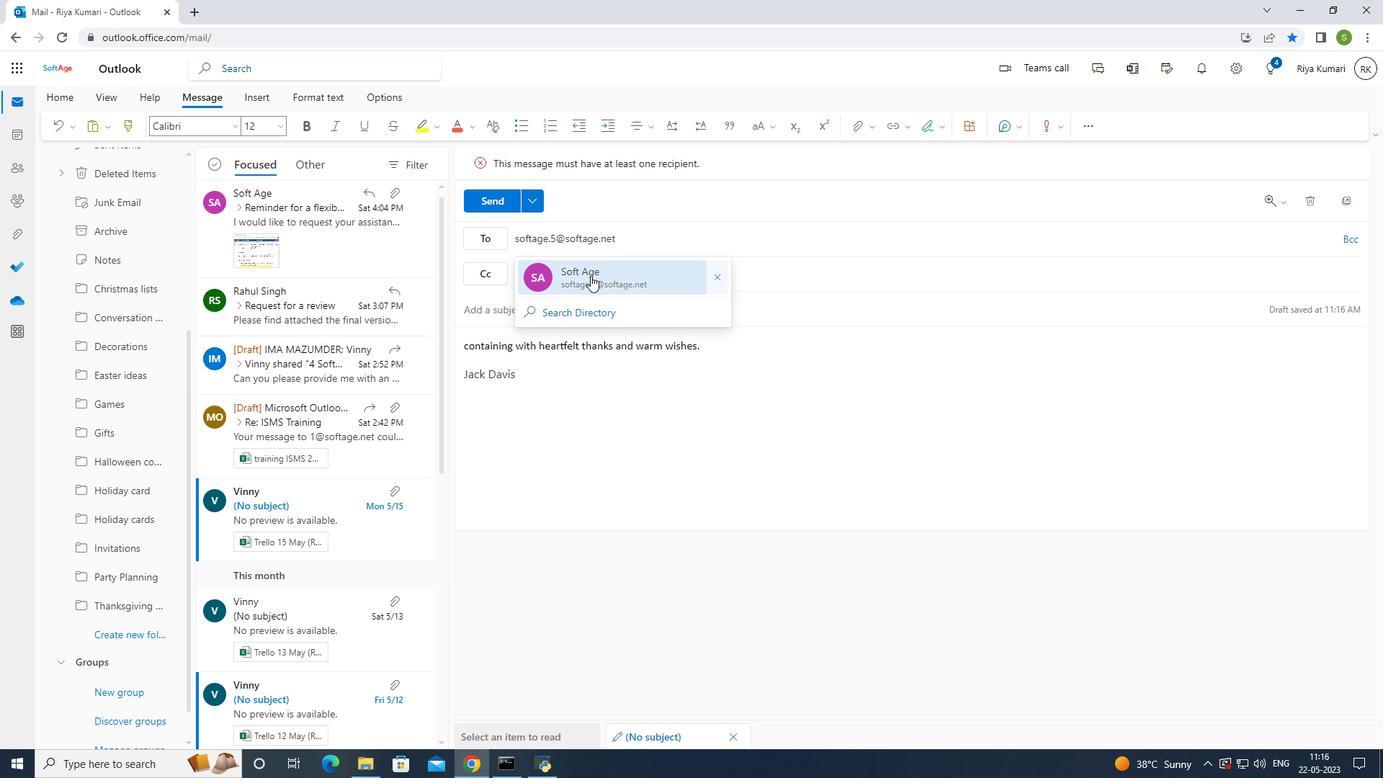 
Action: Mouse moved to (491, 157)
Screenshot: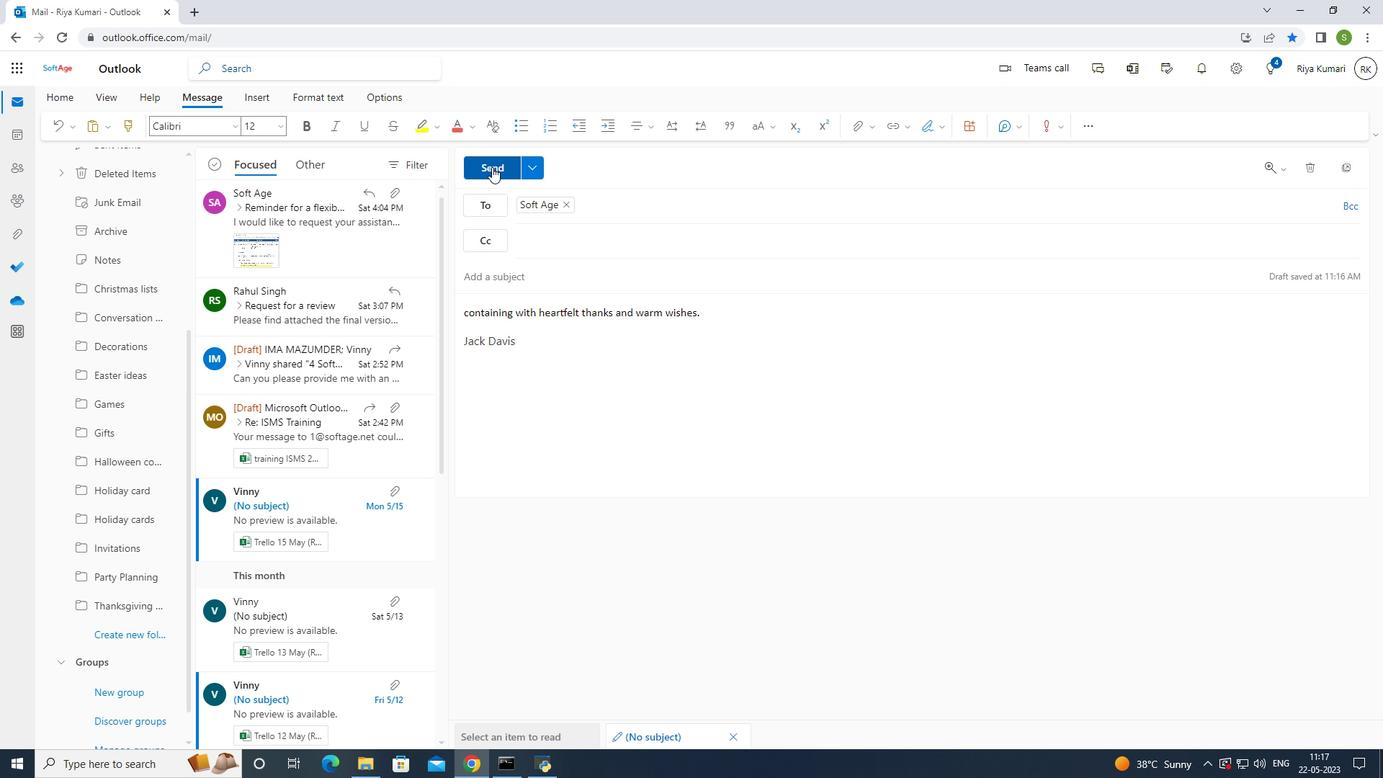 
Action: Mouse pressed left at (491, 157)
Screenshot: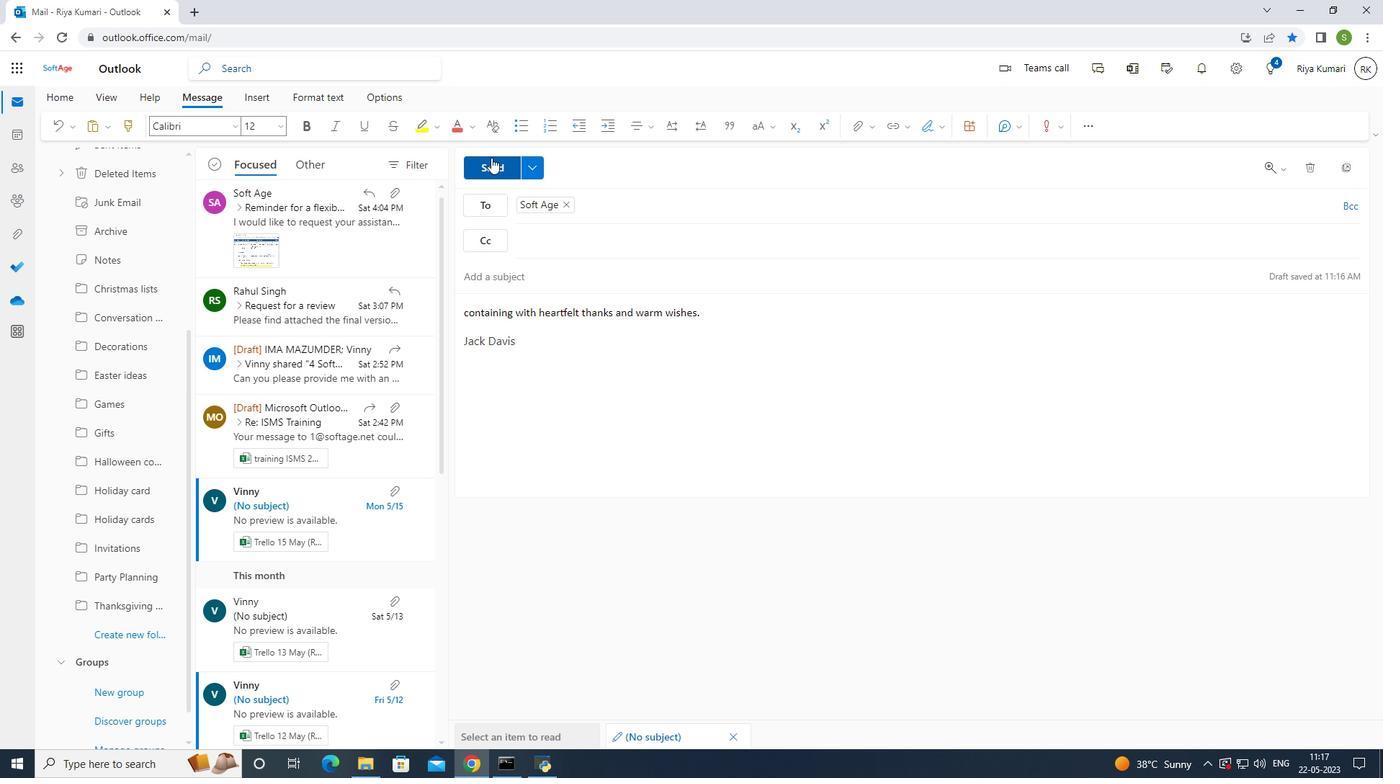 
Action: Mouse moved to (688, 447)
Screenshot: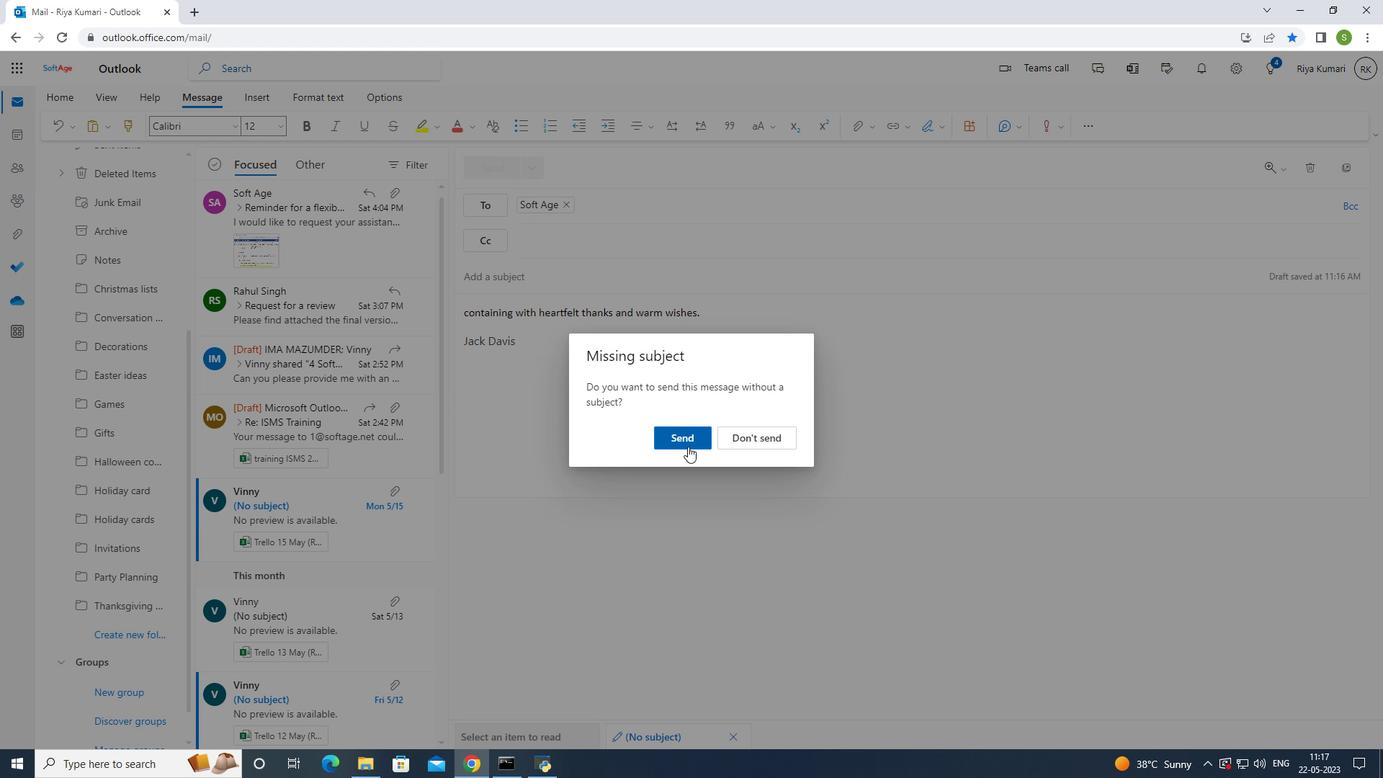 
Action: Mouse pressed left at (688, 447)
Screenshot: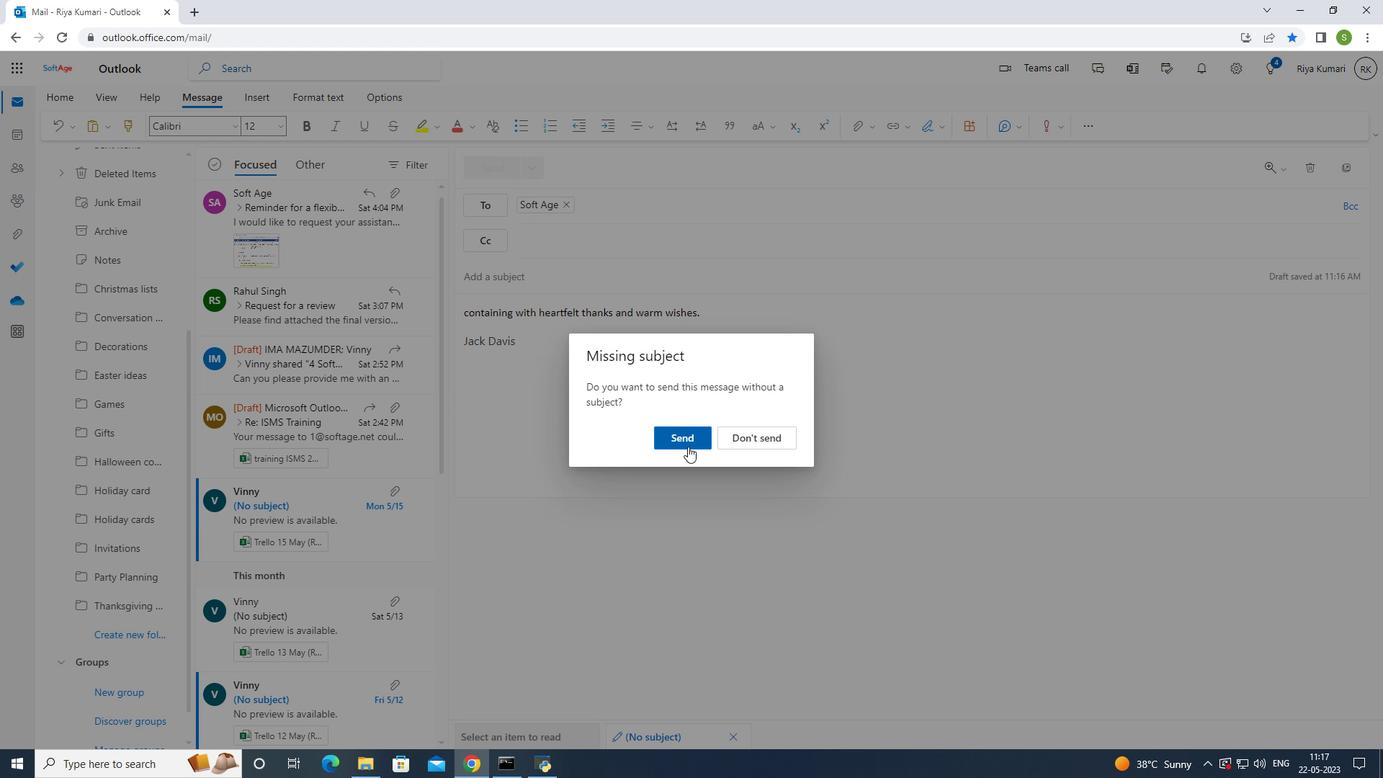 
Action: Mouse moved to (741, 404)
Screenshot: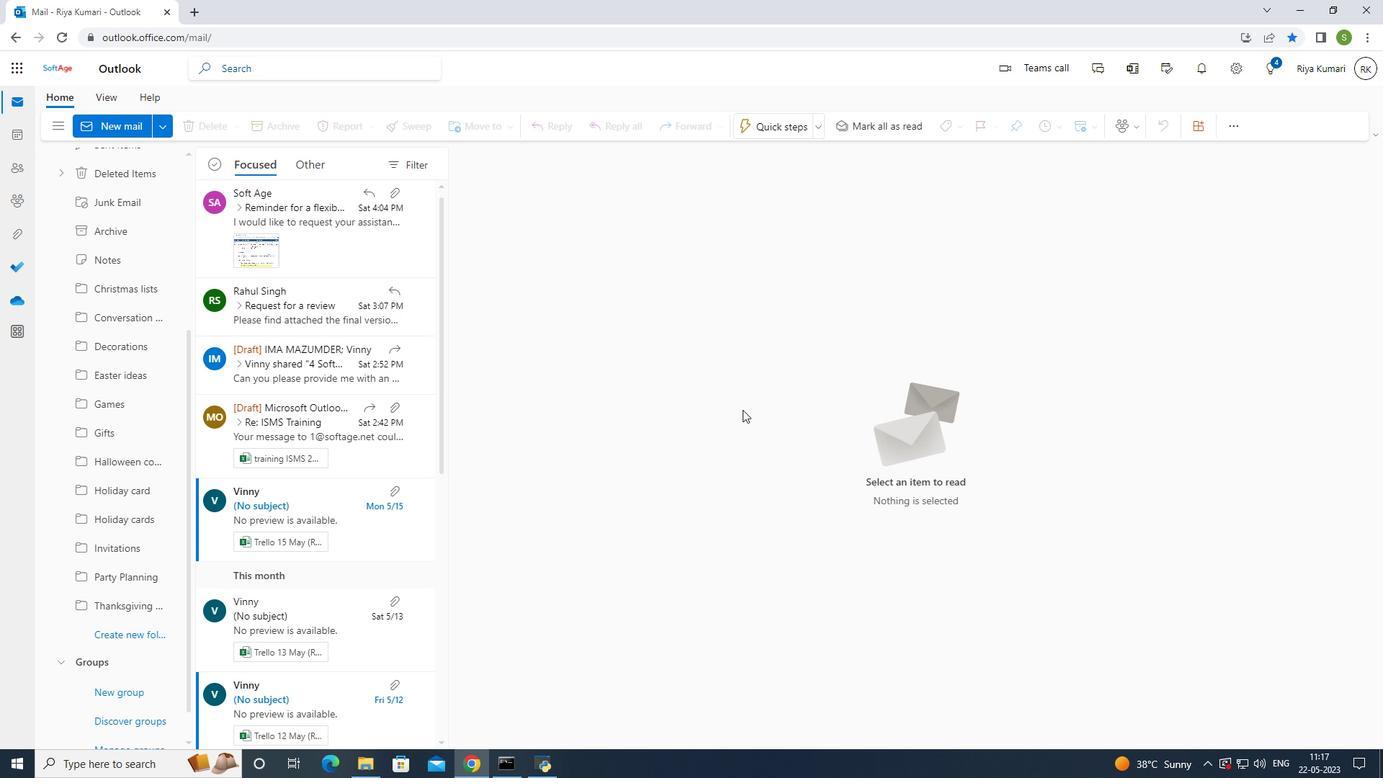 
